 Task: Find connections with filter location Harda Khās with filter topic #futurewith filter profile language French with filter current company Work from Home Jobs with filter school BLDEAs College of Engg. & Technology, BIJAPUR with filter industry Writing and Editing with filter service category Software Testing with filter keywords title Archivist
Action: Mouse moved to (726, 116)
Screenshot: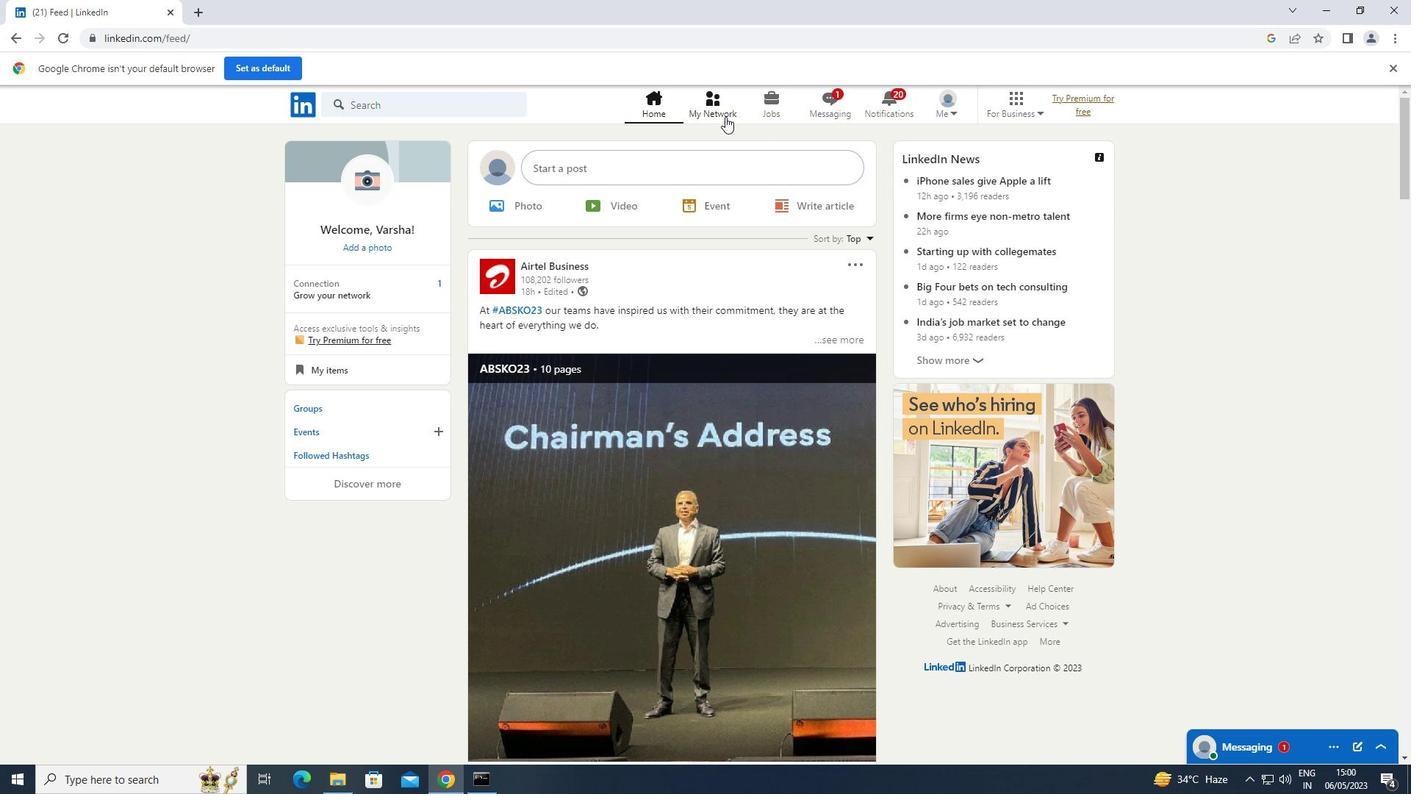
Action: Mouse pressed left at (726, 116)
Screenshot: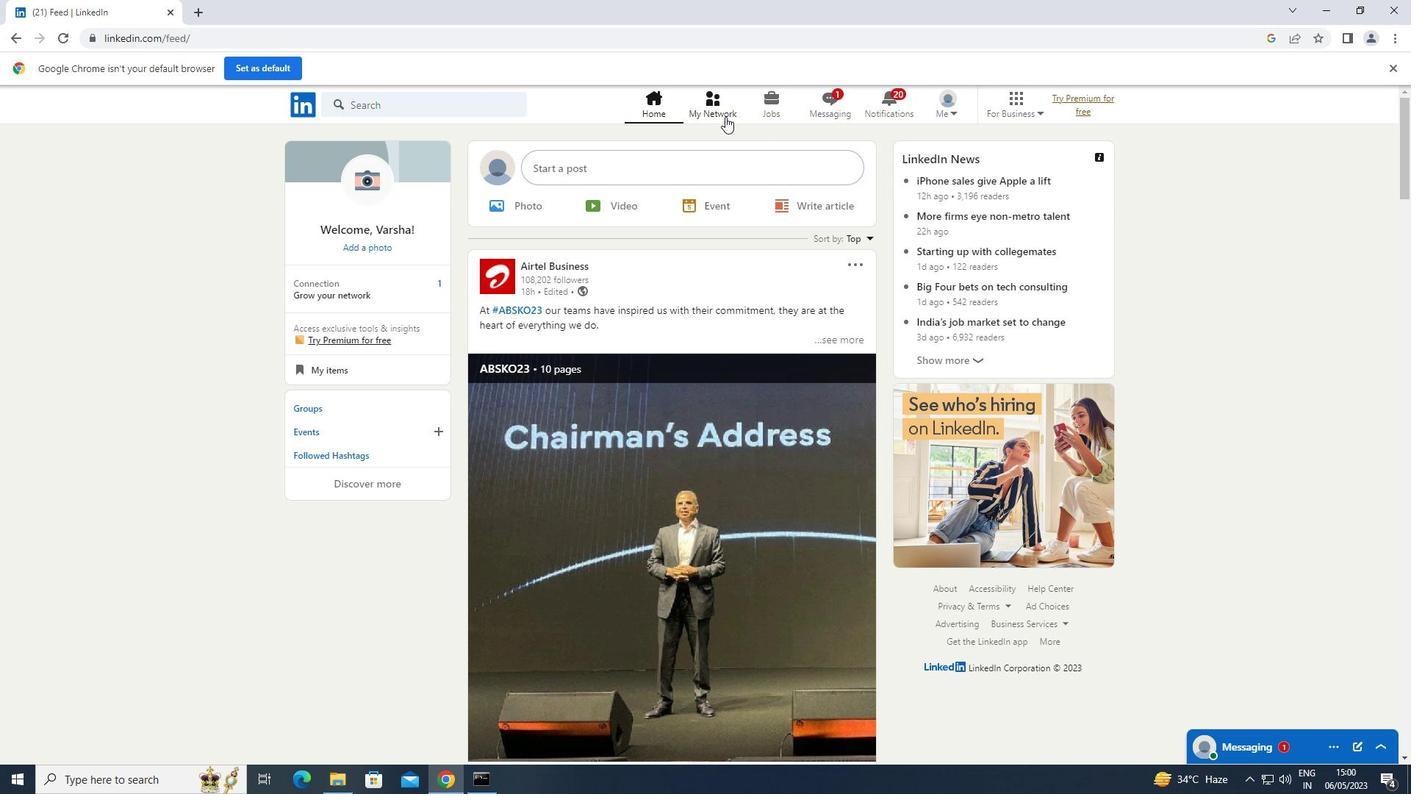 
Action: Mouse moved to (344, 186)
Screenshot: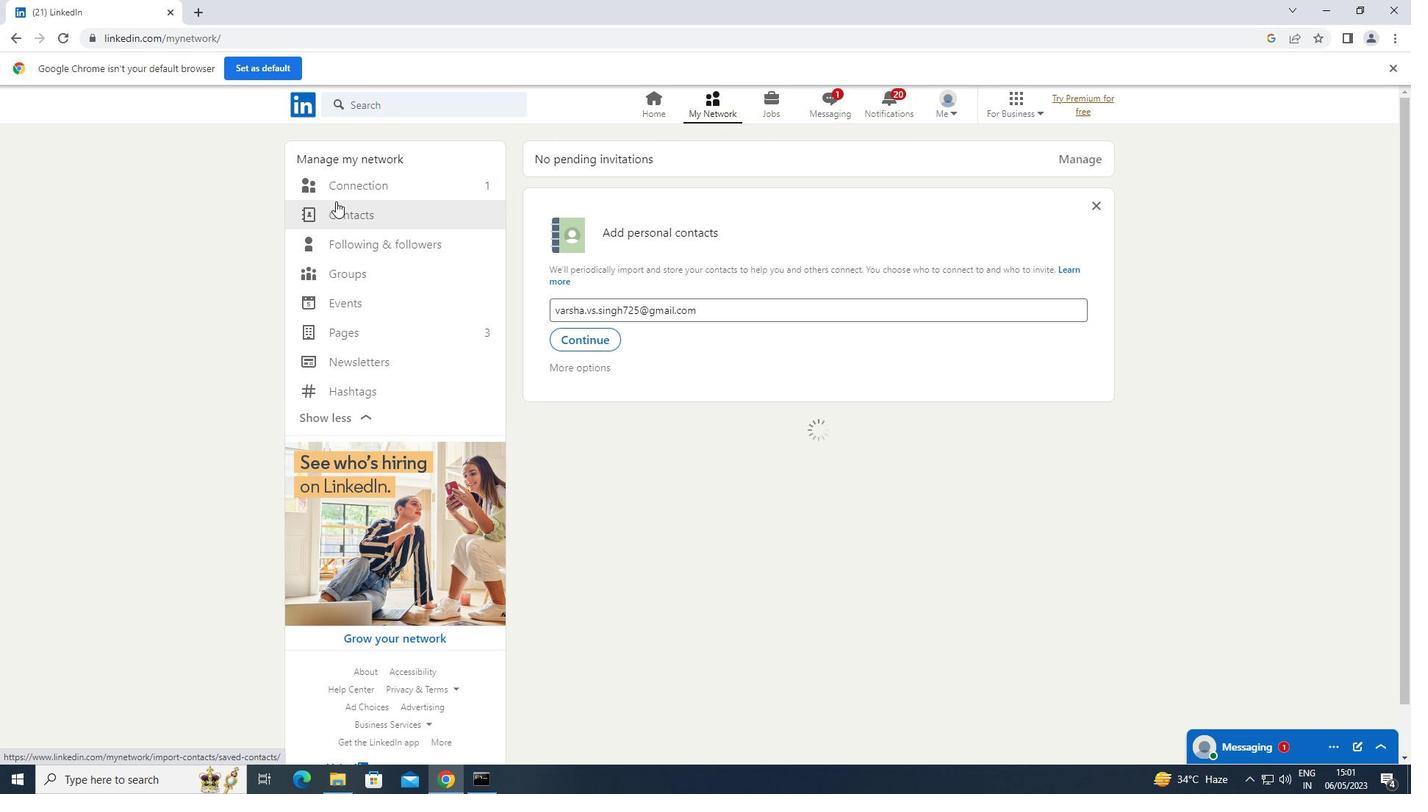 
Action: Mouse pressed left at (344, 186)
Screenshot: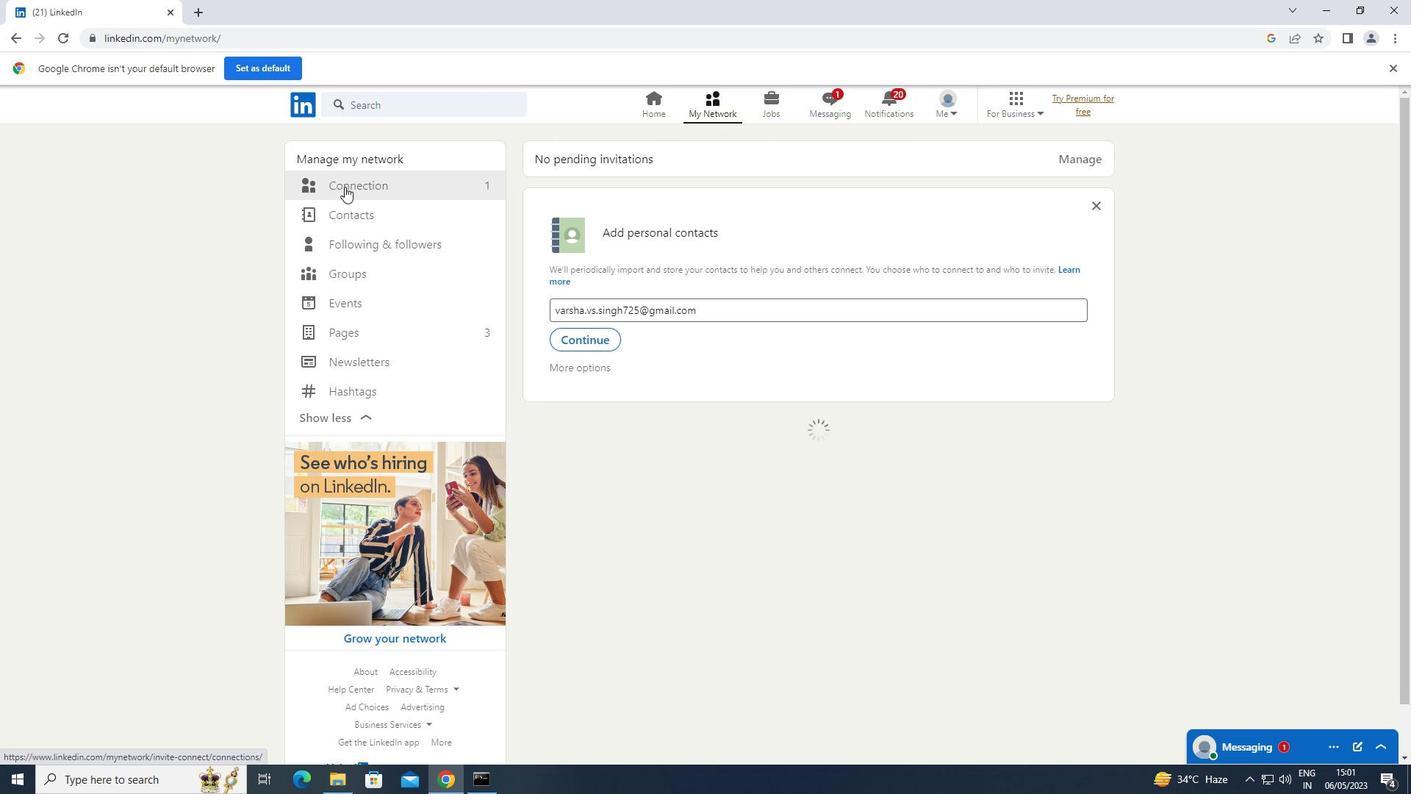 
Action: Mouse moved to (828, 183)
Screenshot: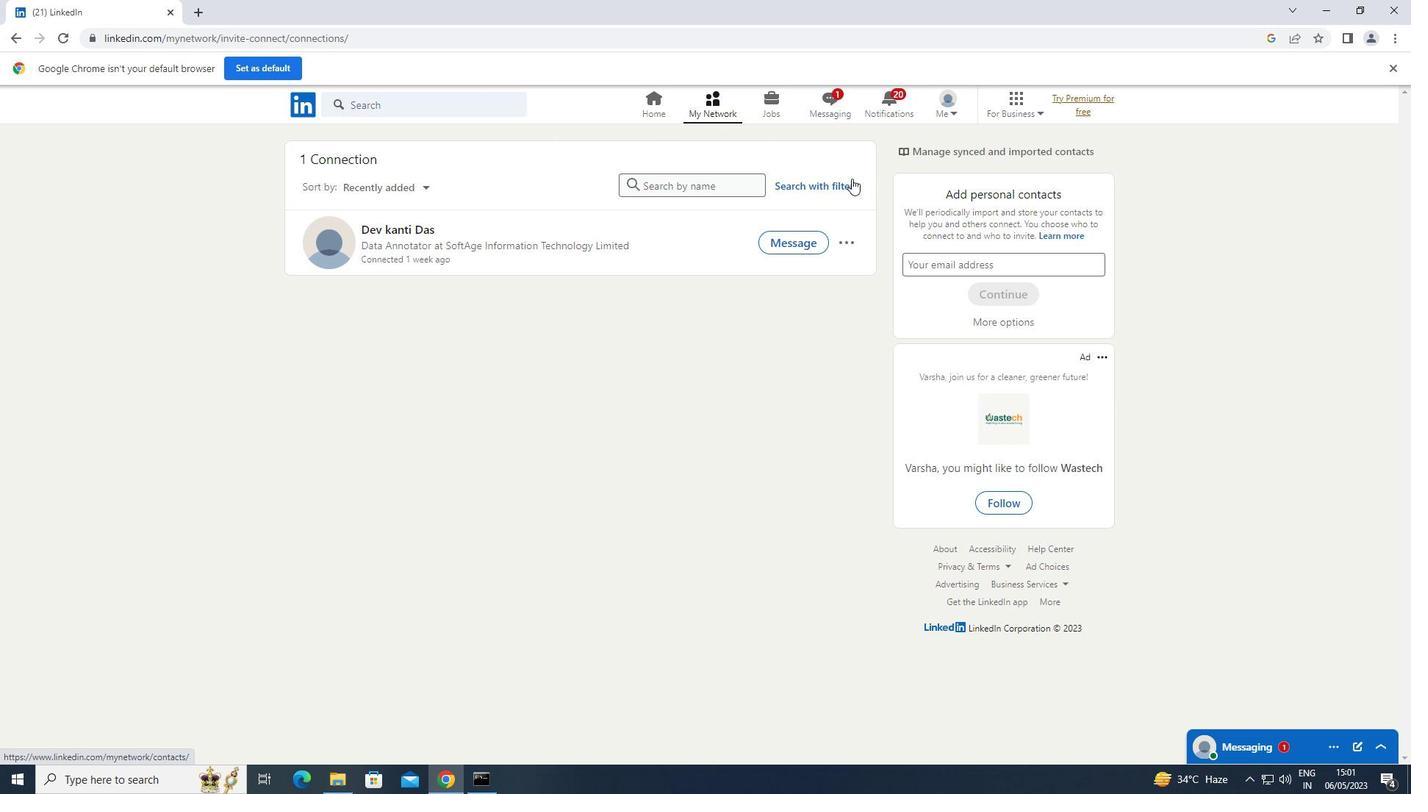 
Action: Mouse pressed left at (828, 183)
Screenshot: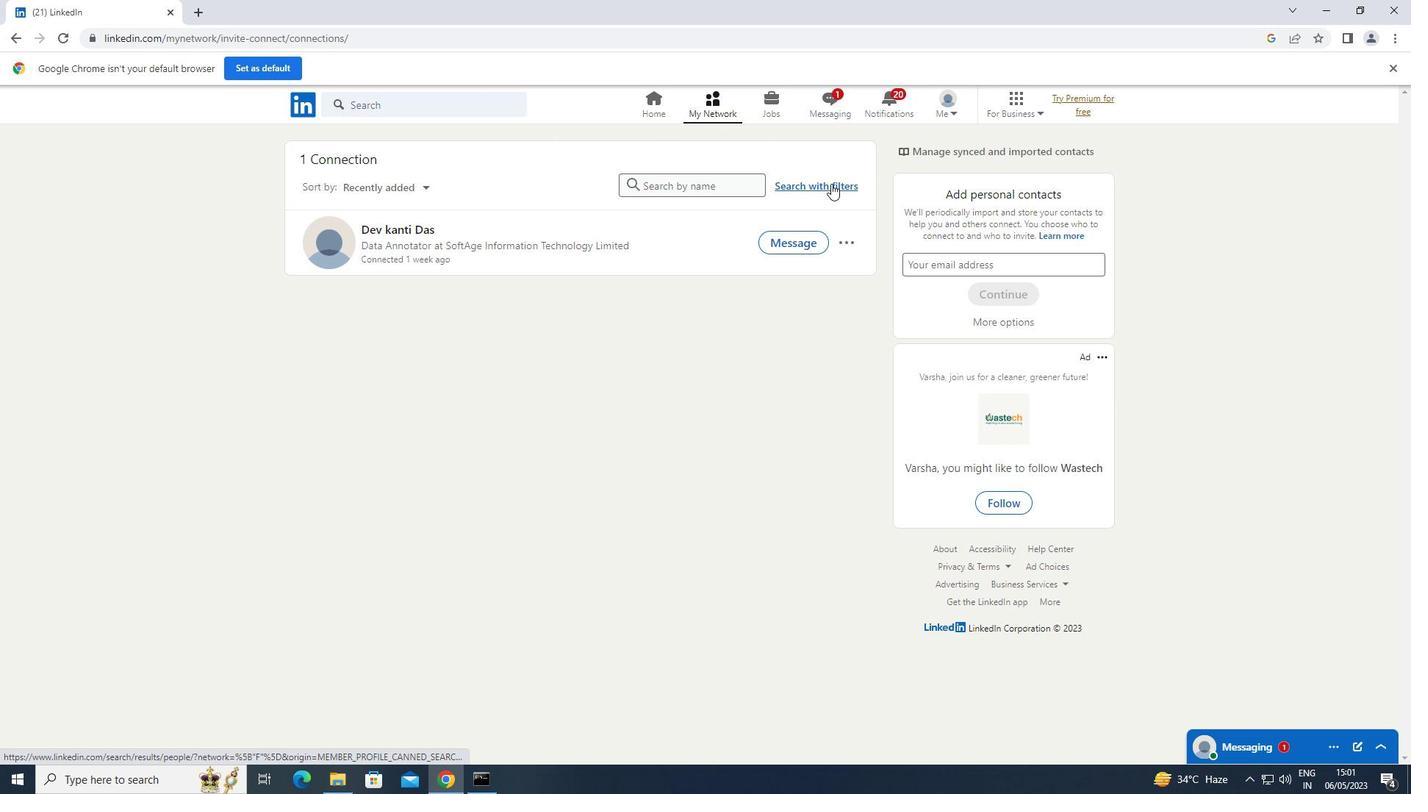 
Action: Mouse moved to (753, 148)
Screenshot: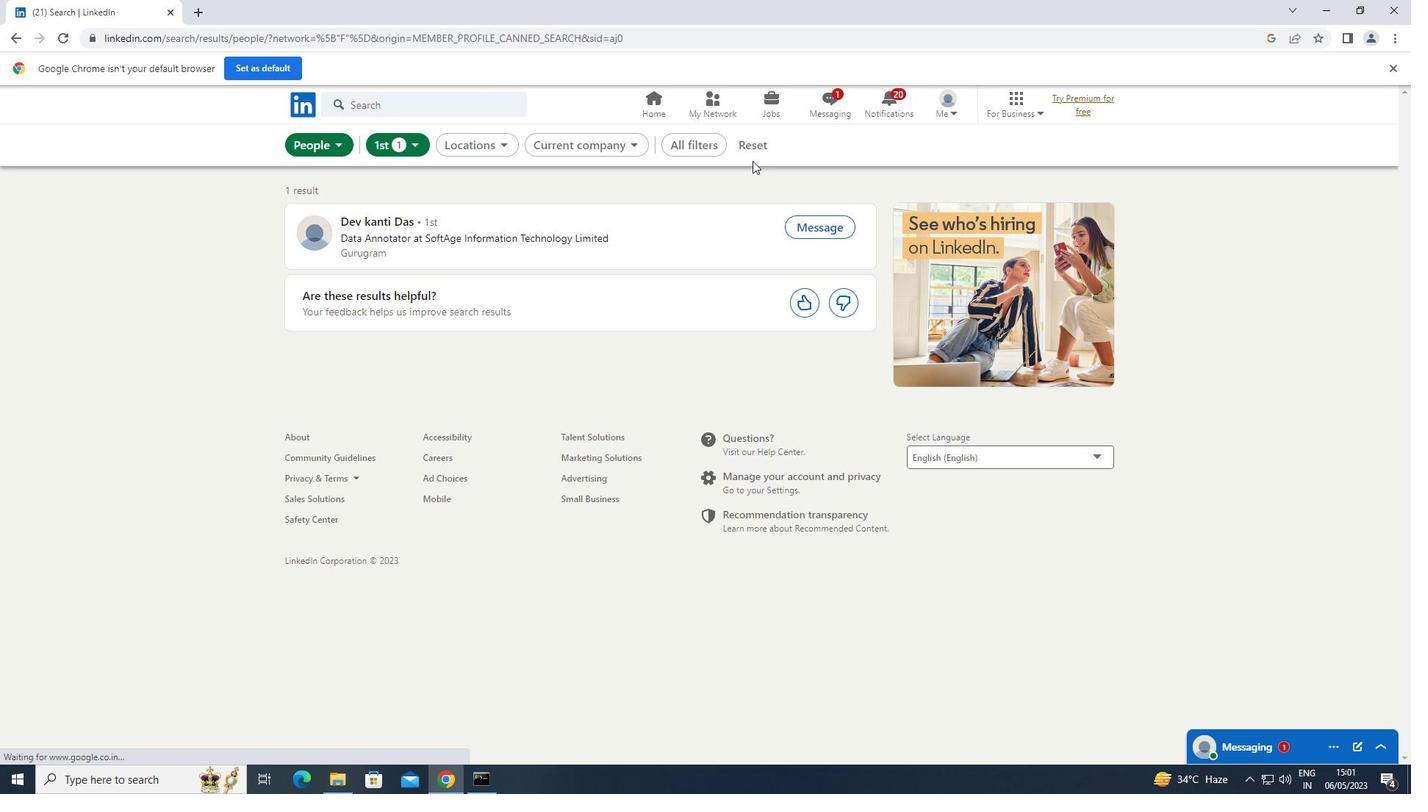
Action: Mouse pressed left at (753, 148)
Screenshot: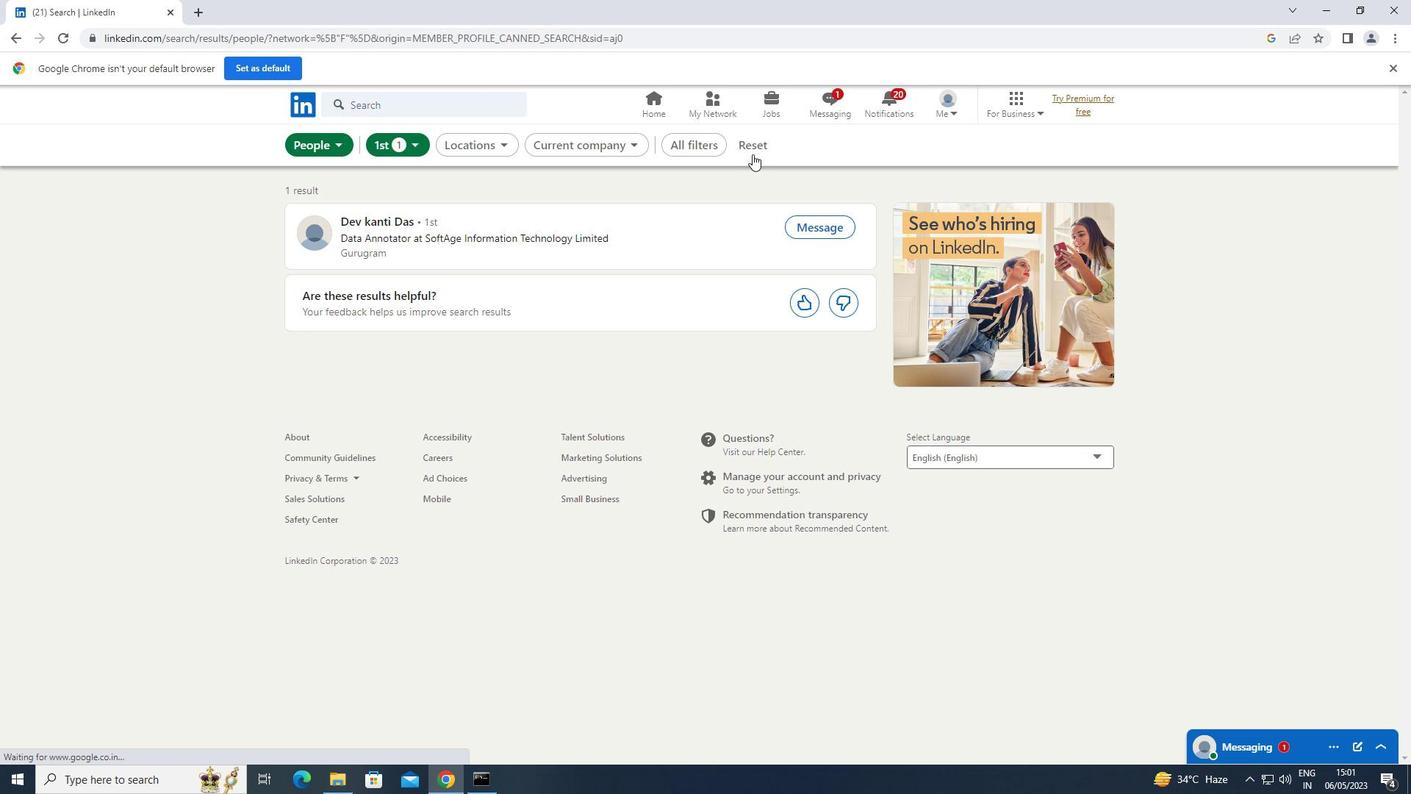 
Action: Mouse moved to (736, 145)
Screenshot: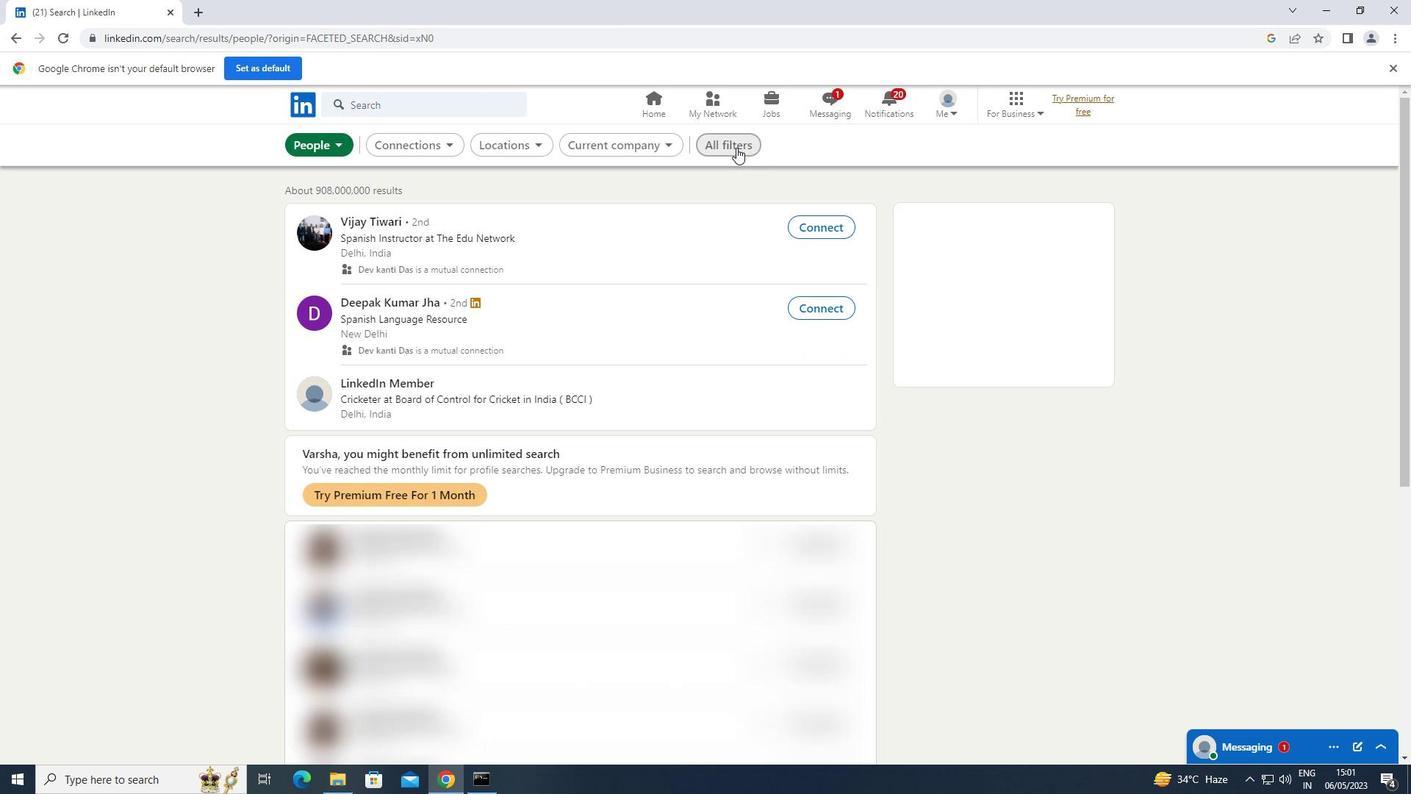 
Action: Mouse pressed left at (736, 145)
Screenshot: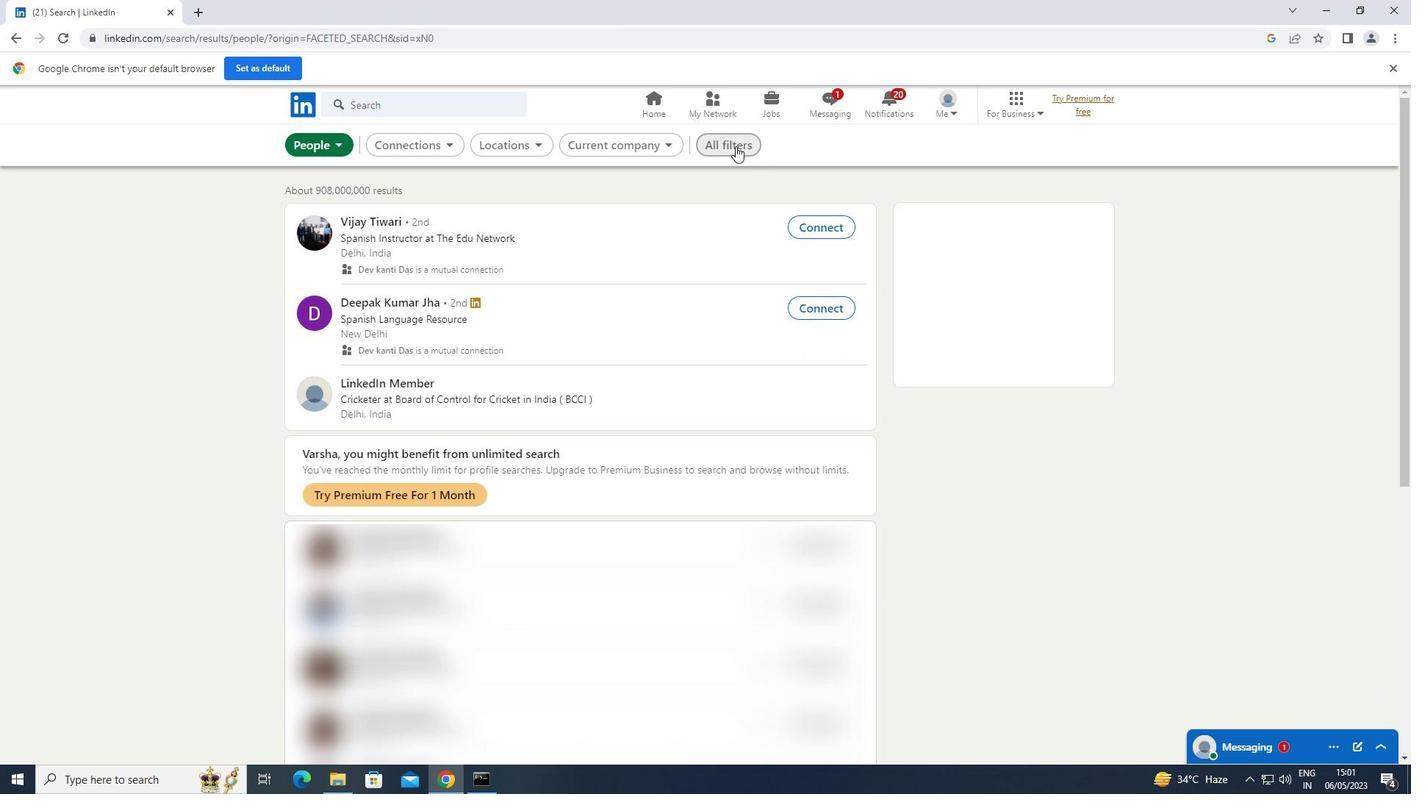 
Action: Mouse moved to (1104, 302)
Screenshot: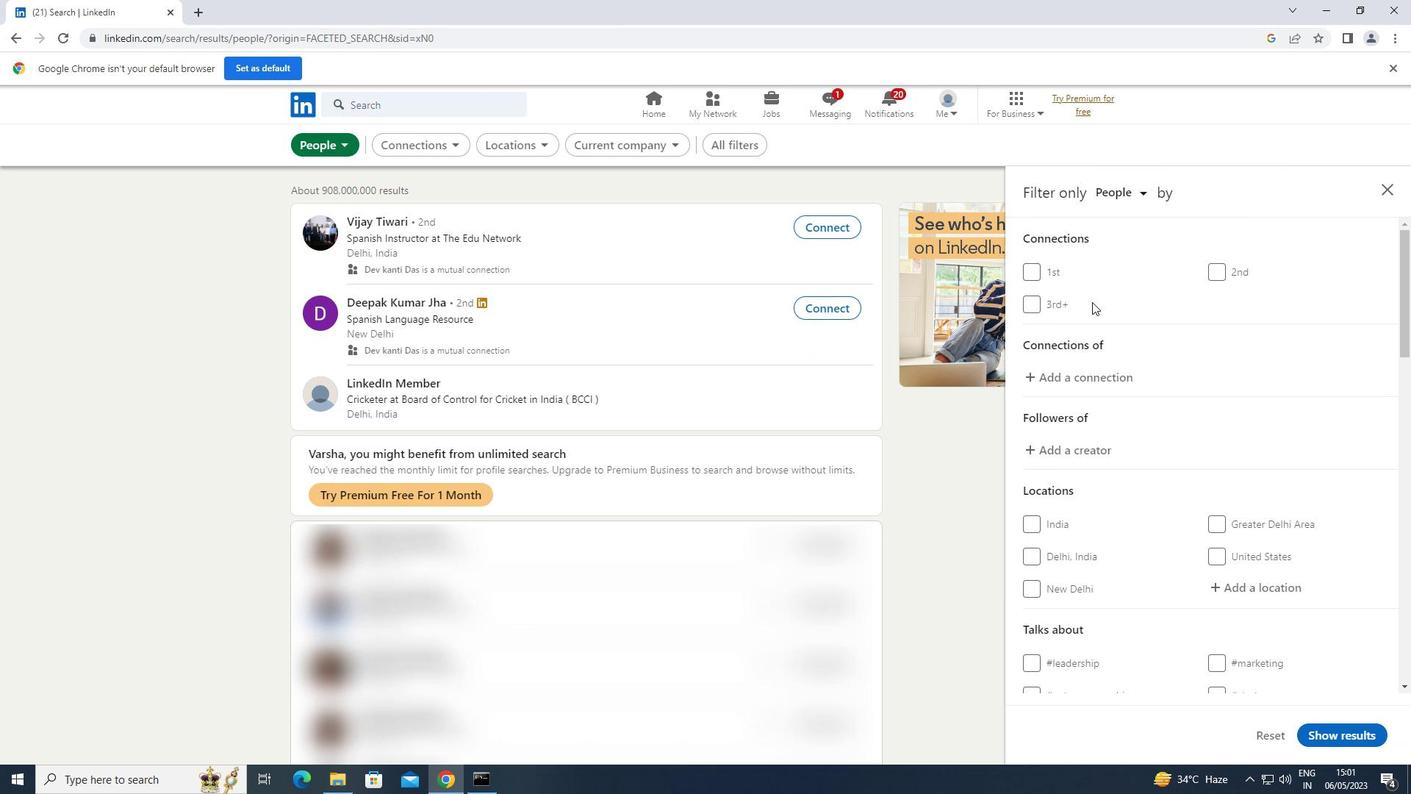
Action: Mouse scrolled (1104, 301) with delta (0, 0)
Screenshot: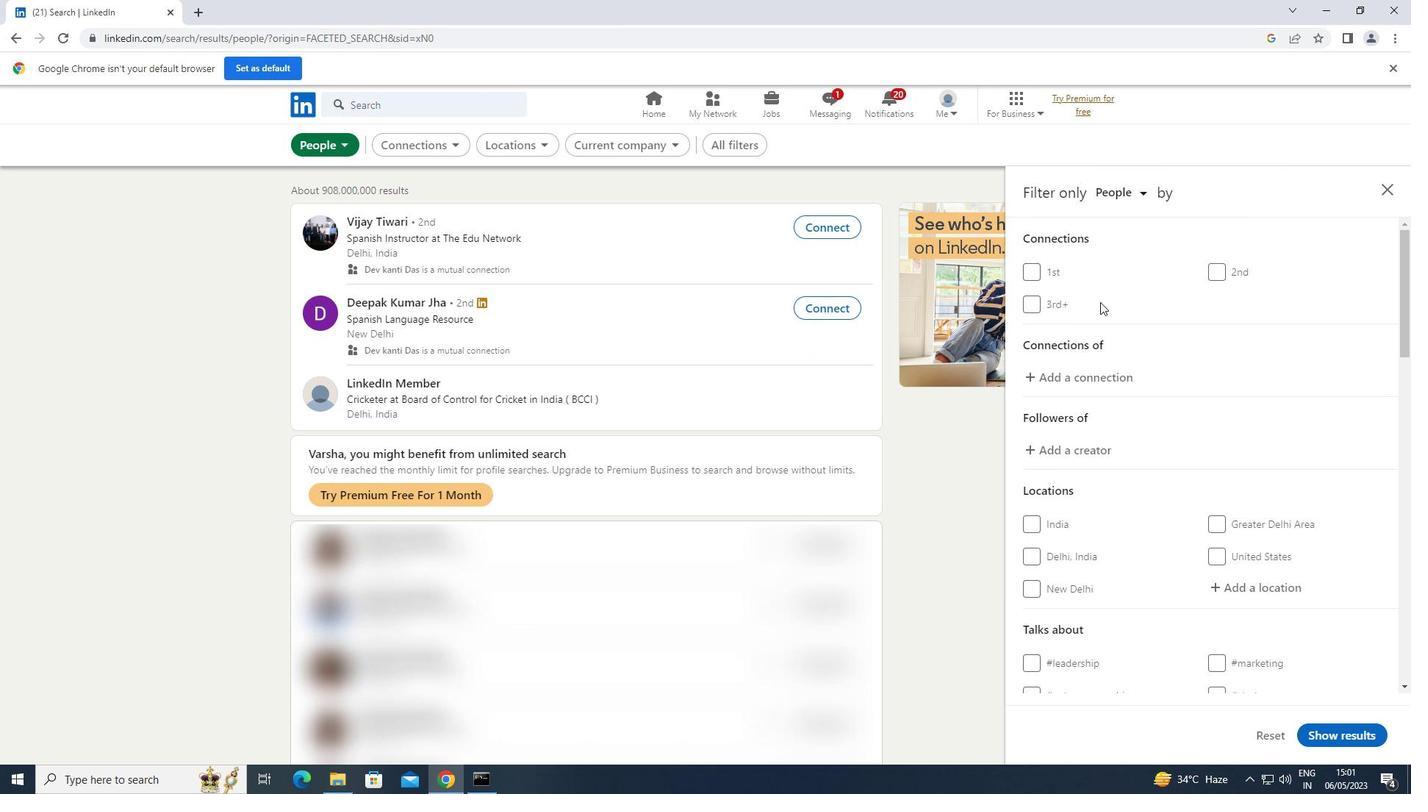 
Action: Mouse moved to (1105, 302)
Screenshot: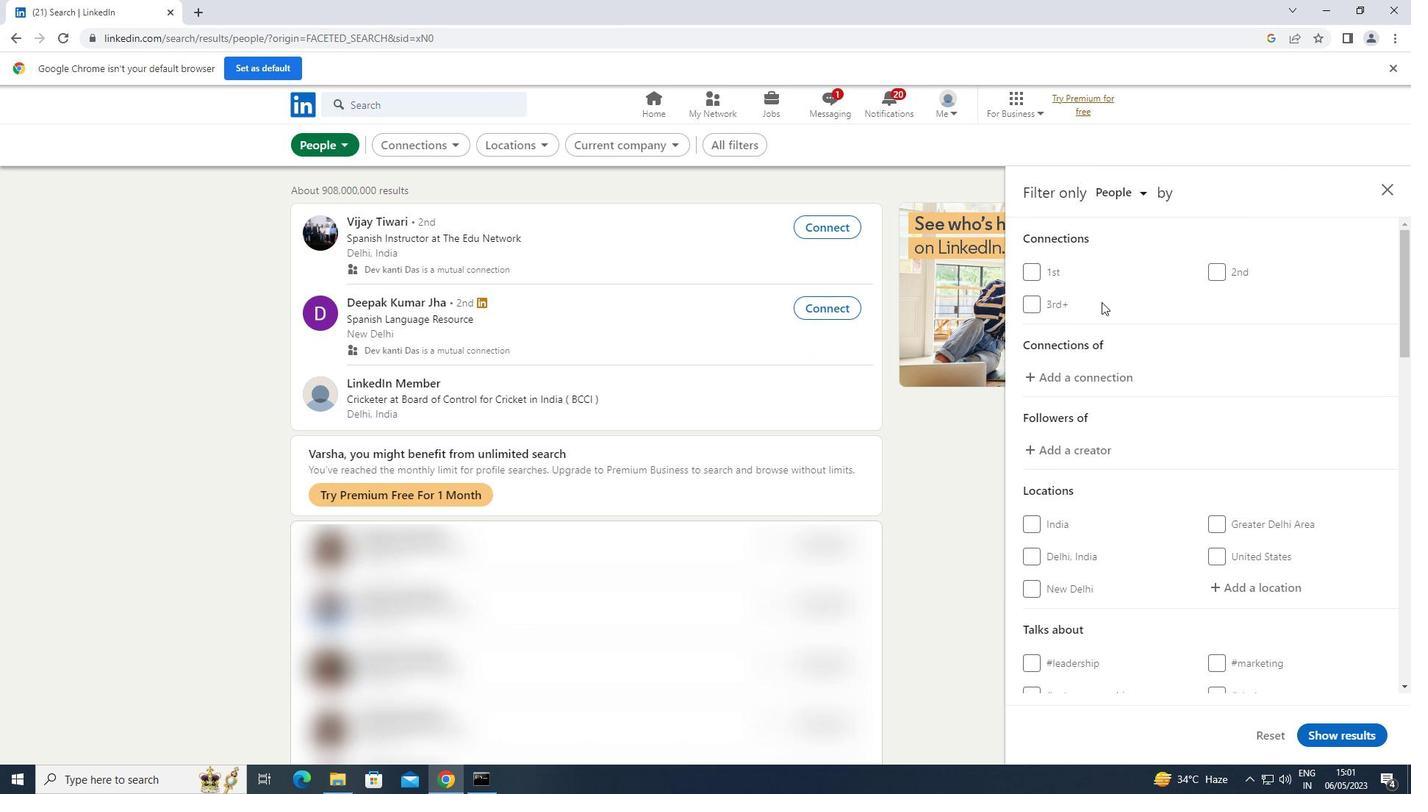 
Action: Mouse scrolled (1105, 302) with delta (0, 0)
Screenshot: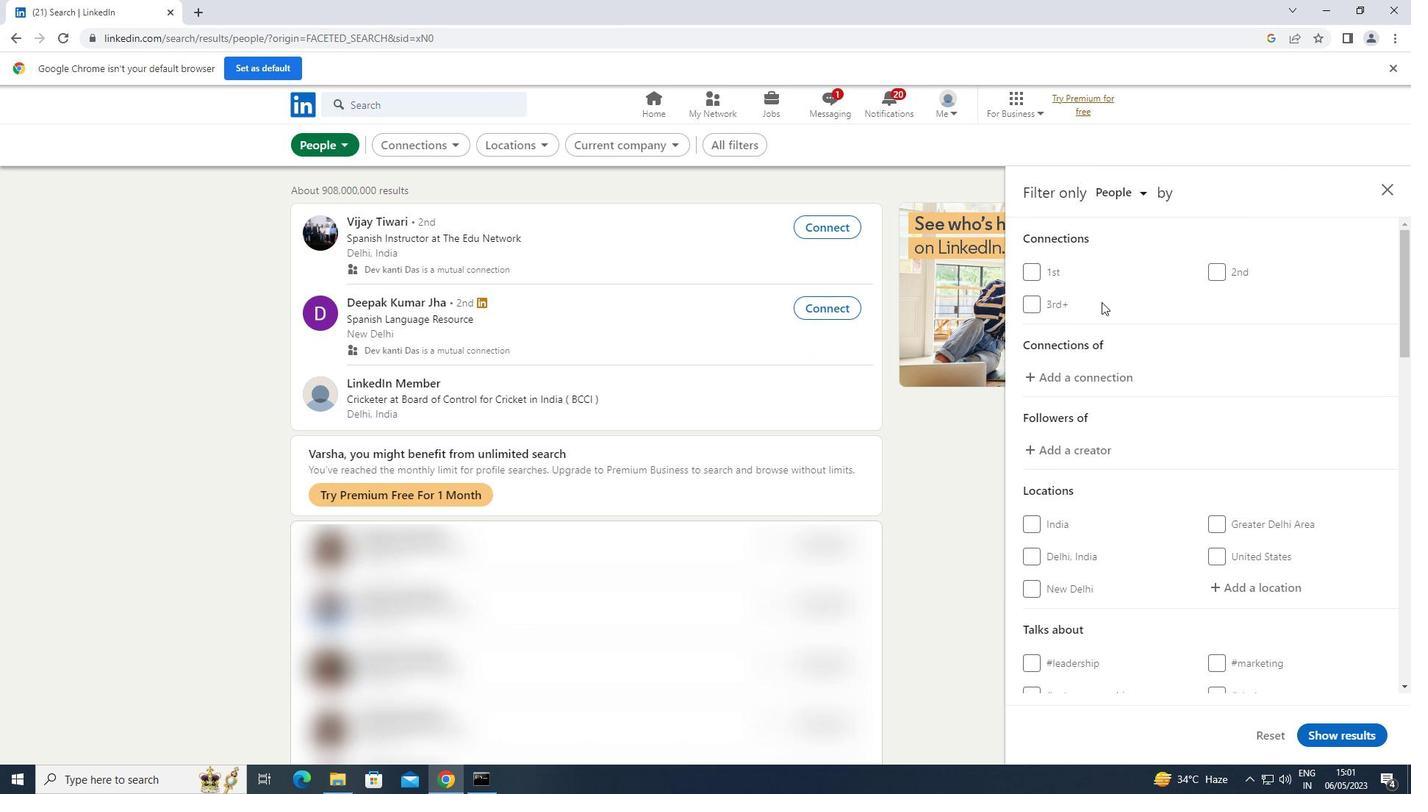 
Action: Mouse moved to (1106, 302)
Screenshot: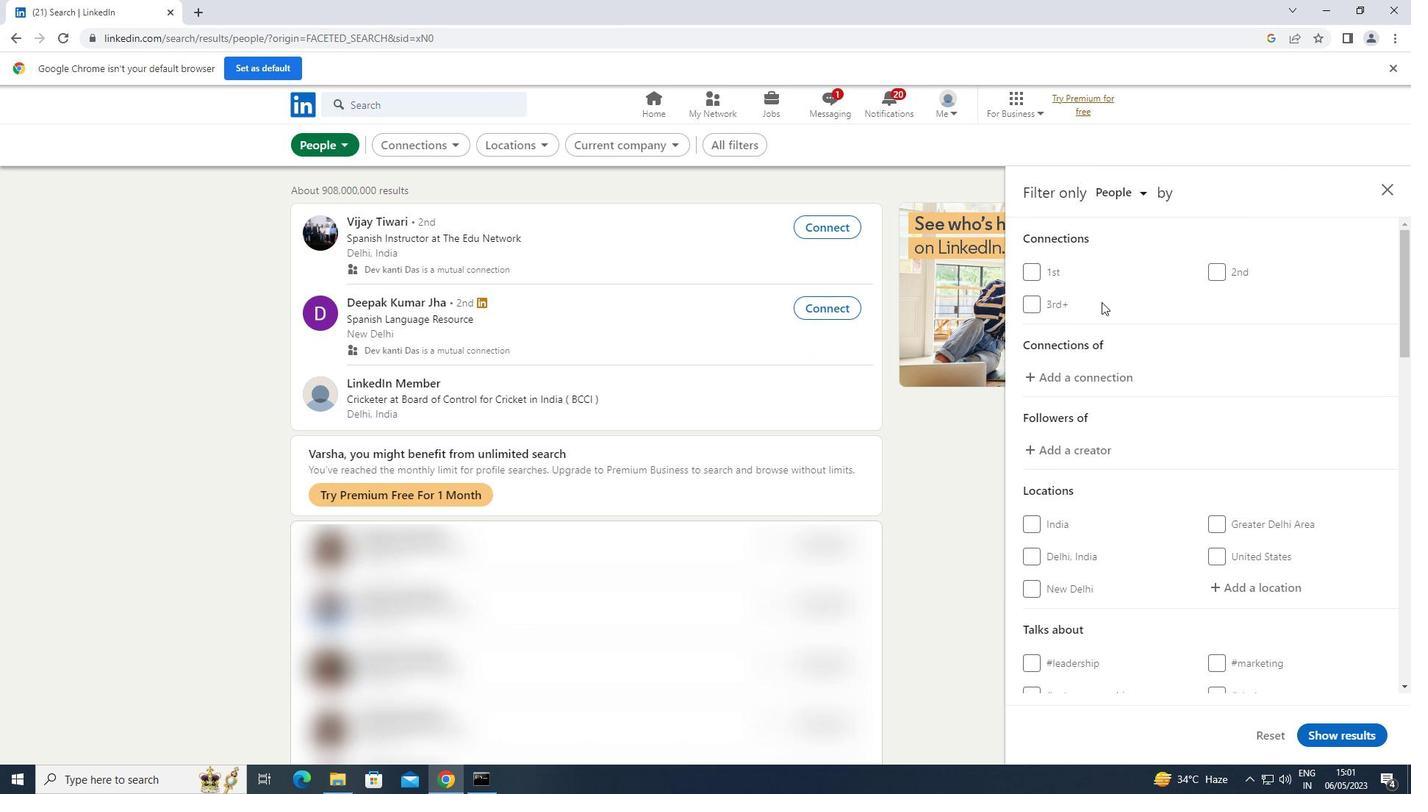 
Action: Mouse scrolled (1106, 302) with delta (0, 0)
Screenshot: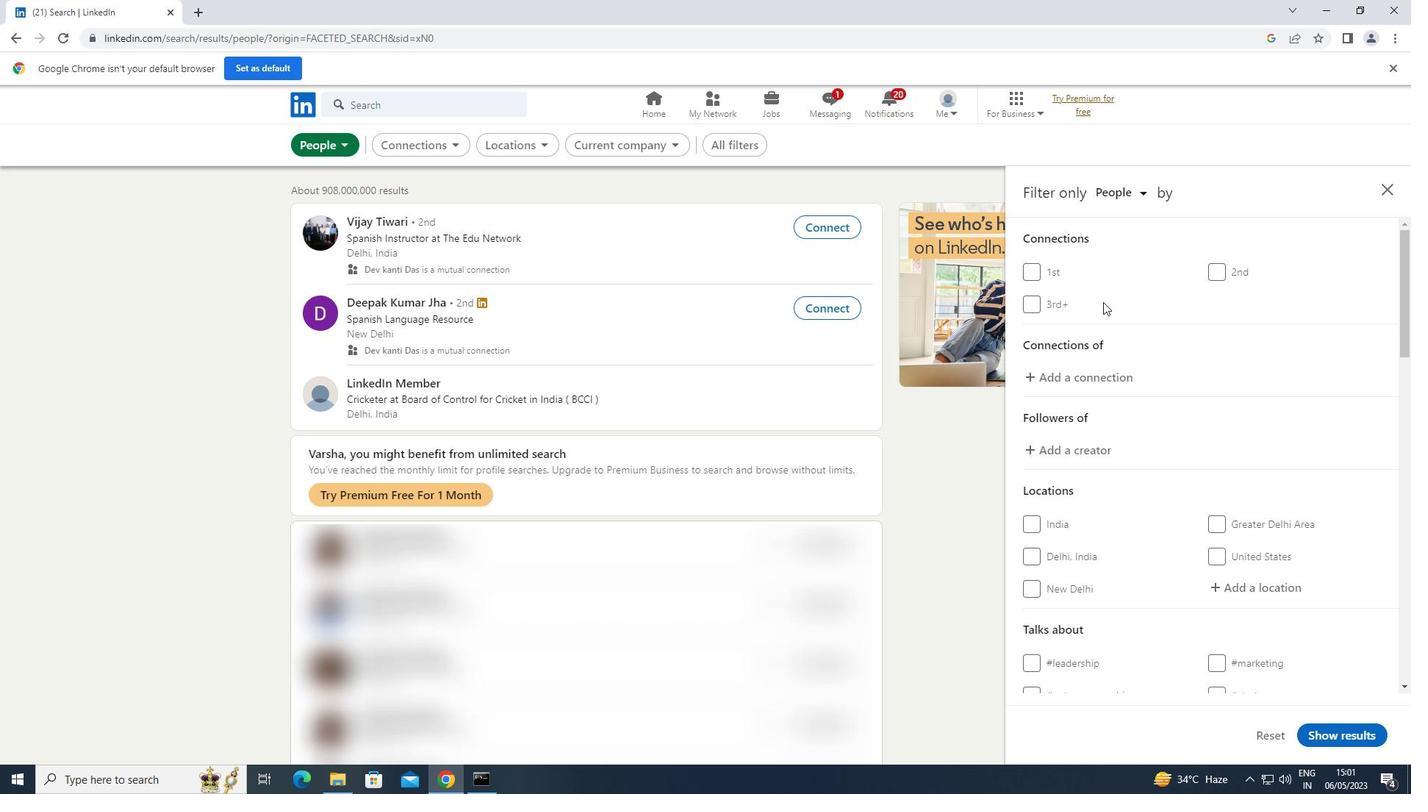 
Action: Mouse moved to (1253, 364)
Screenshot: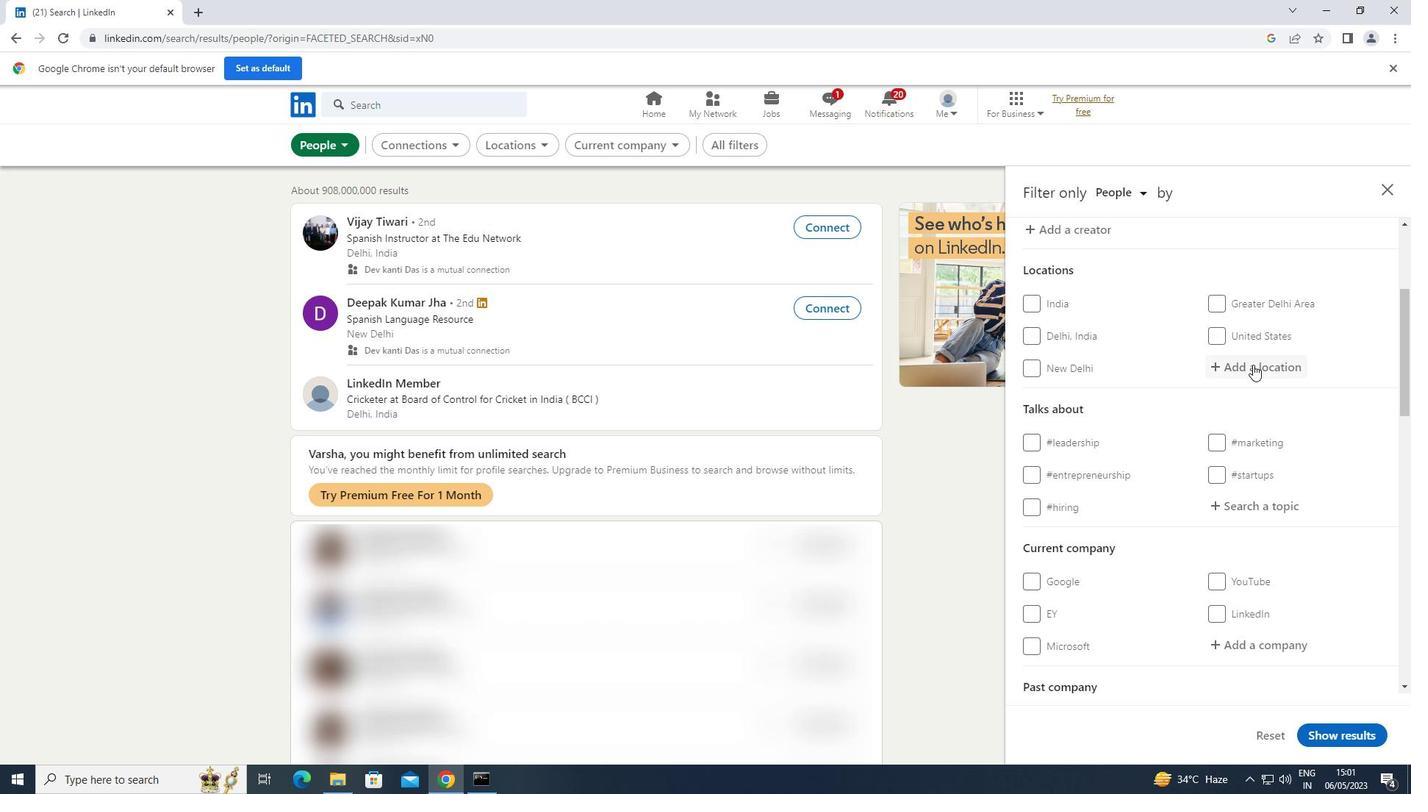 
Action: Mouse pressed left at (1253, 364)
Screenshot: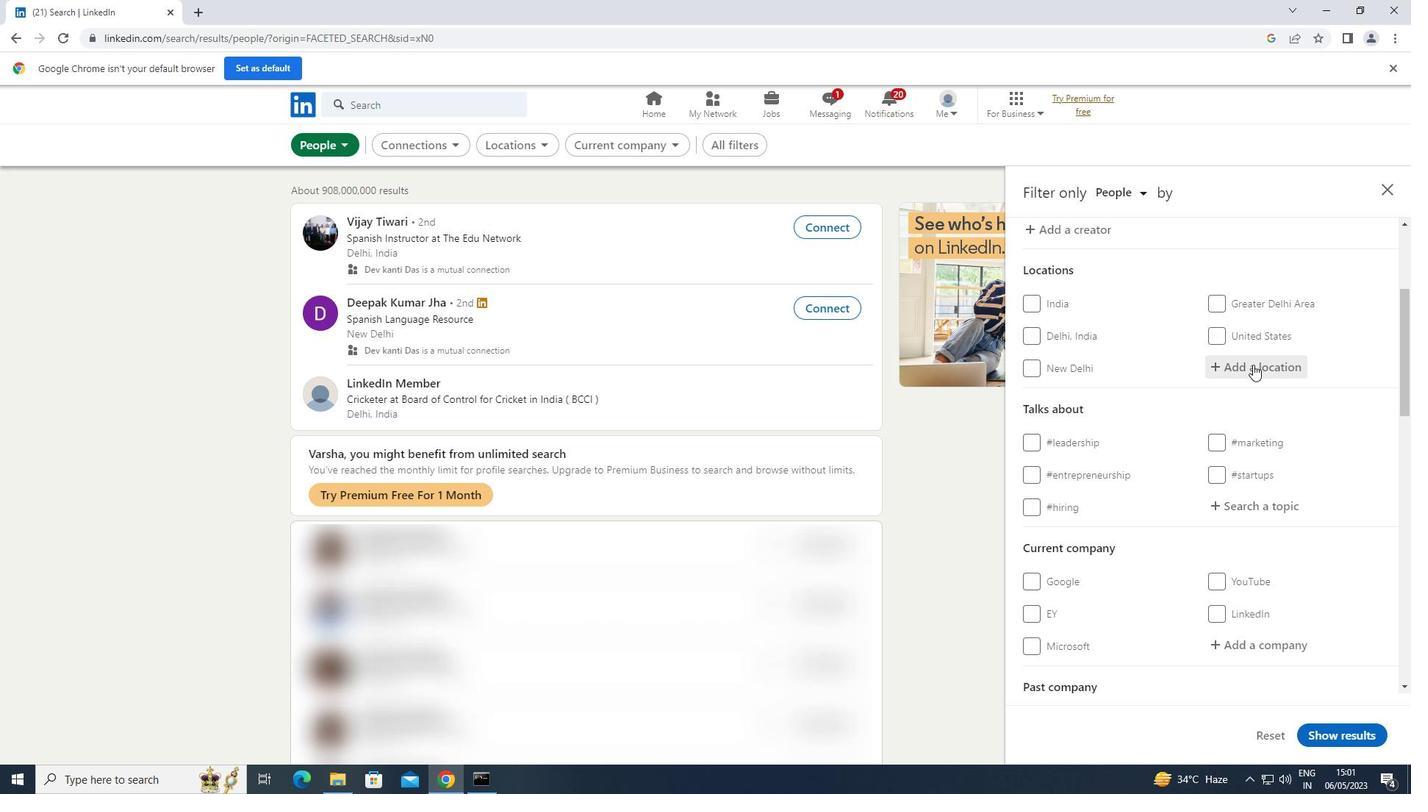 
Action: Mouse moved to (1256, 361)
Screenshot: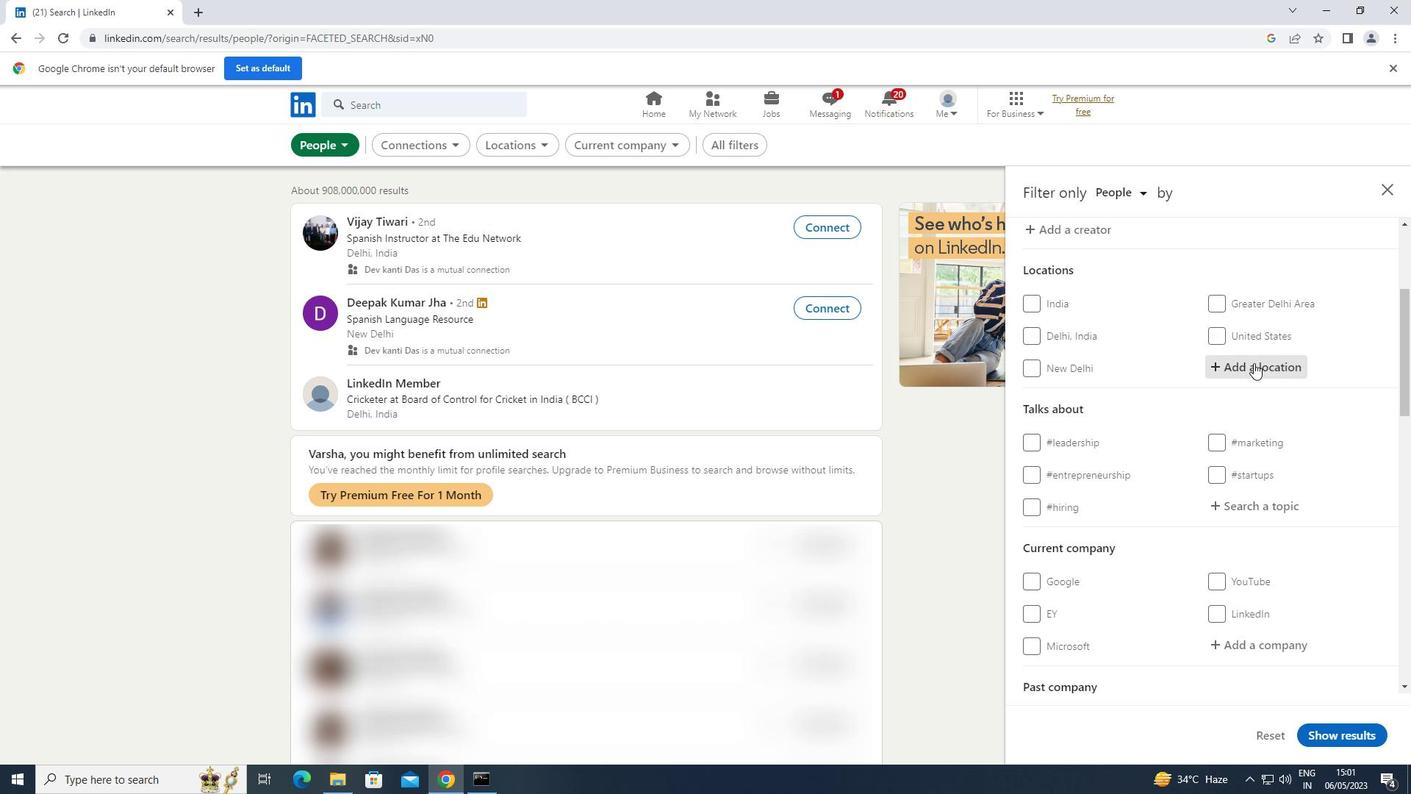 
Action: Key pressed <Key.shift>HARDA<Key.space><Key.shift>KHAS
Screenshot: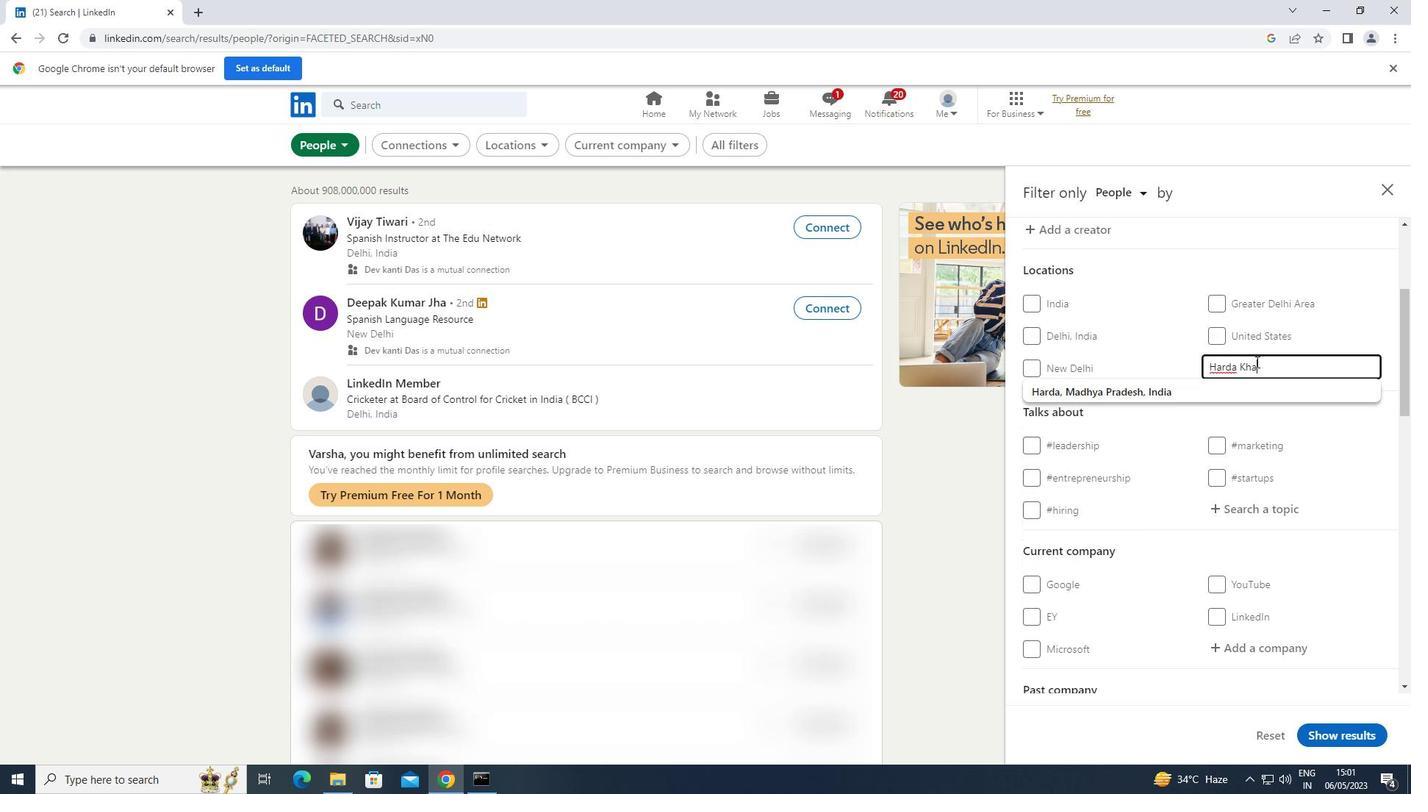 
Action: Mouse moved to (1242, 506)
Screenshot: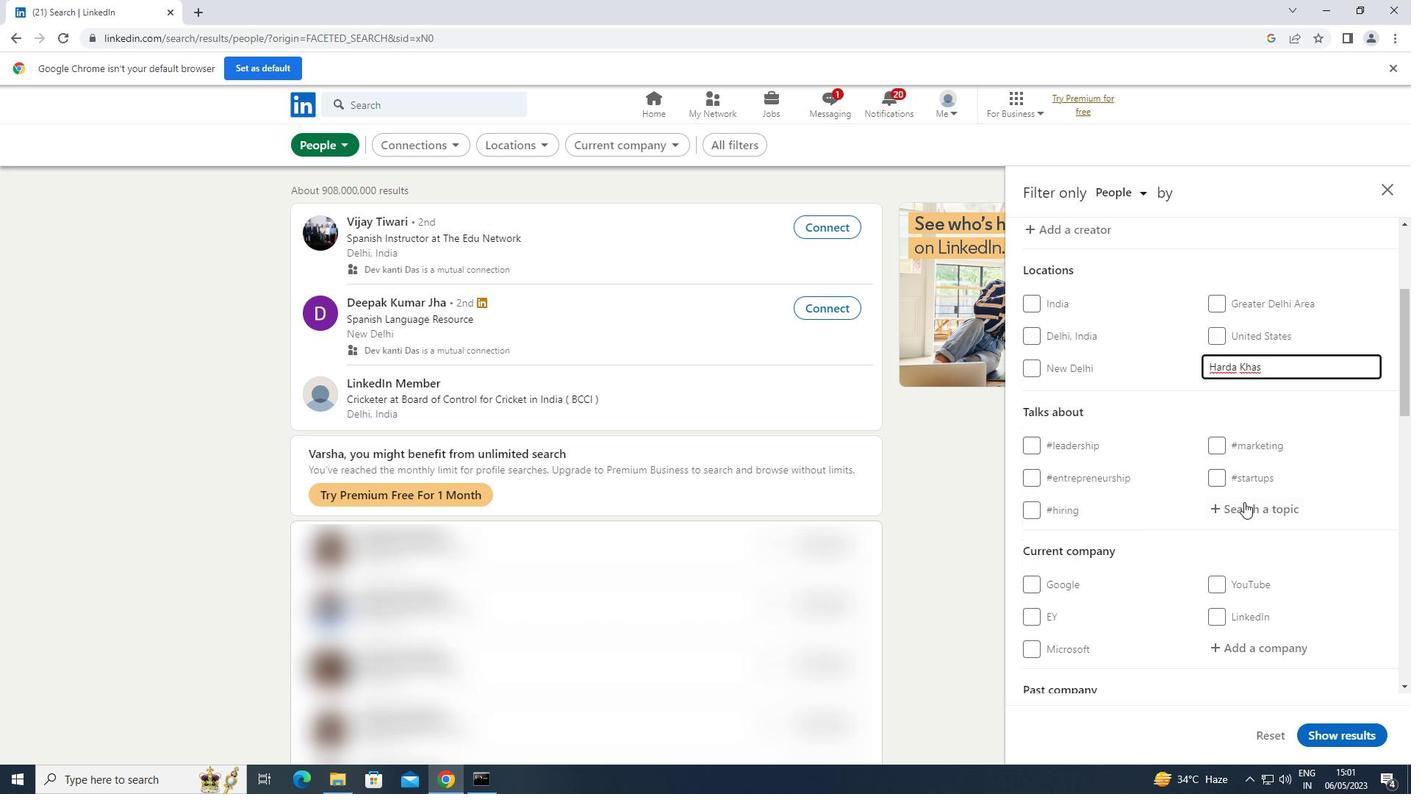 
Action: Mouse pressed left at (1242, 506)
Screenshot: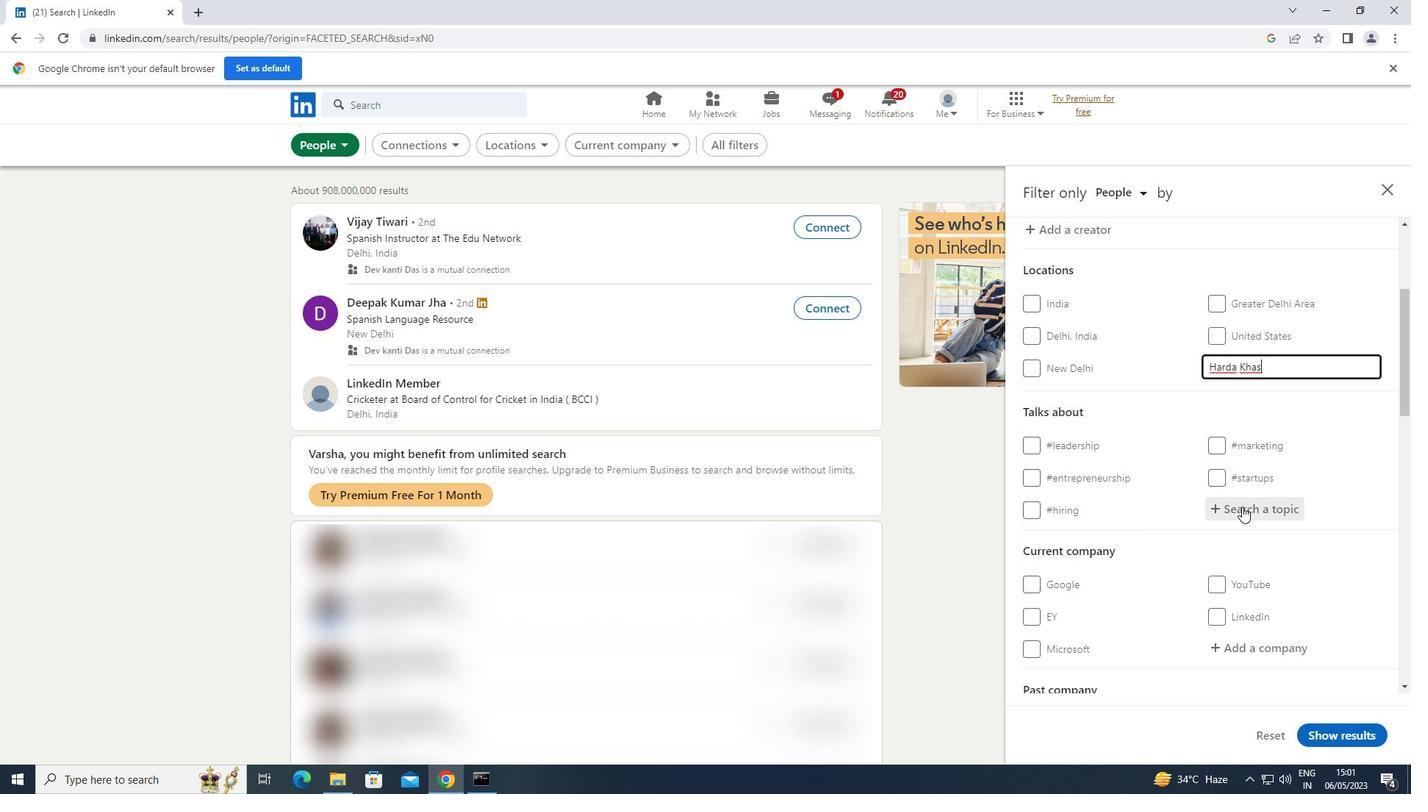 
Action: Mouse moved to (1243, 505)
Screenshot: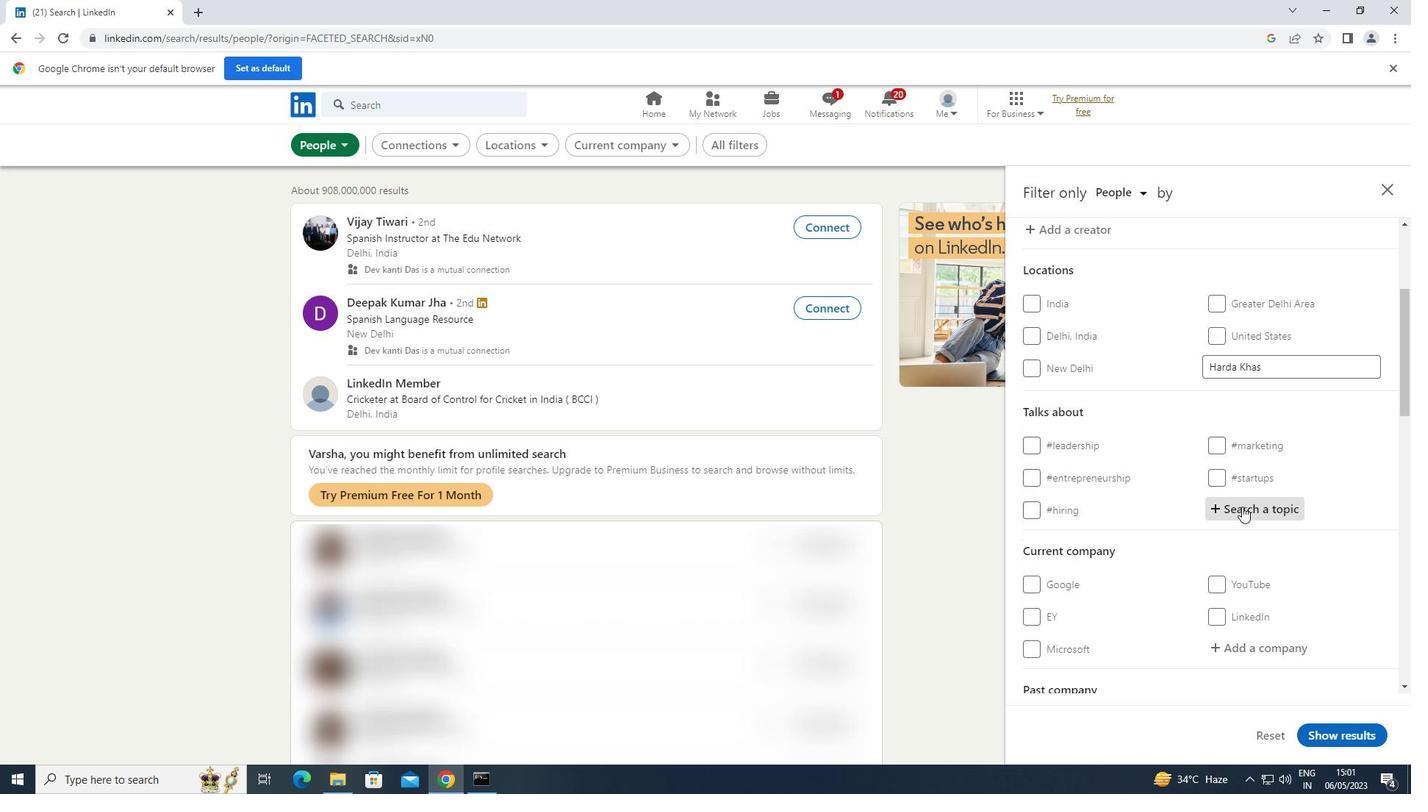 
Action: Key pressed FUTURE
Screenshot: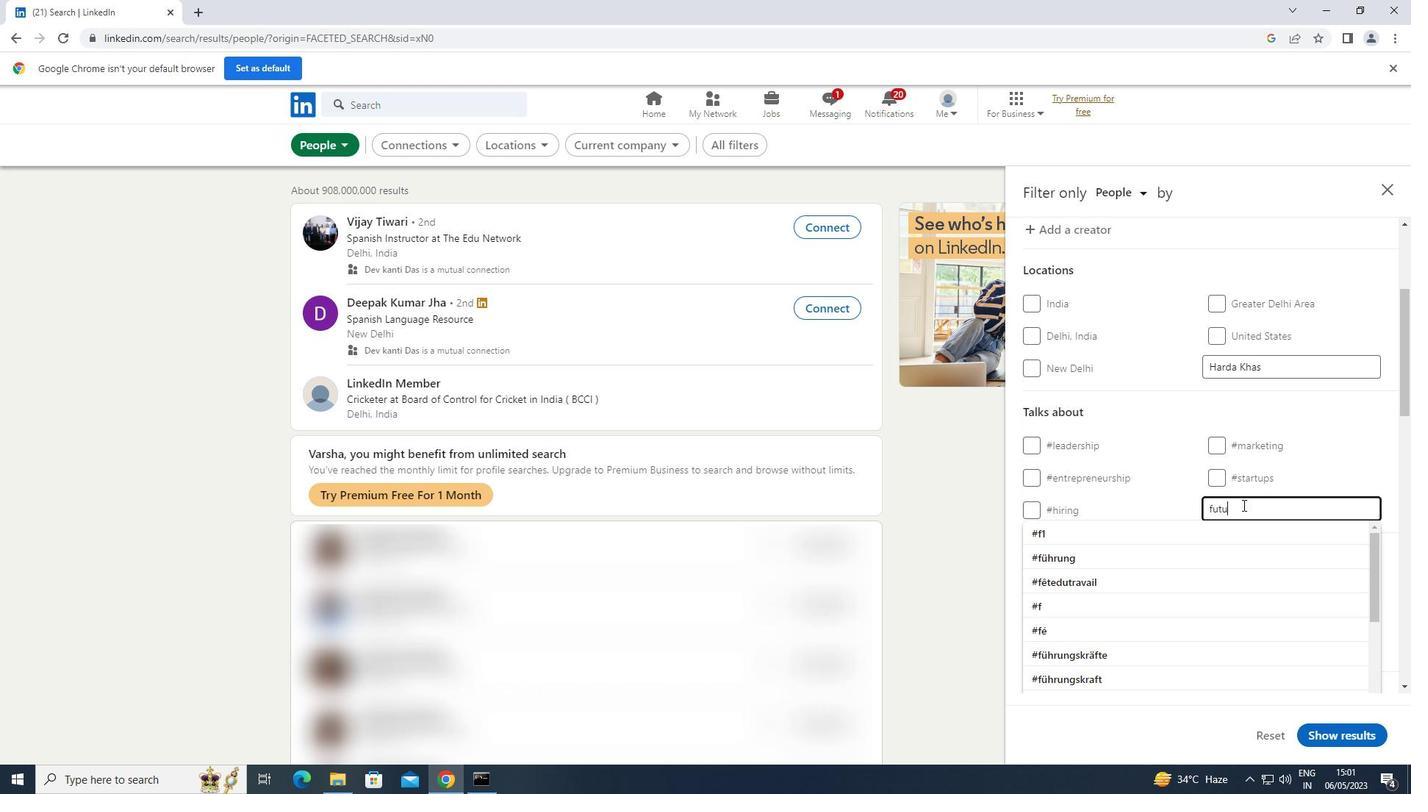 
Action: Mouse moved to (1080, 528)
Screenshot: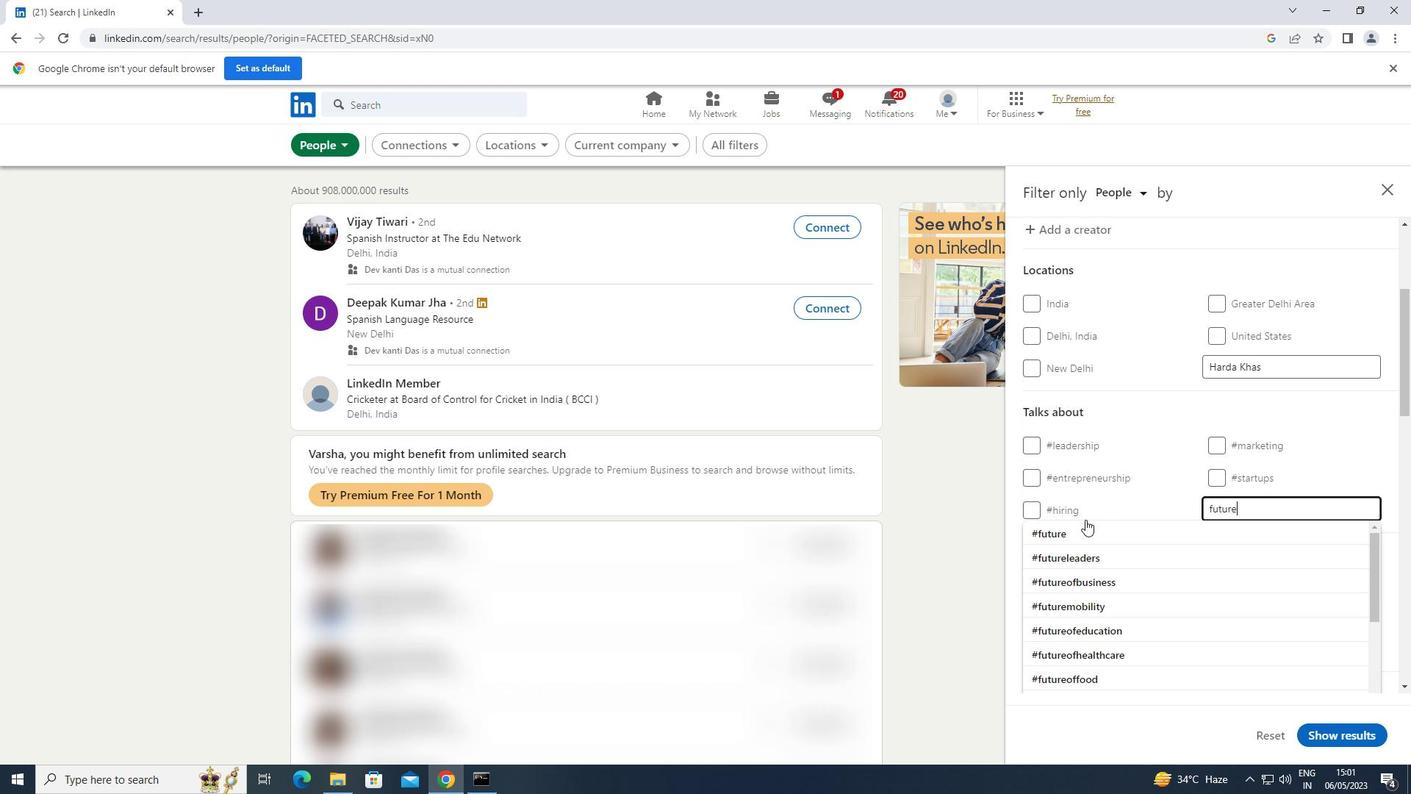 
Action: Mouse pressed left at (1080, 528)
Screenshot: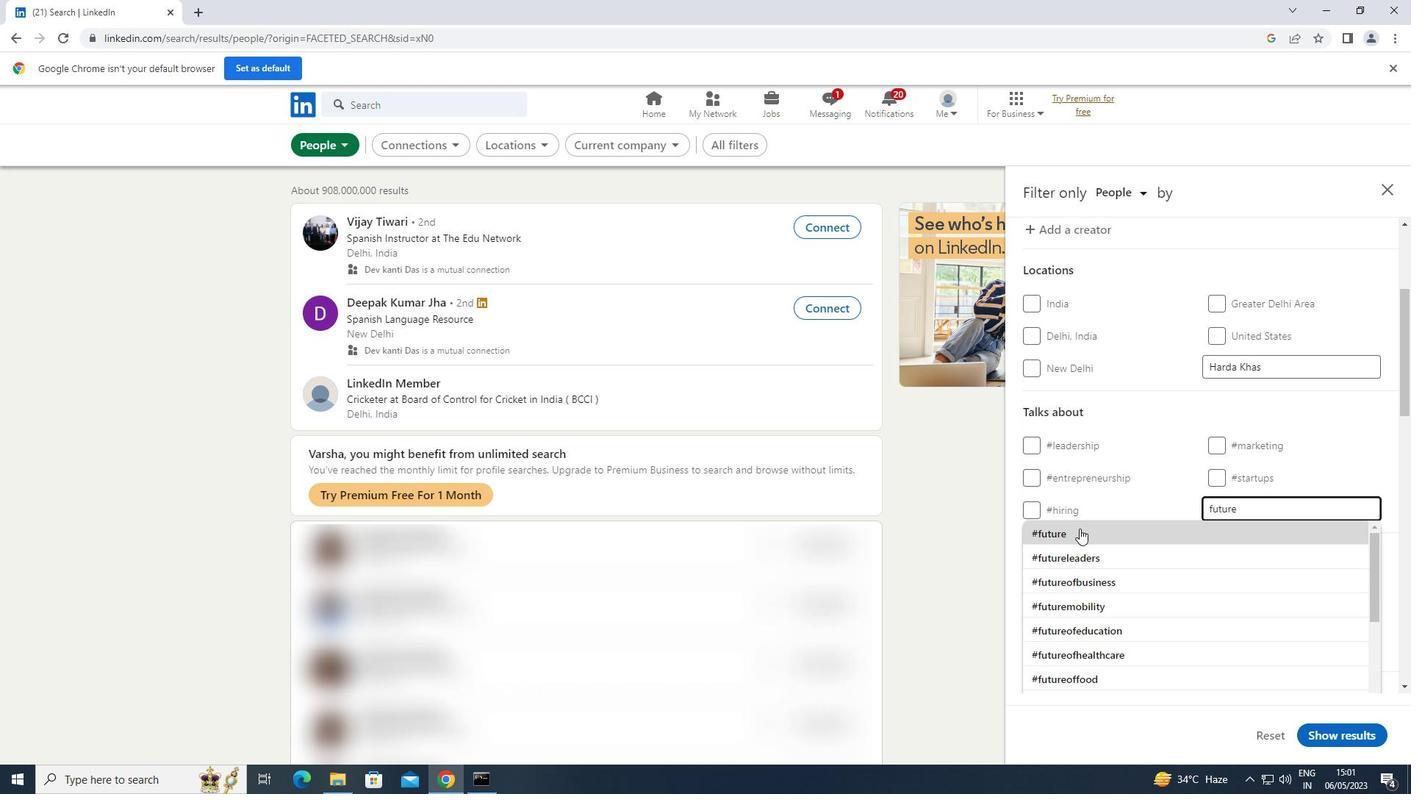
Action: Mouse moved to (1082, 528)
Screenshot: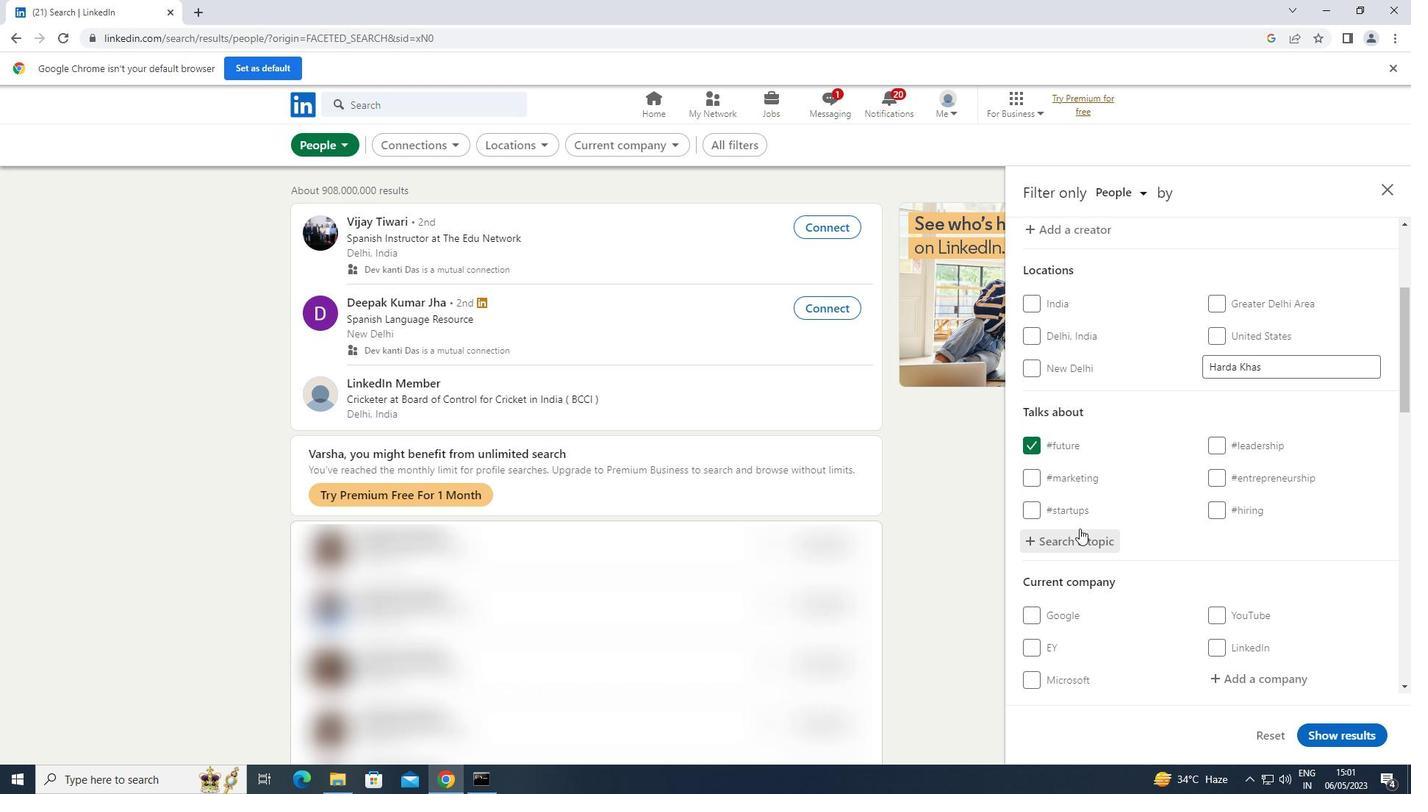 
Action: Mouse scrolled (1082, 527) with delta (0, 0)
Screenshot: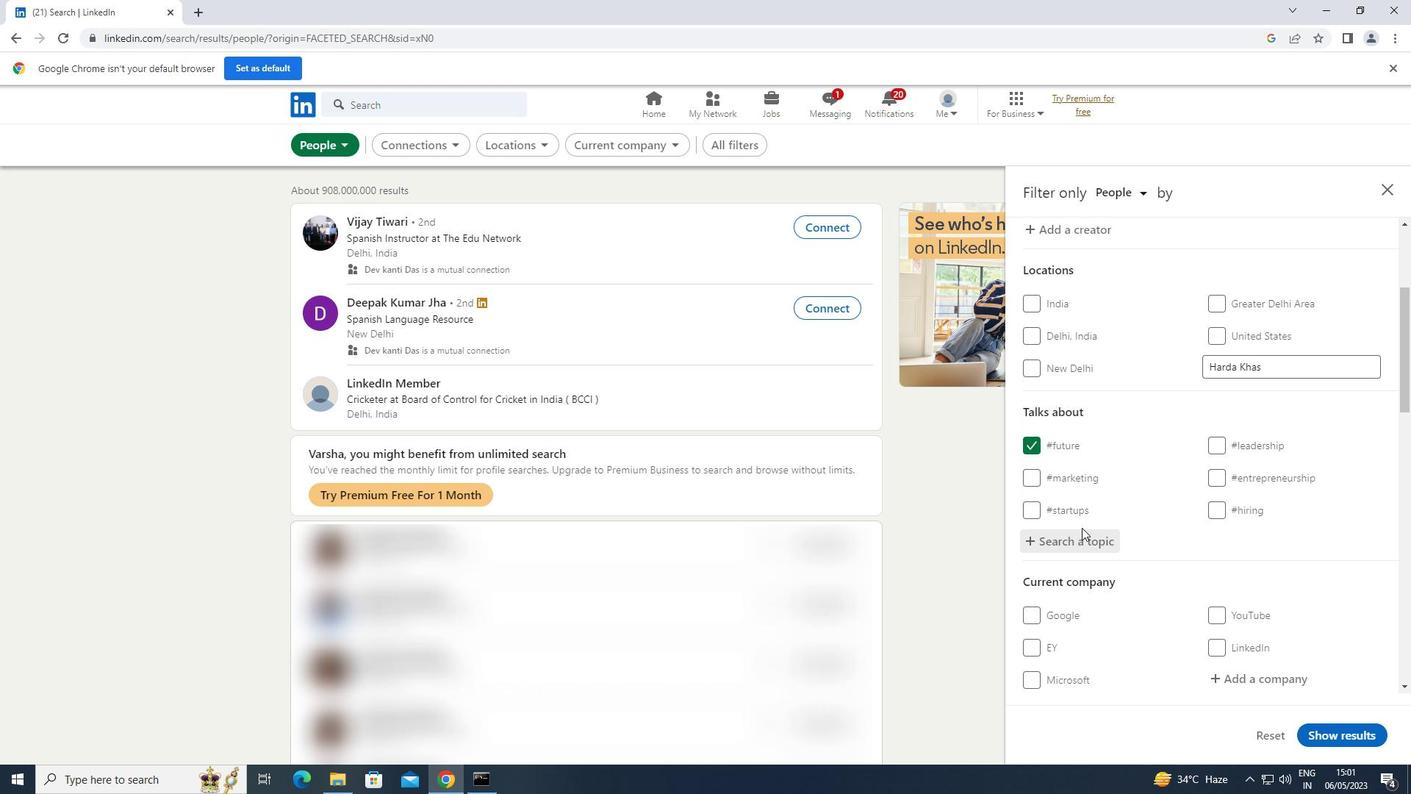 
Action: Mouse scrolled (1082, 527) with delta (0, 0)
Screenshot: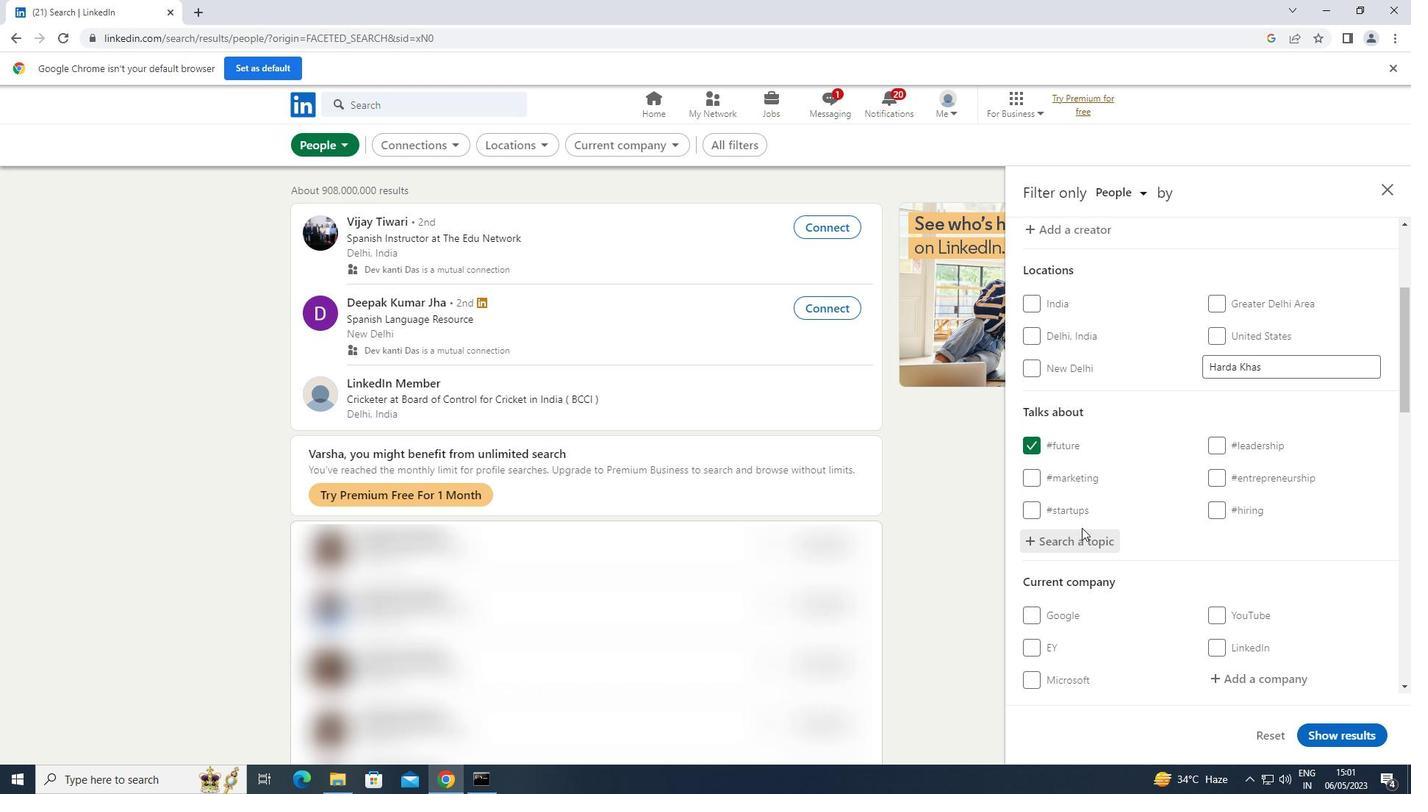 
Action: Mouse moved to (1083, 528)
Screenshot: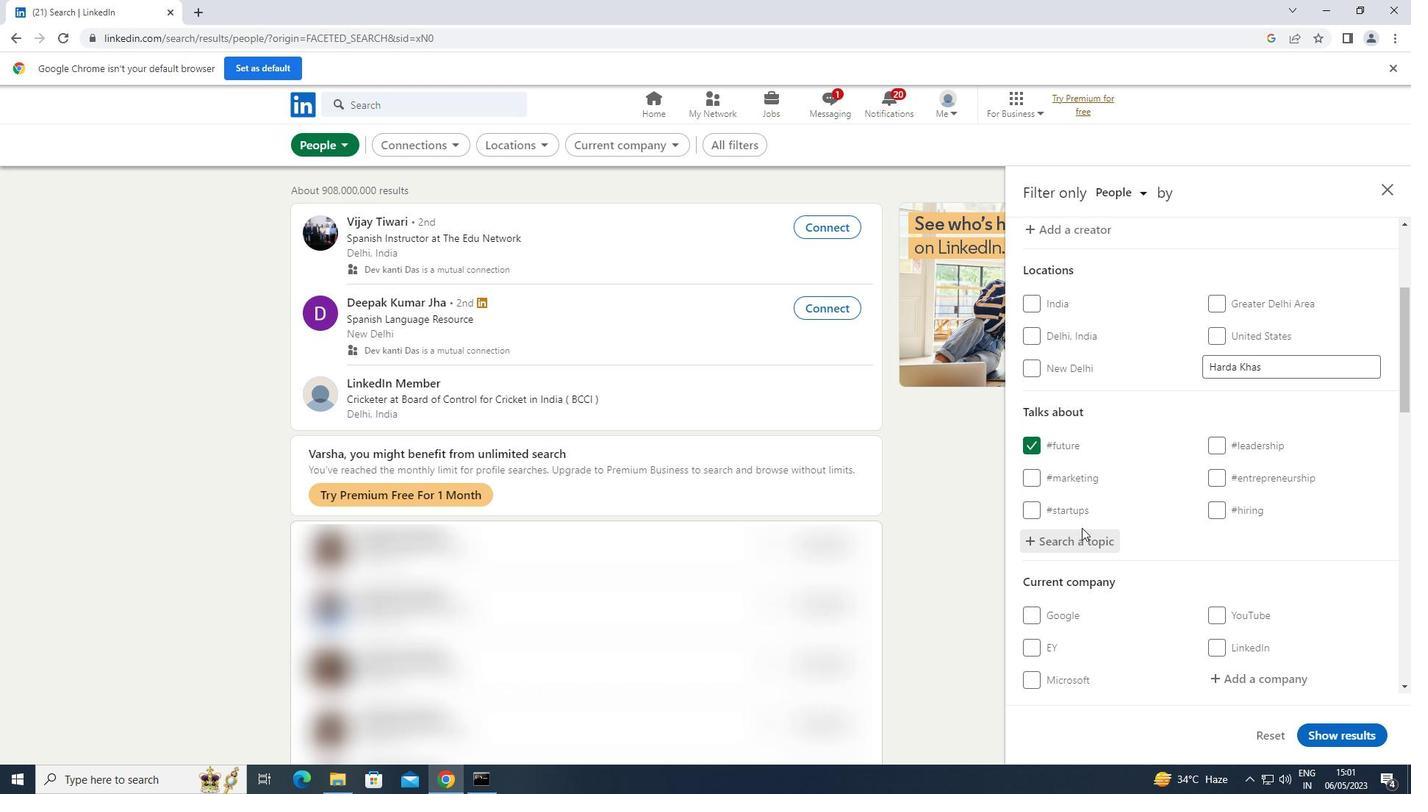 
Action: Mouse scrolled (1083, 527) with delta (0, 0)
Screenshot: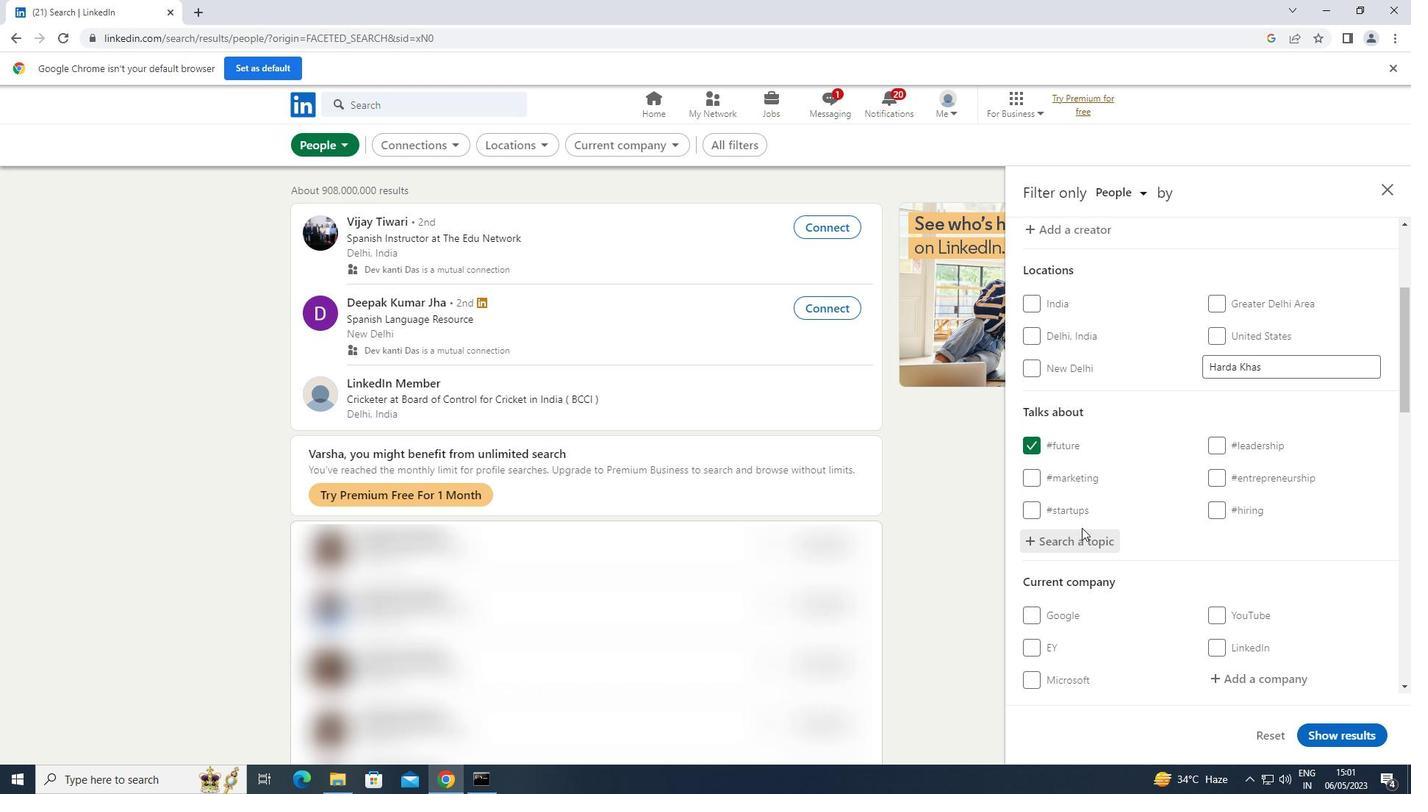 
Action: Mouse scrolled (1083, 527) with delta (0, 0)
Screenshot: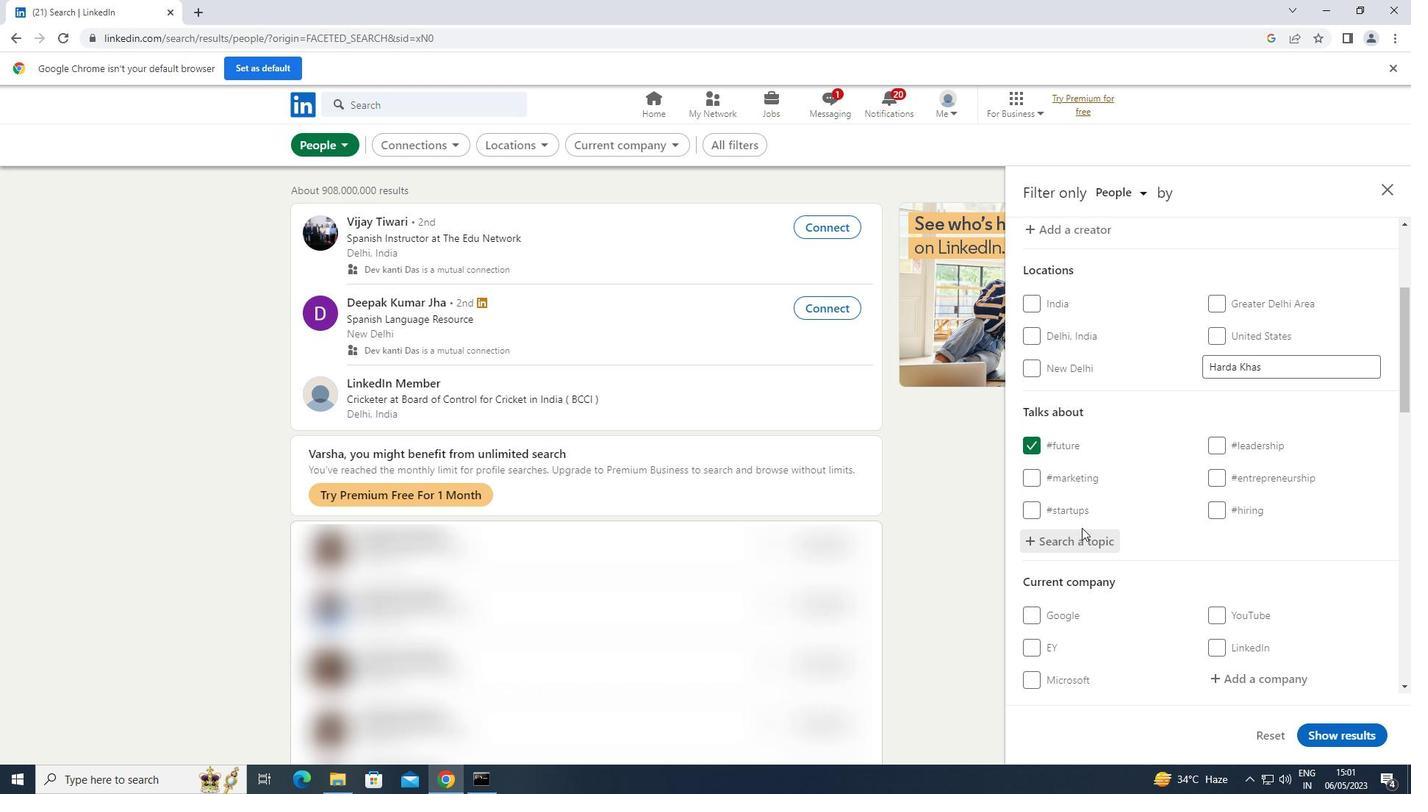 
Action: Mouse scrolled (1083, 527) with delta (0, 0)
Screenshot: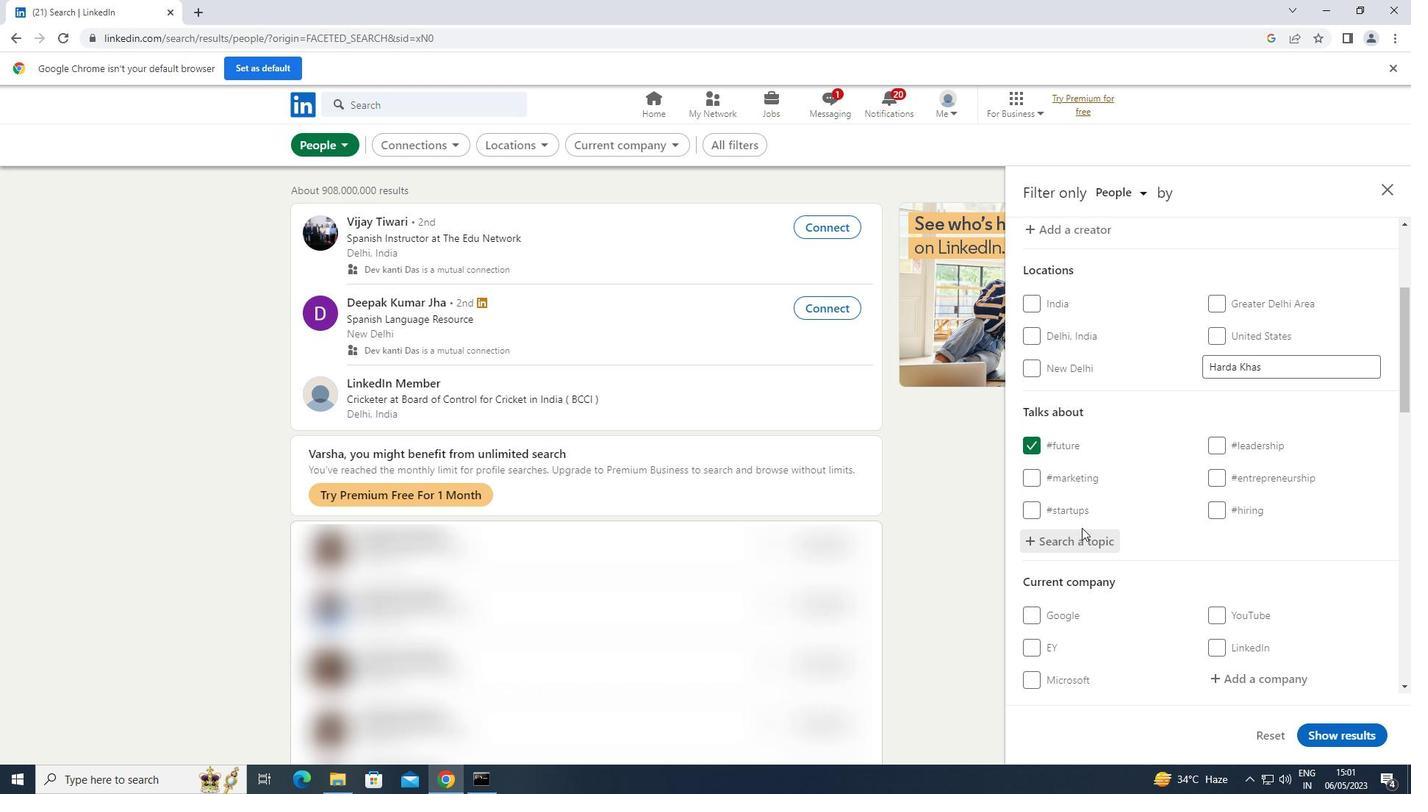 
Action: Mouse moved to (1084, 527)
Screenshot: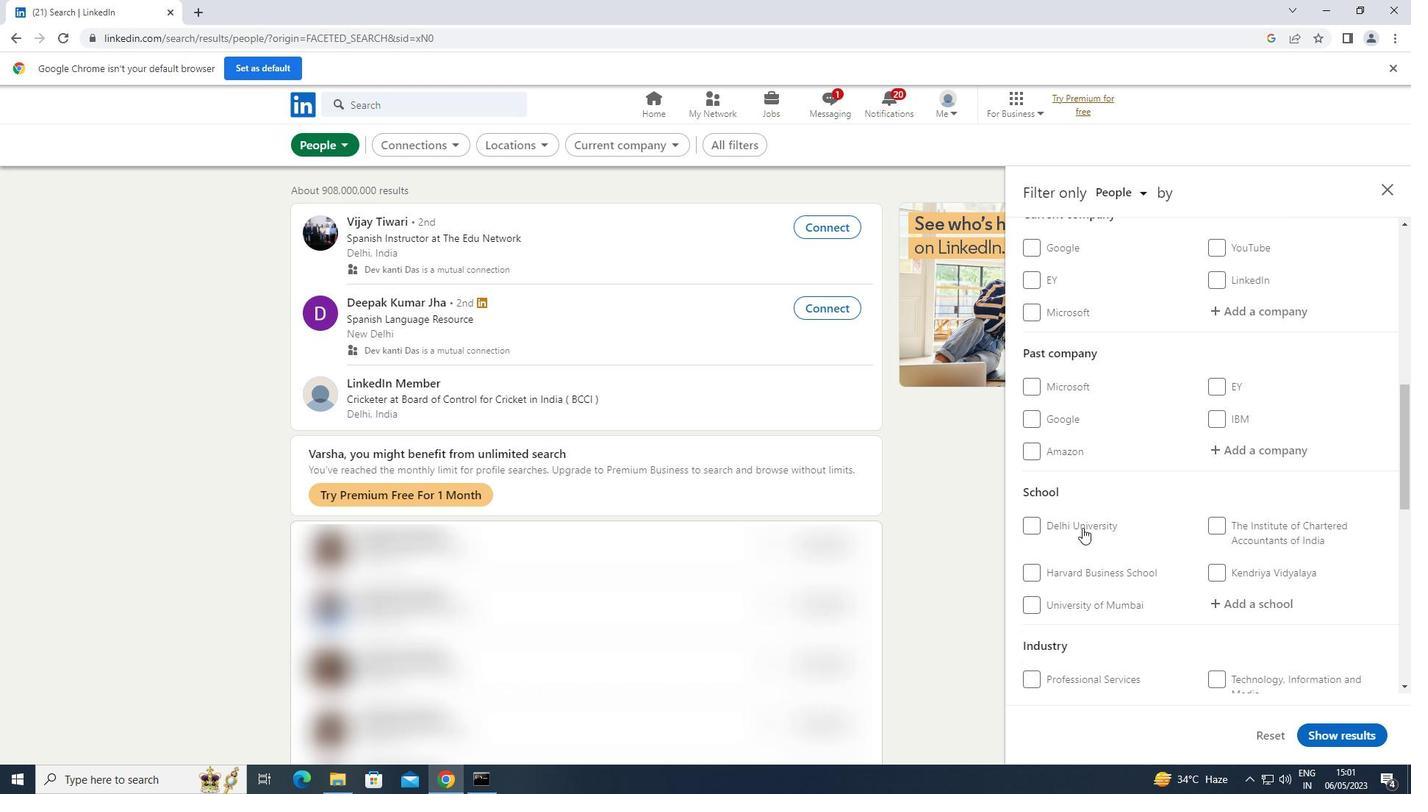
Action: Mouse scrolled (1084, 526) with delta (0, 0)
Screenshot: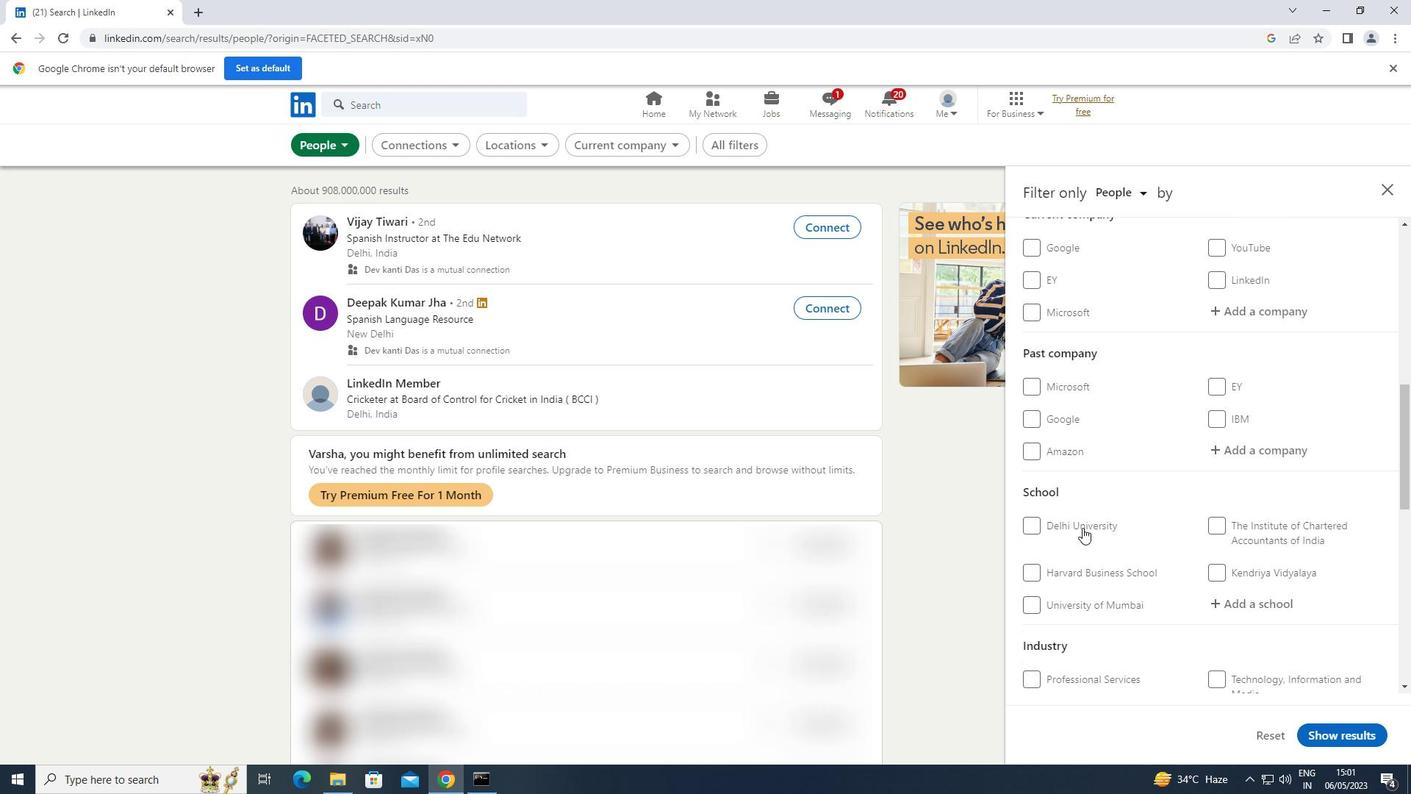 
Action: Mouse scrolled (1084, 526) with delta (0, 0)
Screenshot: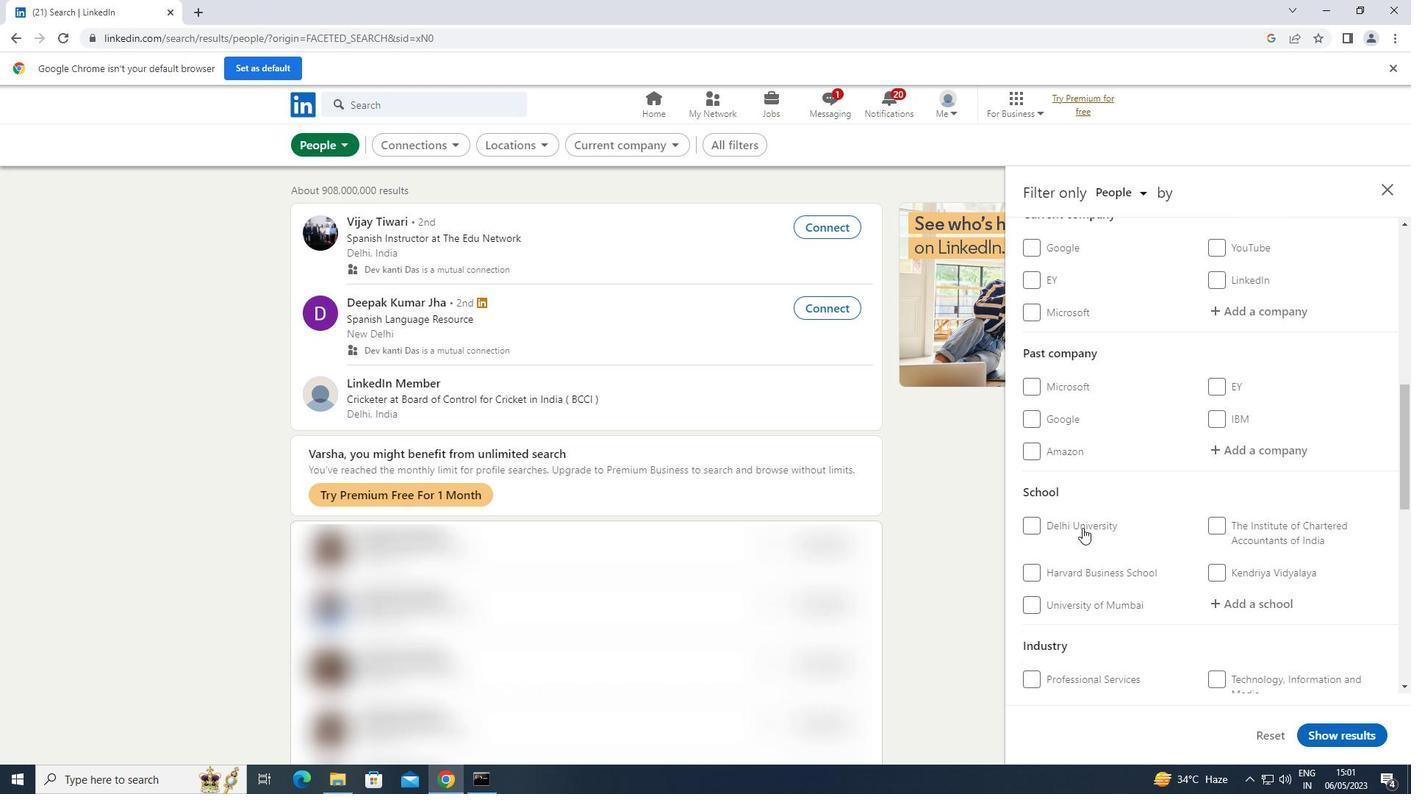 
Action: Mouse moved to (1084, 526)
Screenshot: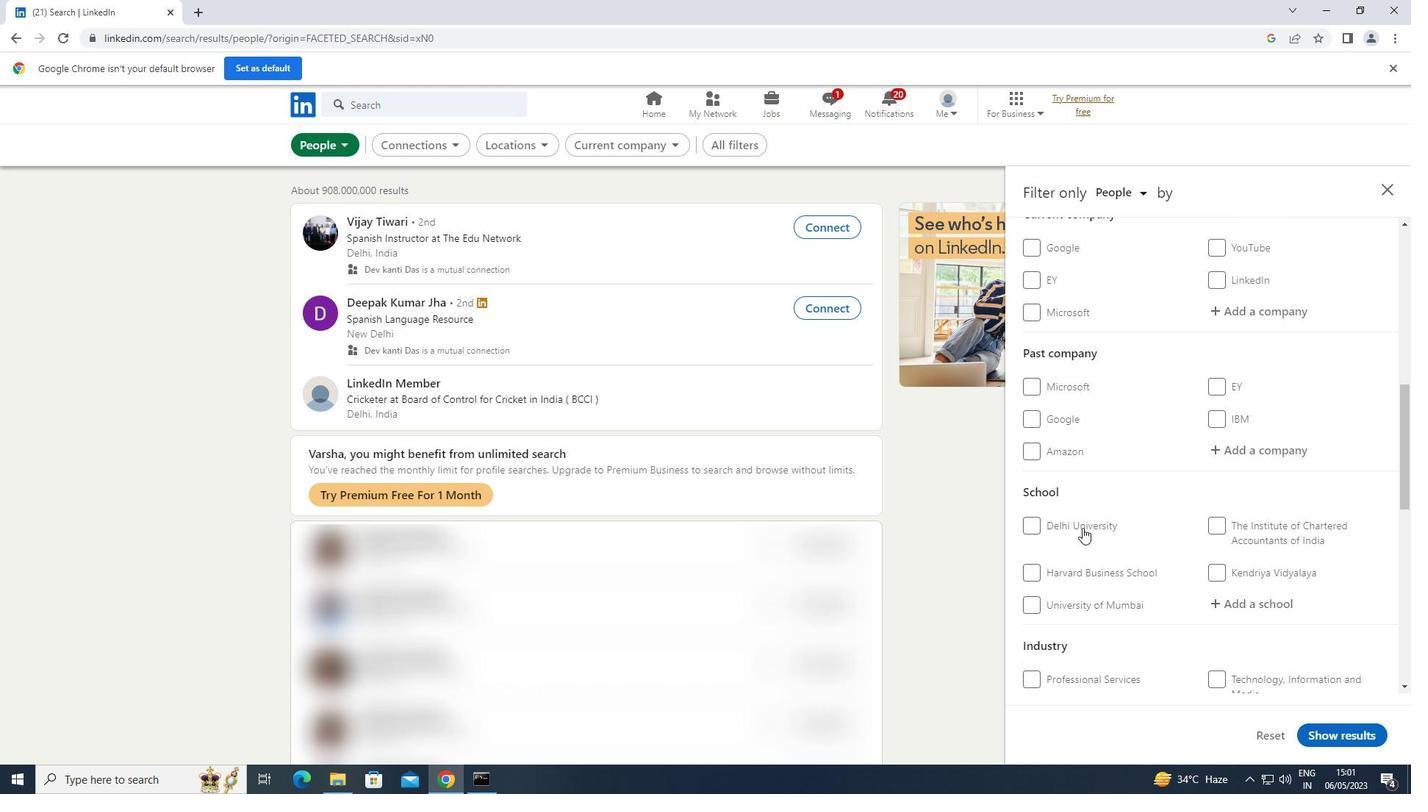 
Action: Mouse scrolled (1084, 525) with delta (0, 0)
Screenshot: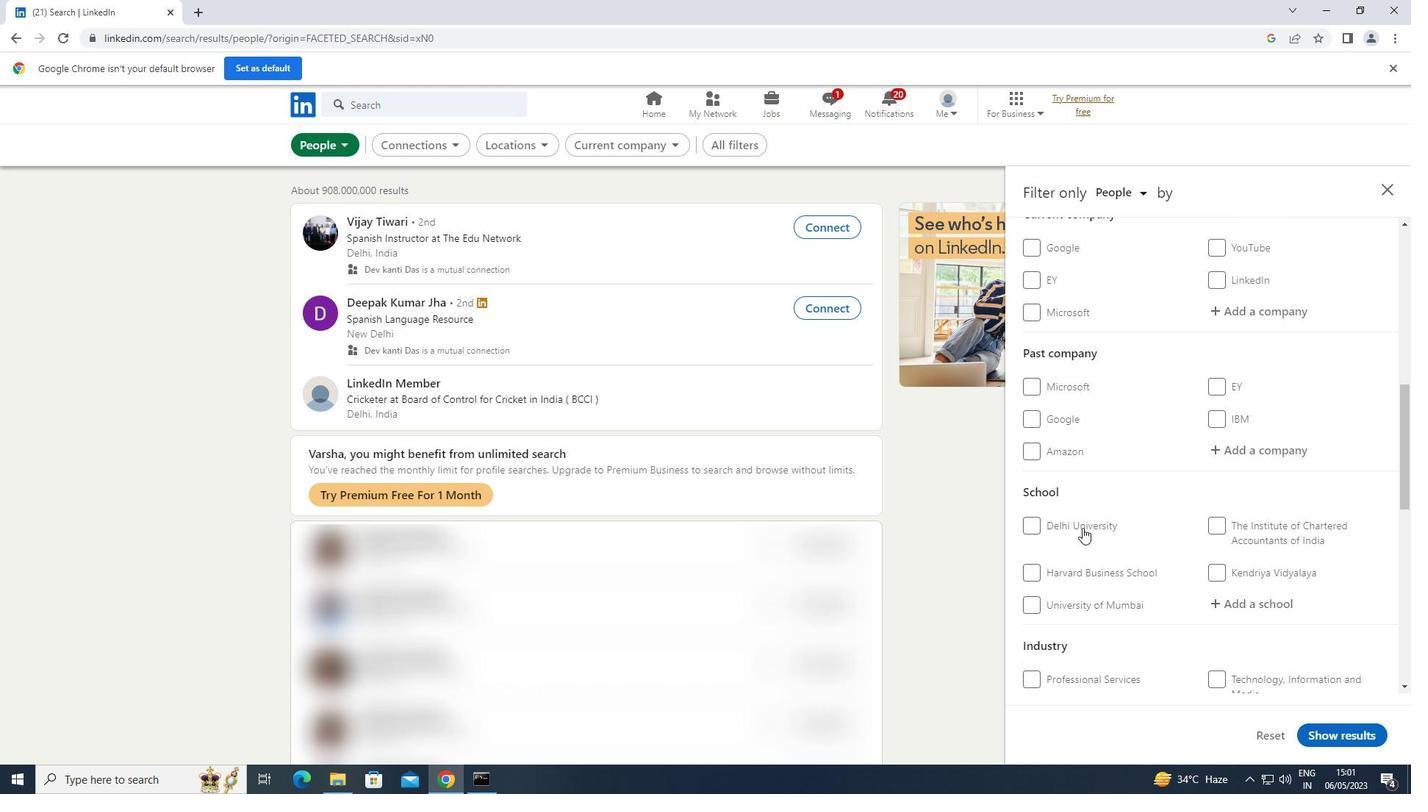
Action: Mouse moved to (1085, 526)
Screenshot: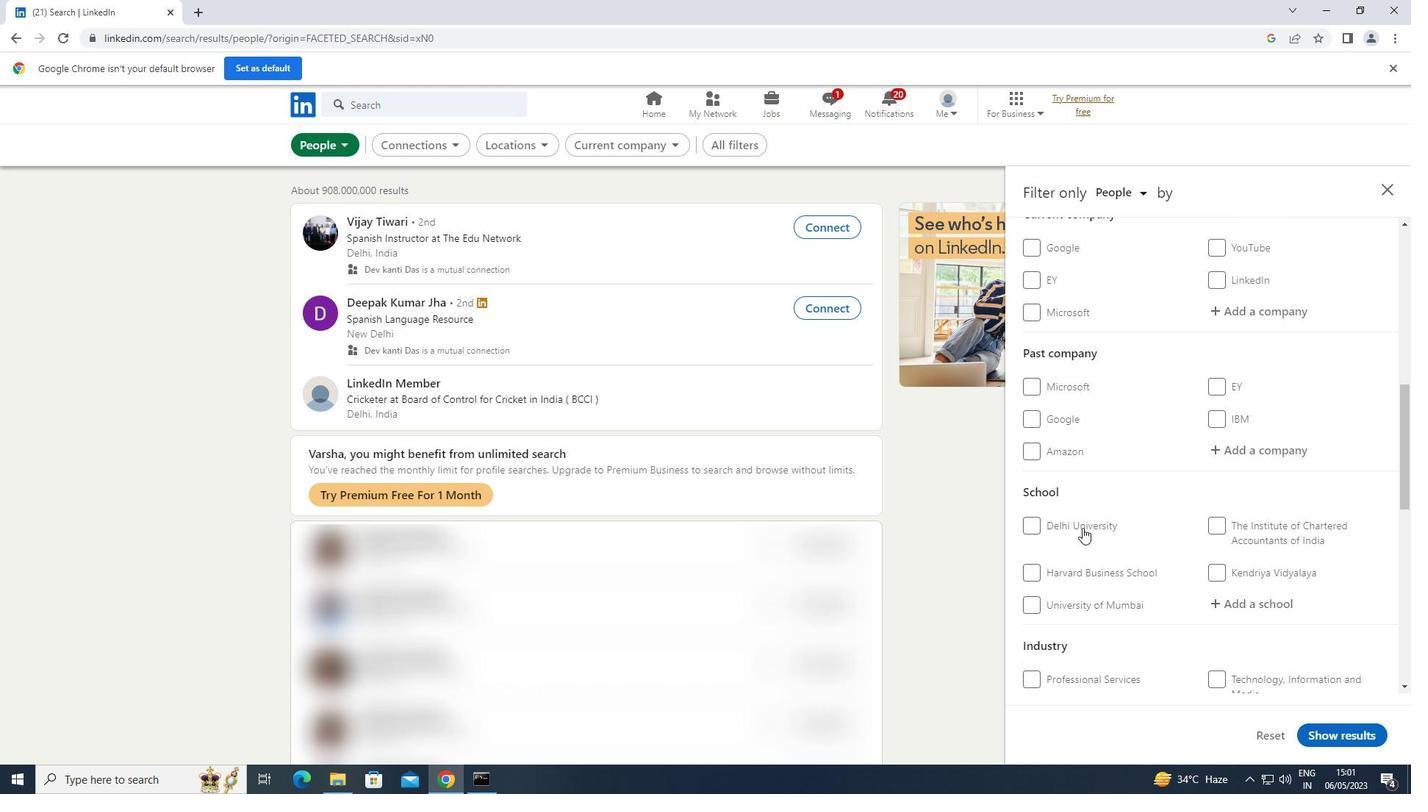 
Action: Mouse scrolled (1085, 525) with delta (0, 0)
Screenshot: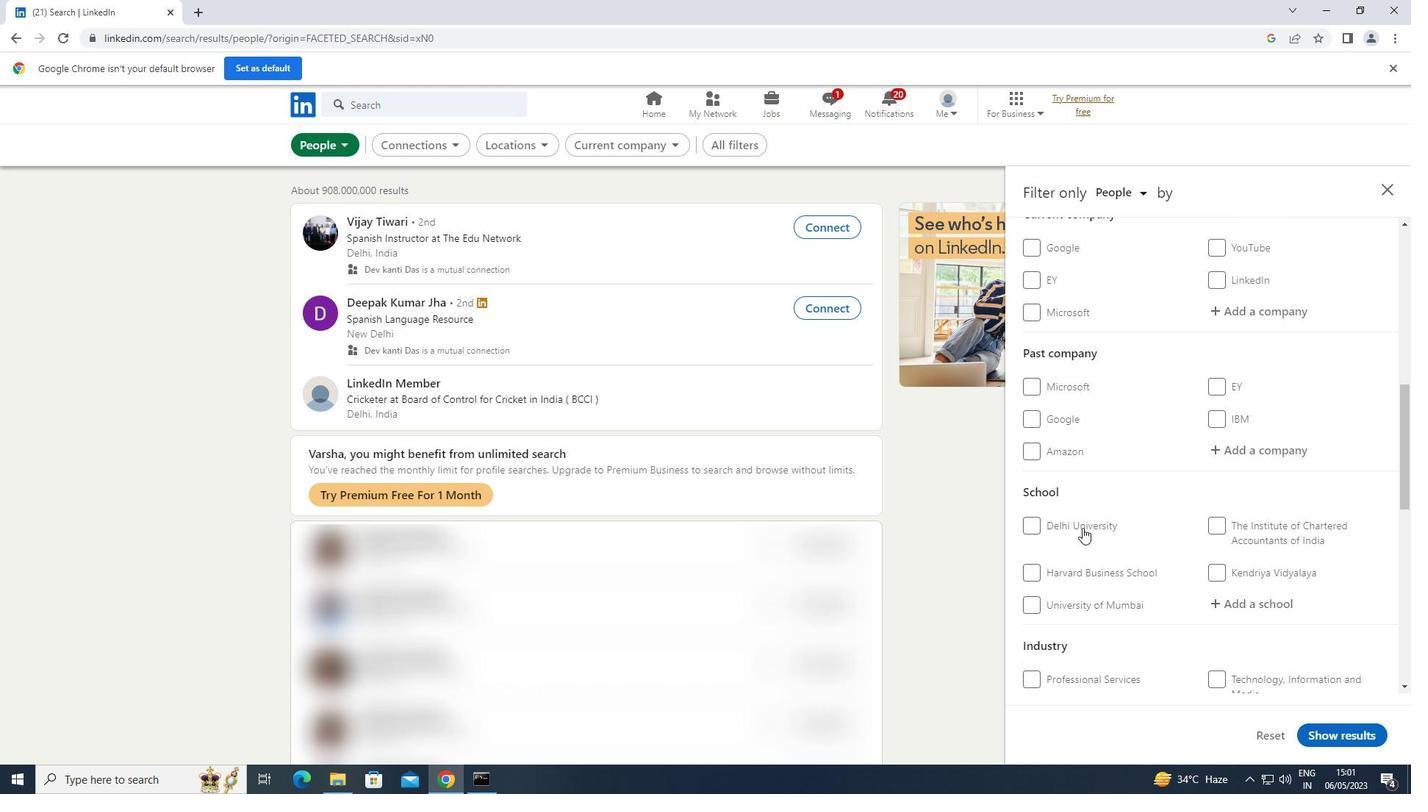 
Action: Mouse scrolled (1085, 525) with delta (0, 0)
Screenshot: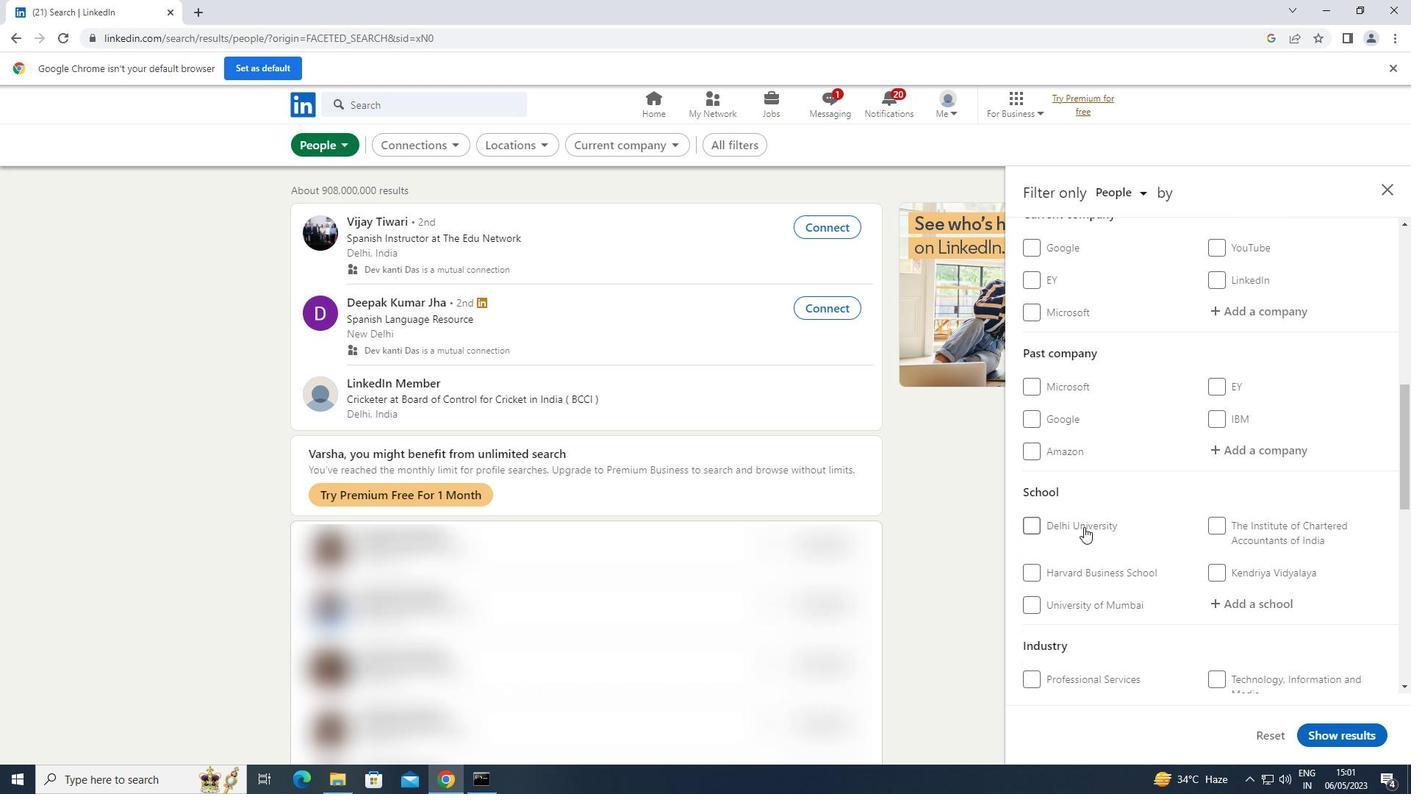 
Action: Mouse moved to (1216, 482)
Screenshot: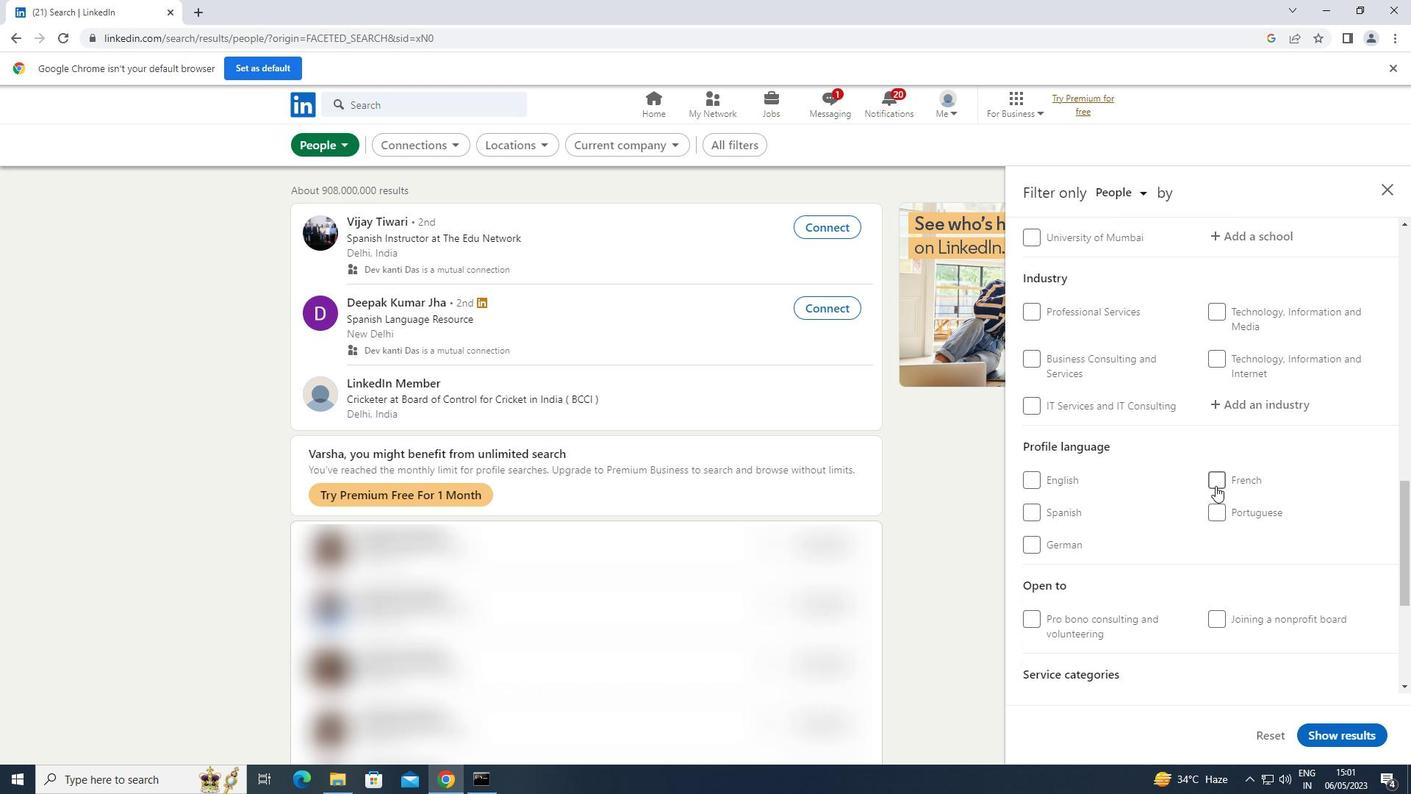 
Action: Mouse pressed left at (1216, 482)
Screenshot: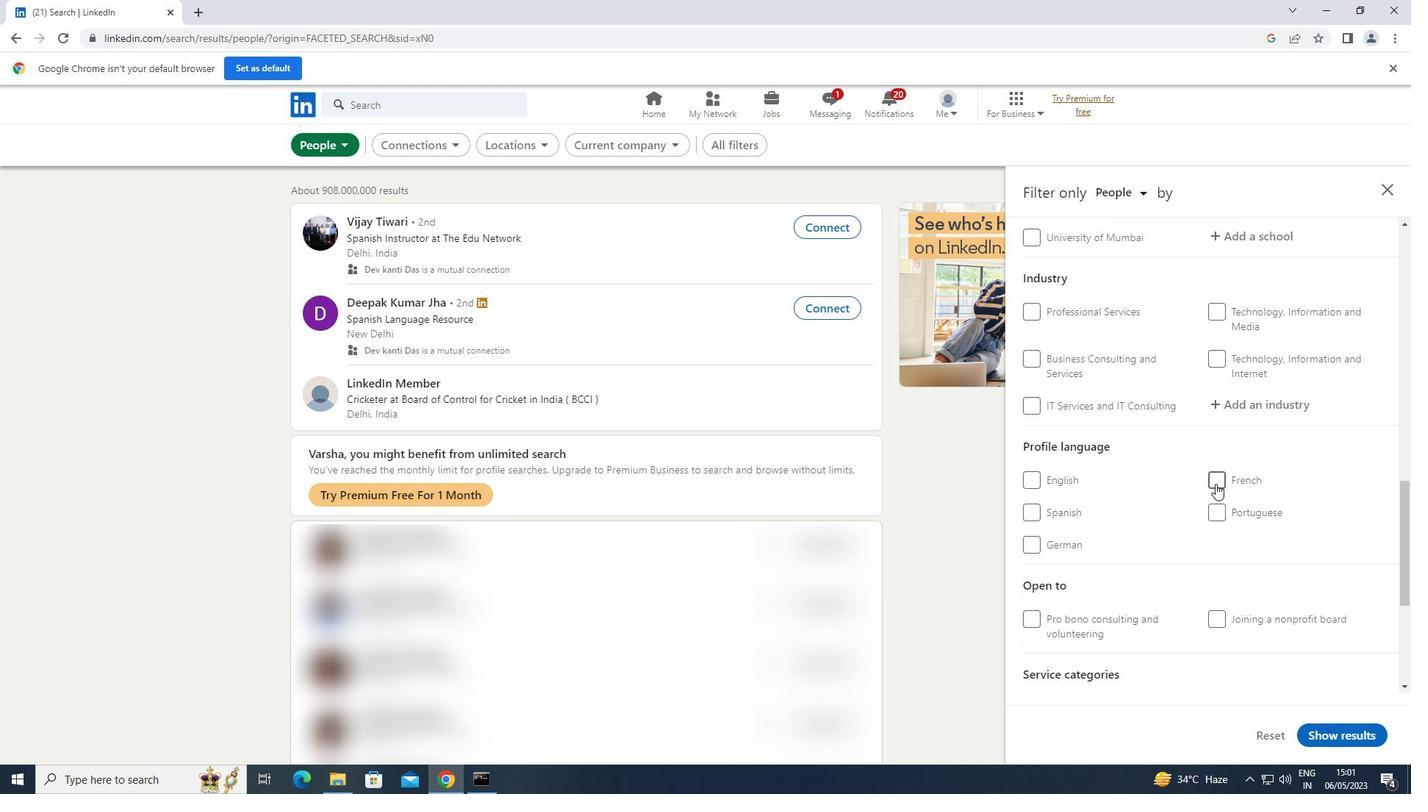 
Action: Mouse moved to (1210, 474)
Screenshot: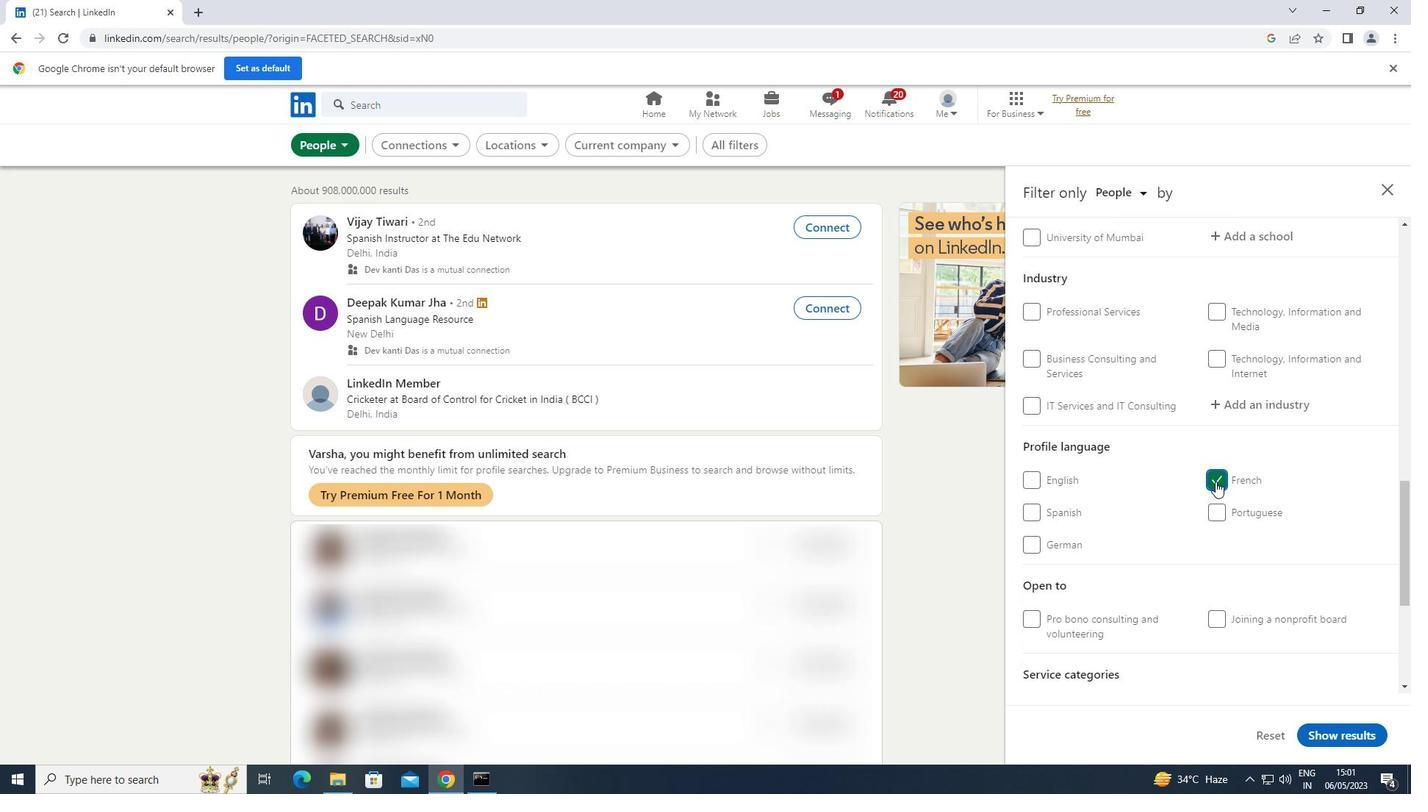 
Action: Mouse scrolled (1210, 475) with delta (0, 0)
Screenshot: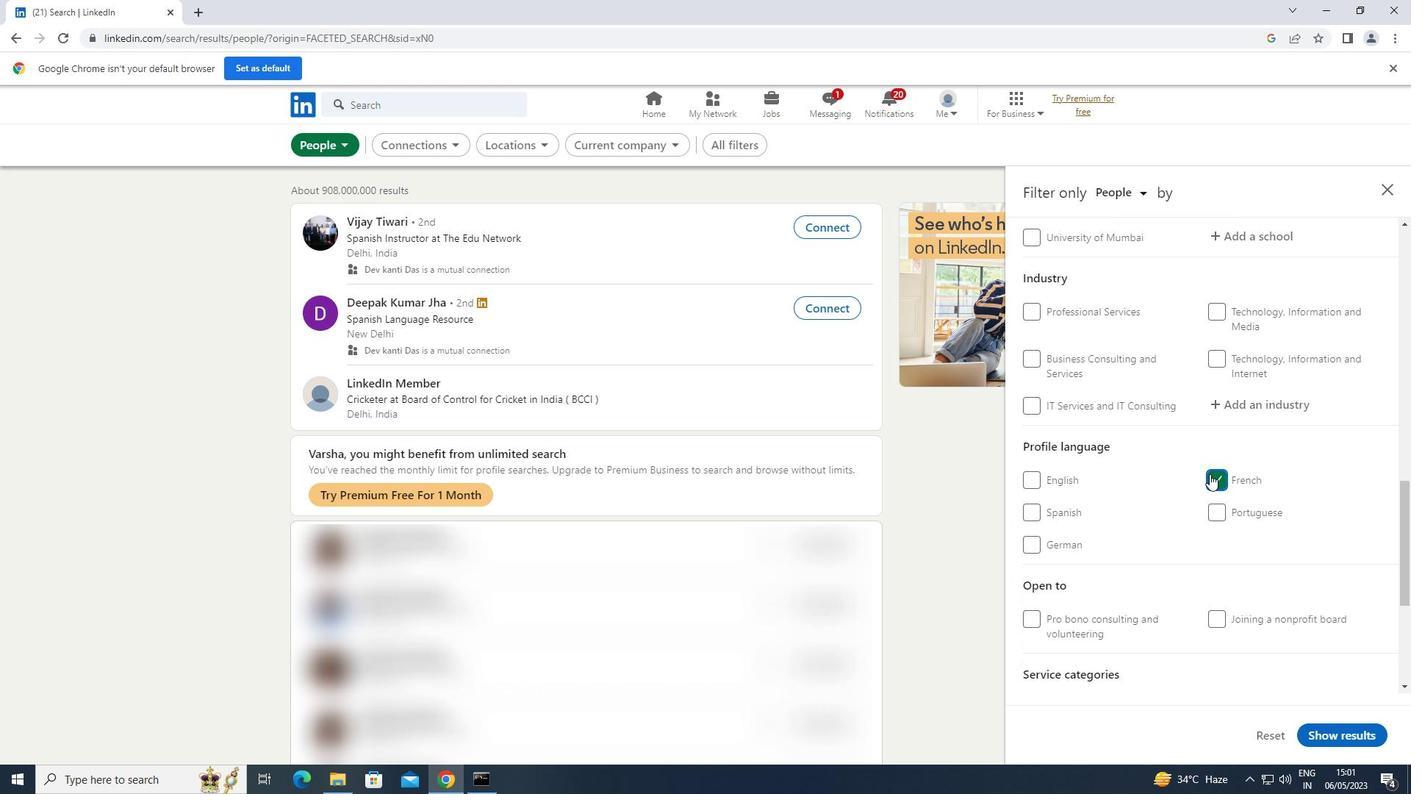 
Action: Mouse scrolled (1210, 475) with delta (0, 0)
Screenshot: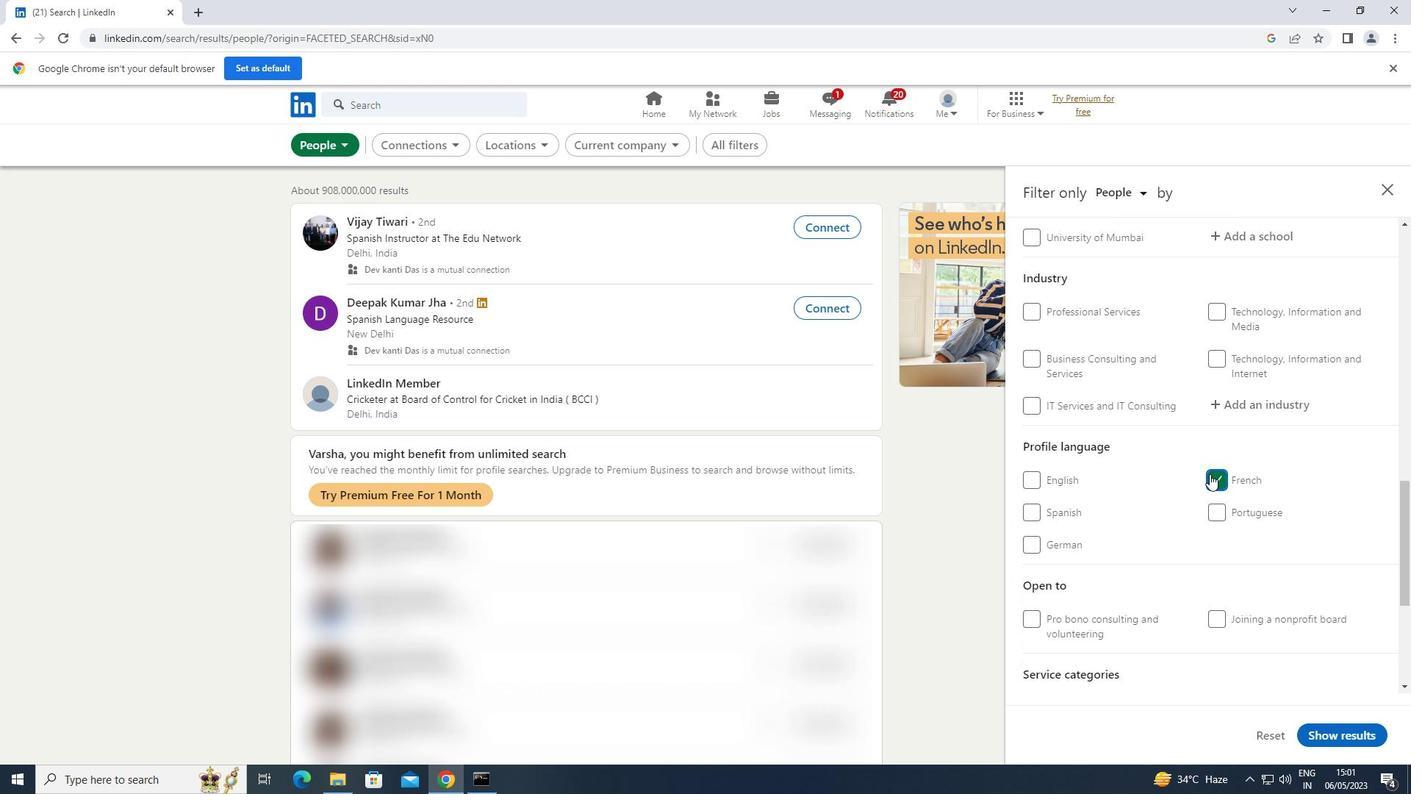 
Action: Mouse scrolled (1210, 475) with delta (0, 0)
Screenshot: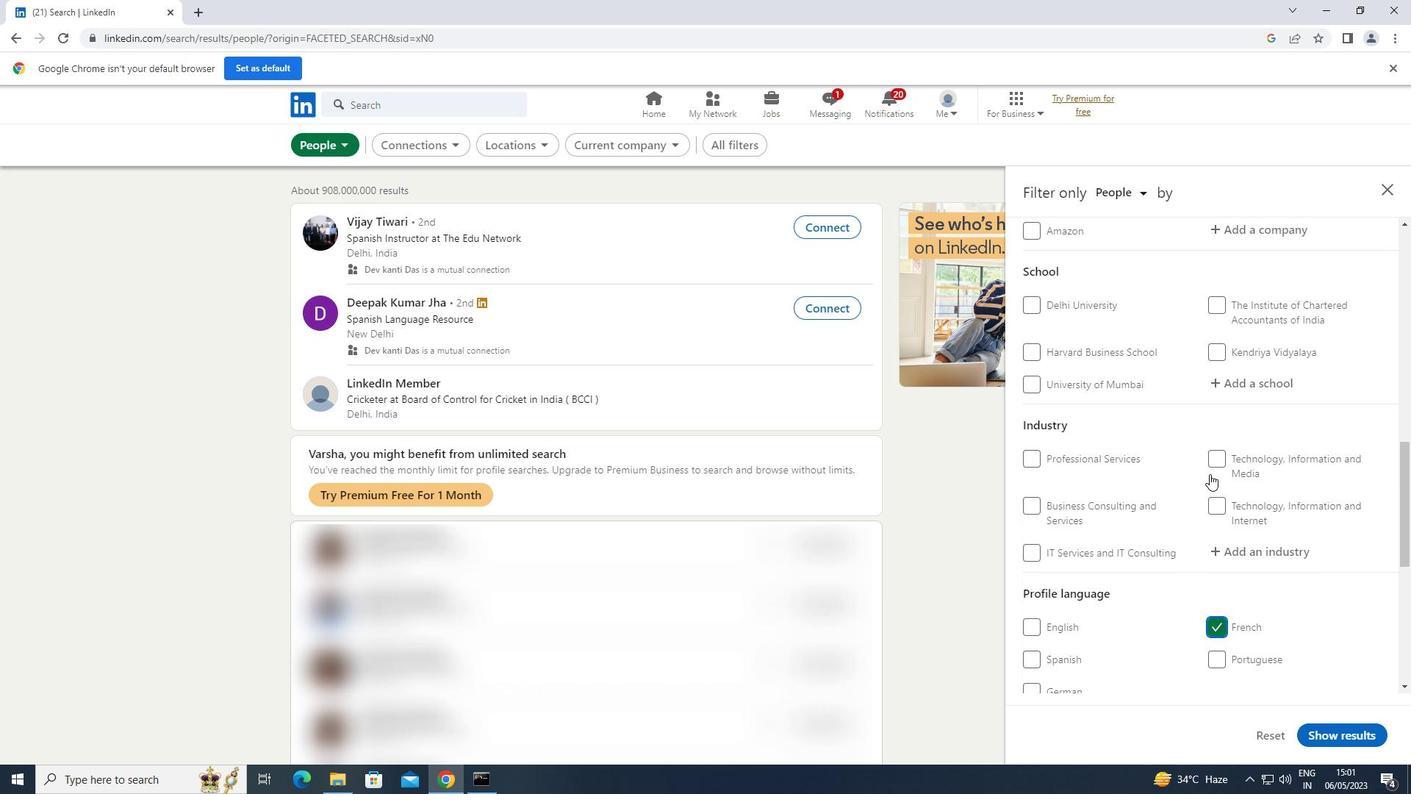 
Action: Mouse moved to (1225, 442)
Screenshot: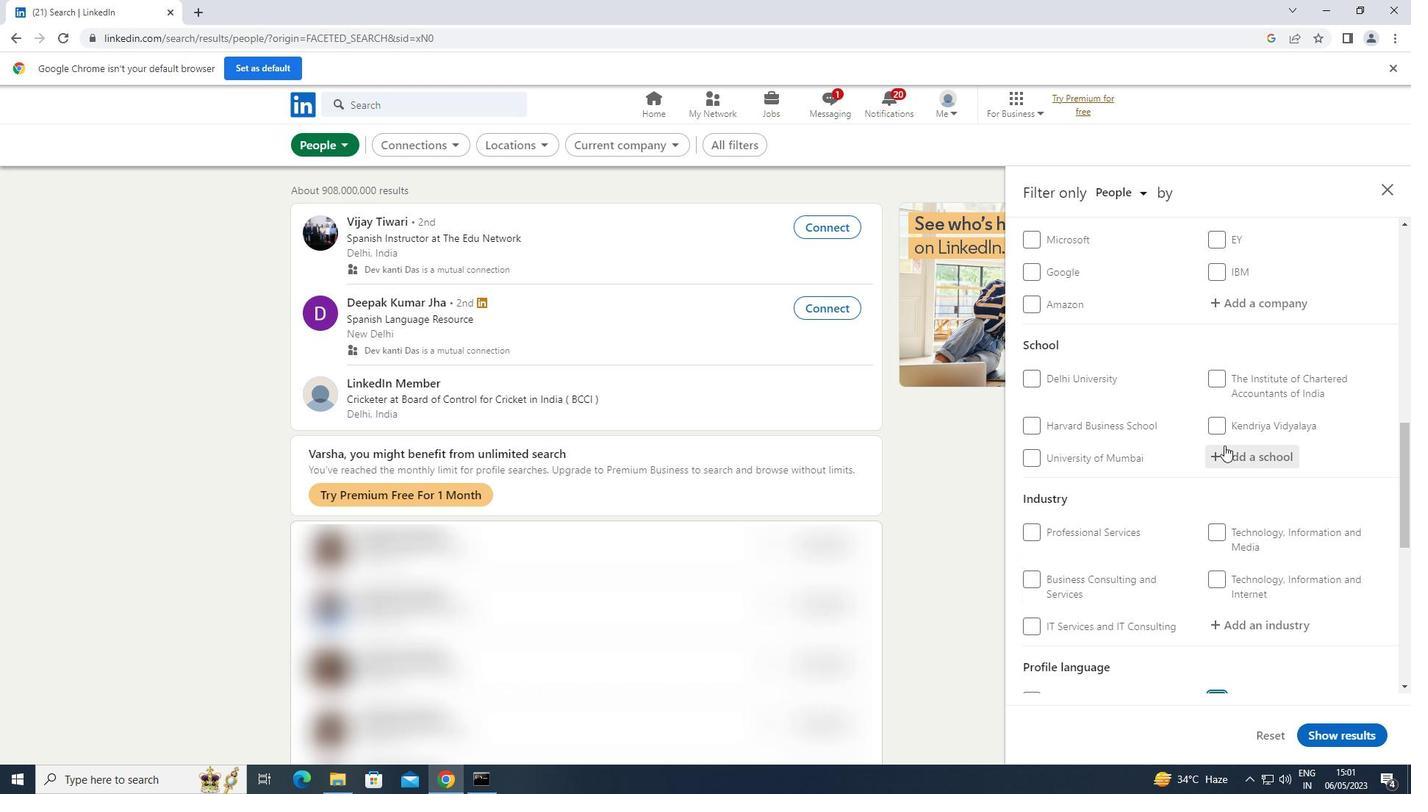 
Action: Mouse scrolled (1225, 443) with delta (0, 0)
Screenshot: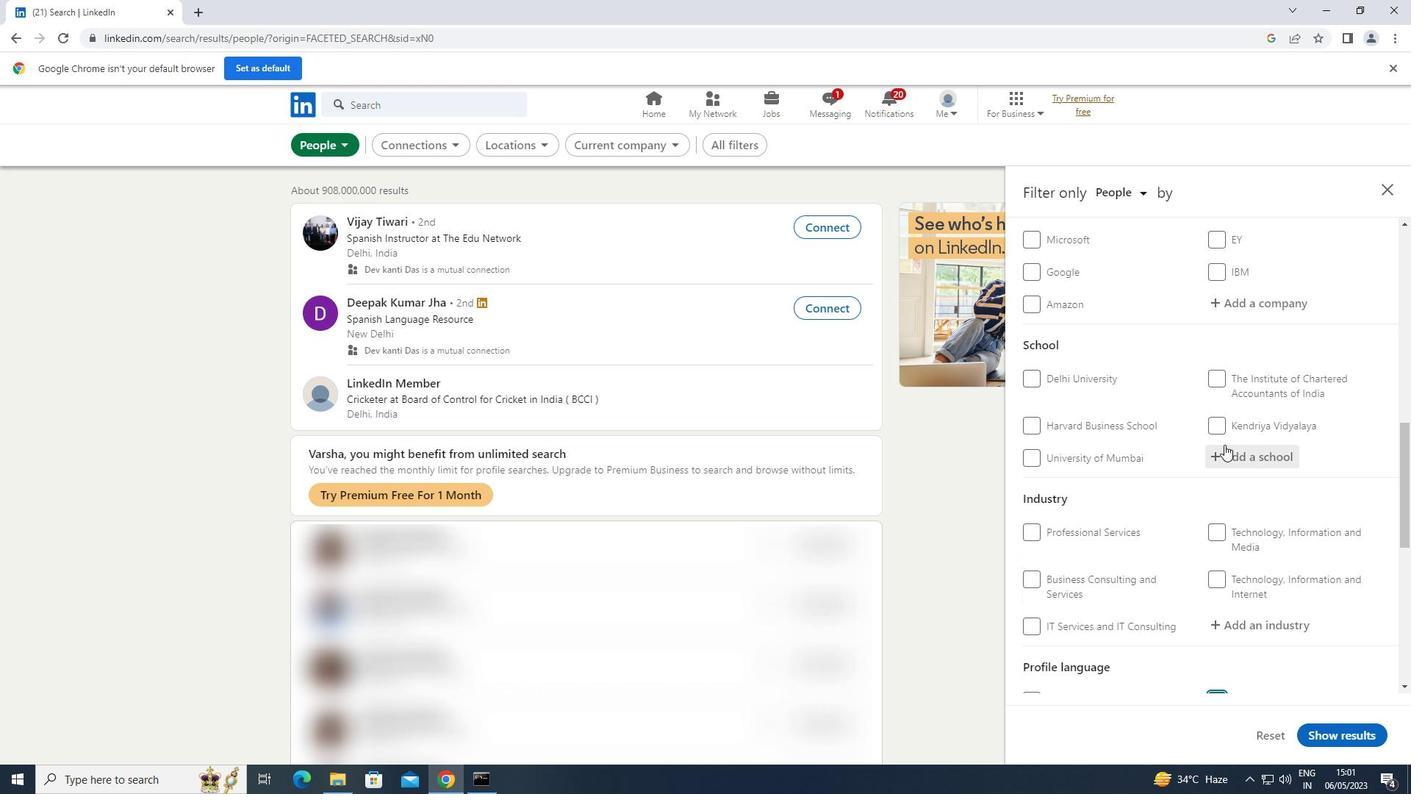 
Action: Mouse scrolled (1225, 443) with delta (0, 0)
Screenshot: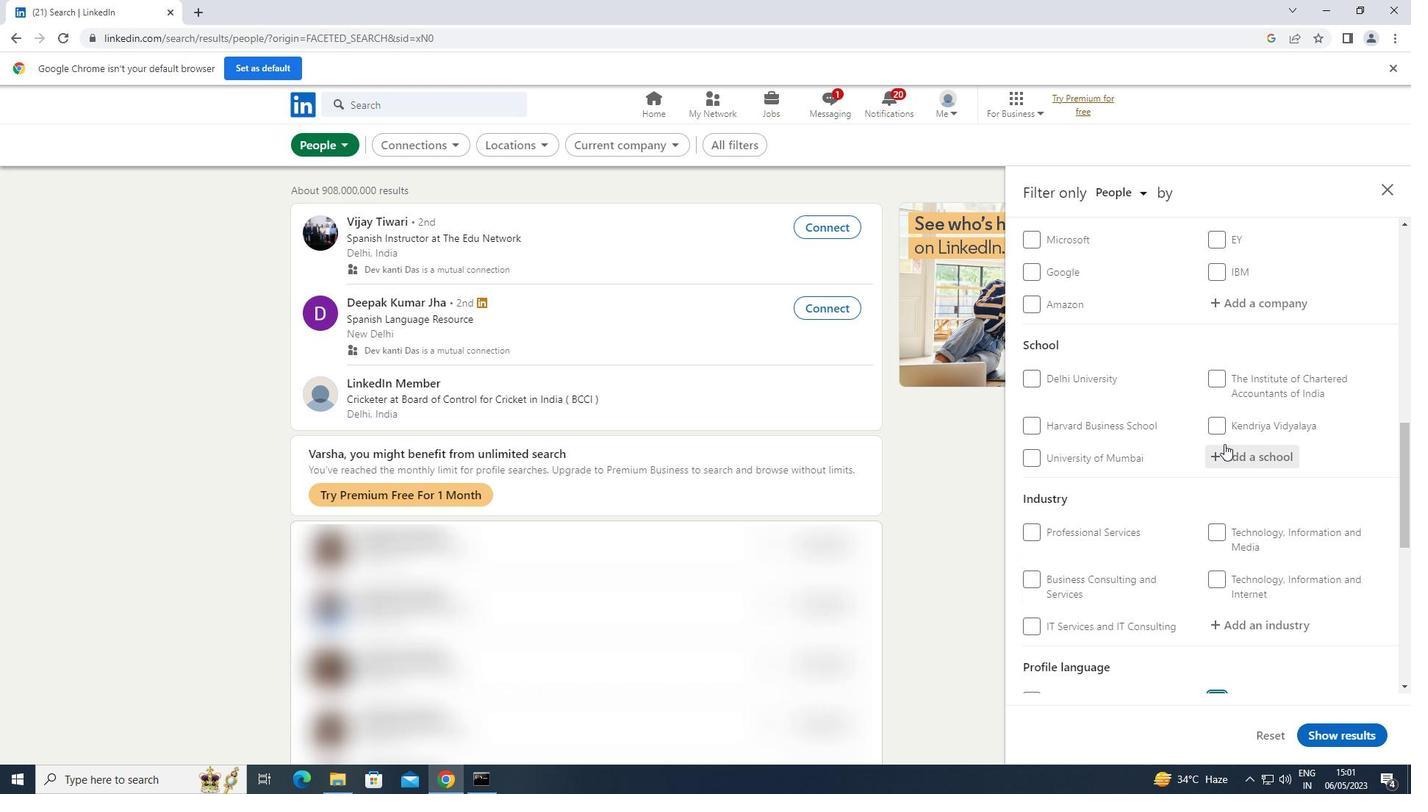 
Action: Mouse scrolled (1225, 443) with delta (0, 0)
Screenshot: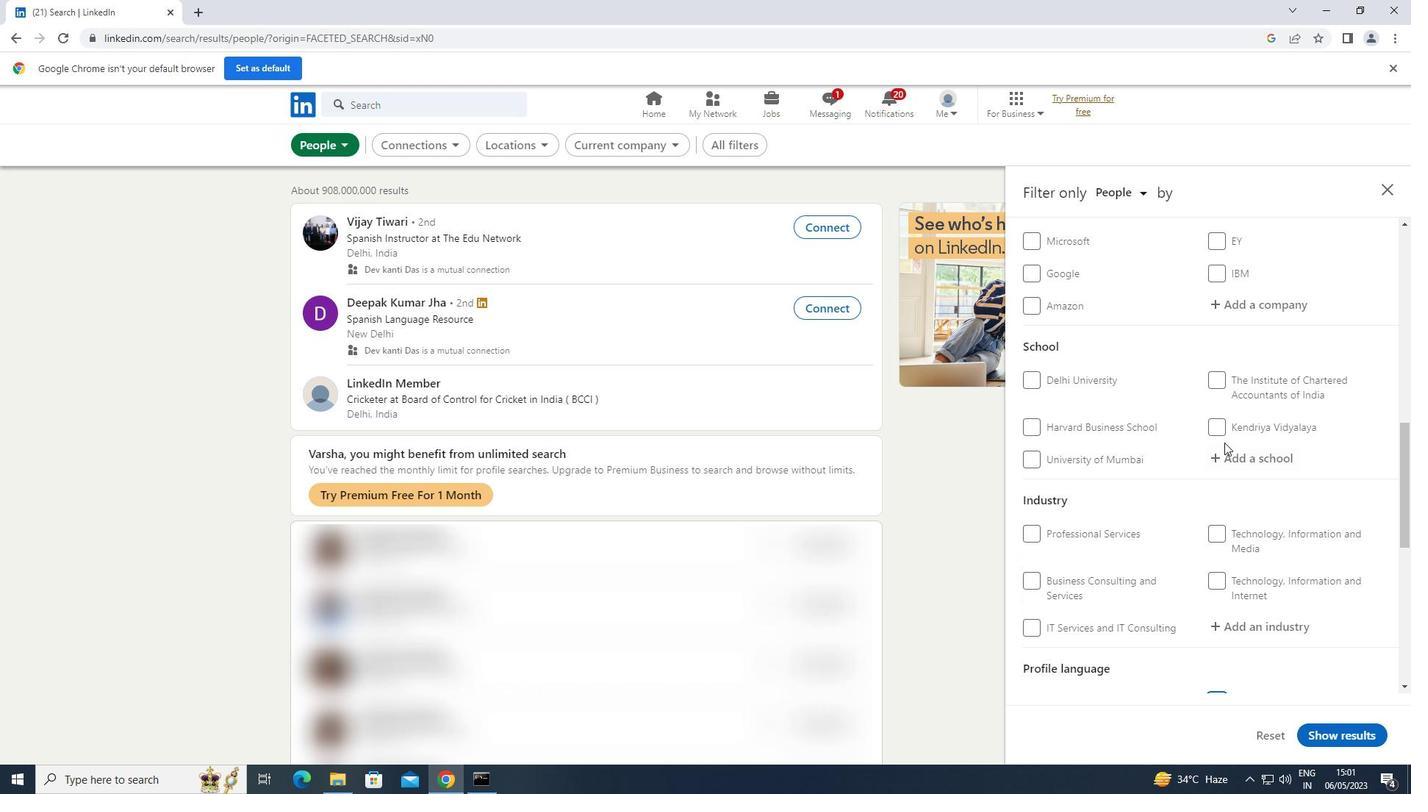 
Action: Mouse moved to (1247, 392)
Screenshot: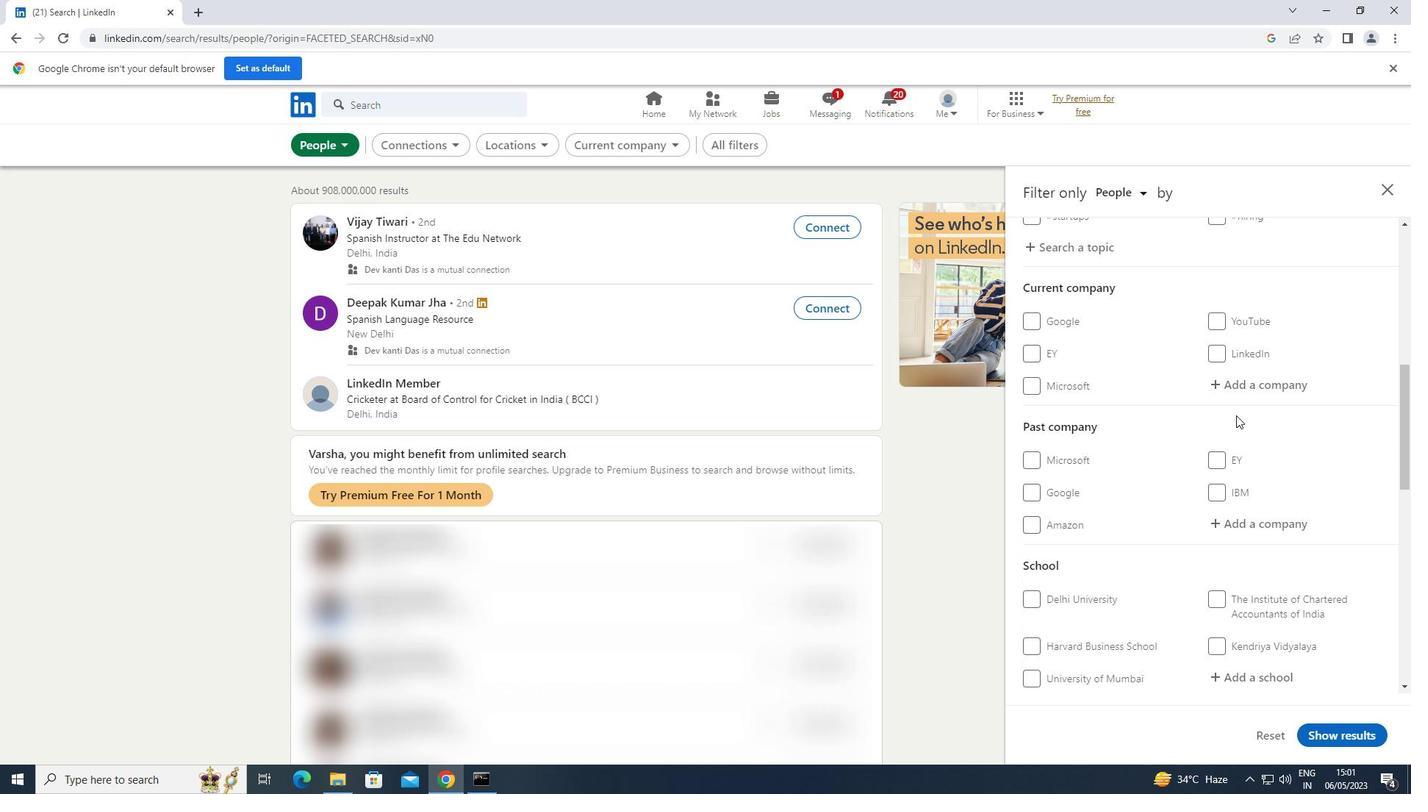 
Action: Mouse pressed left at (1247, 392)
Screenshot: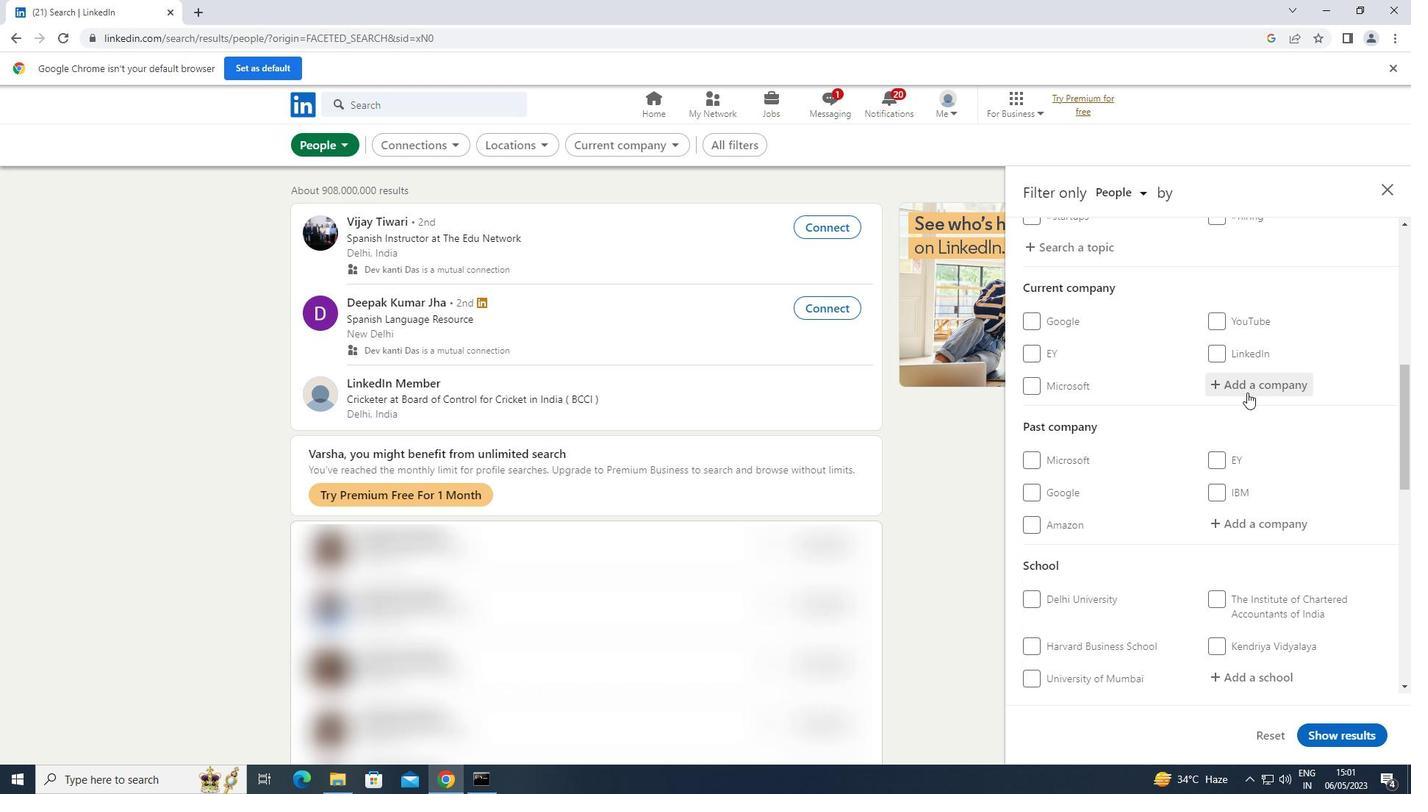 
Action: Key pressed <Key.shift>WORK<Key.space>FROM
Screenshot: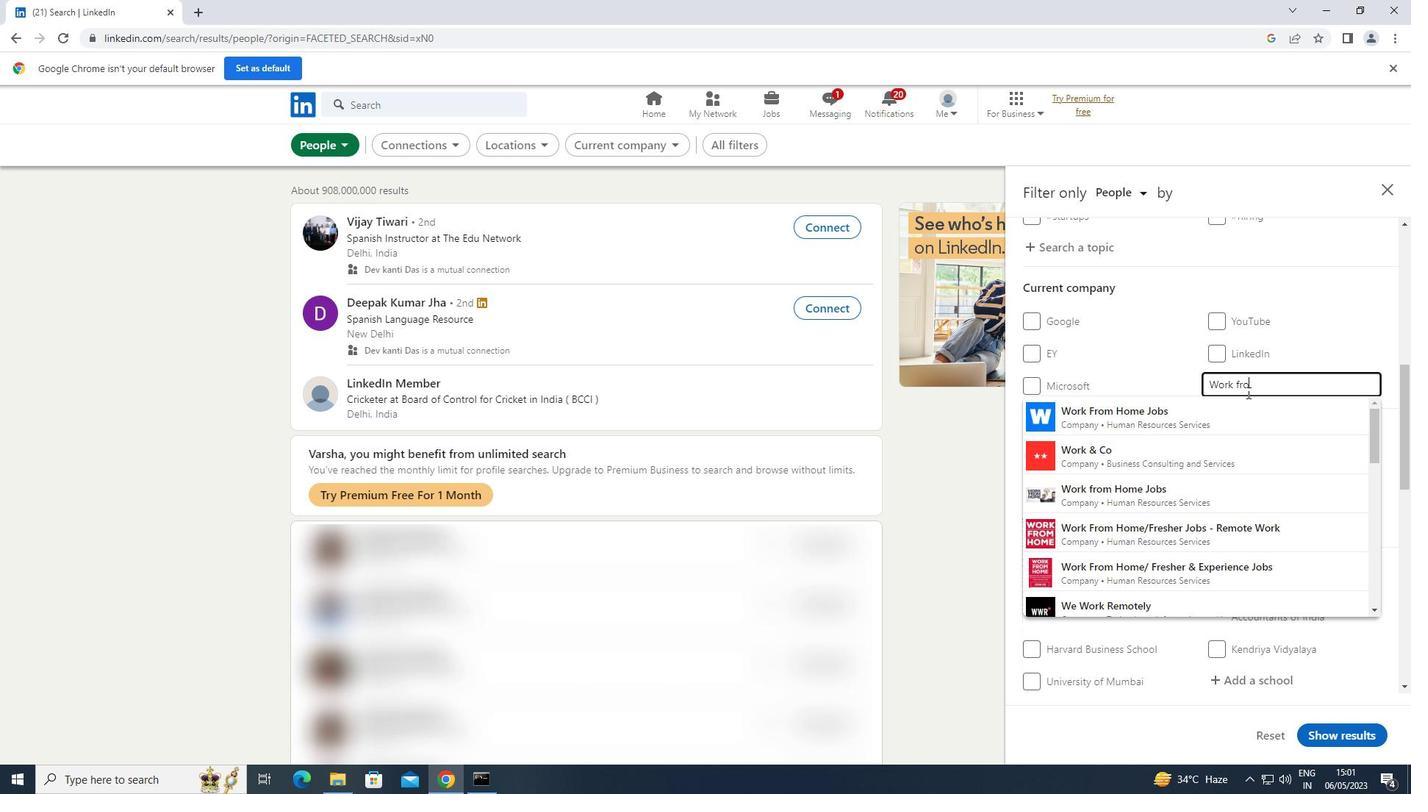 
Action: Mouse moved to (1171, 411)
Screenshot: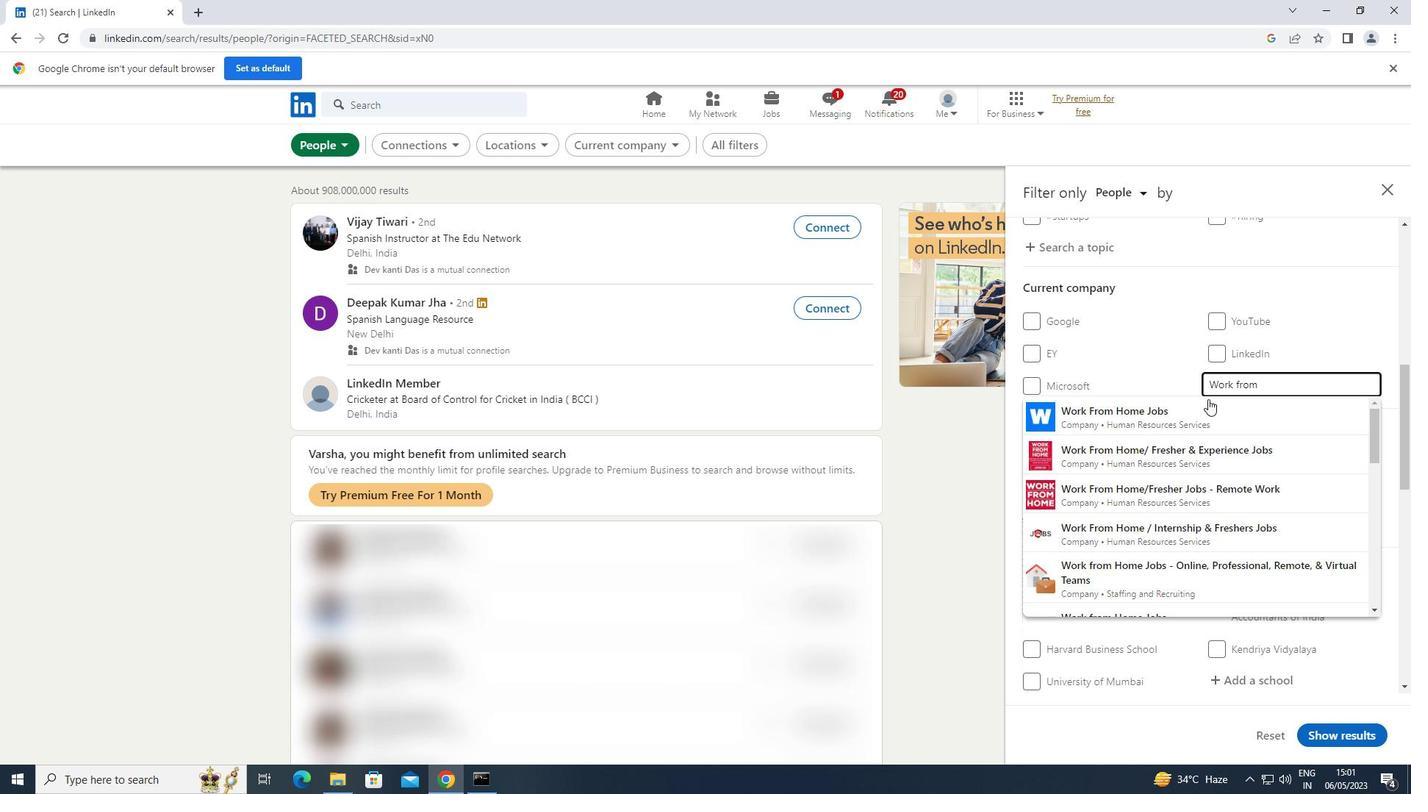 
Action: Mouse pressed left at (1171, 411)
Screenshot: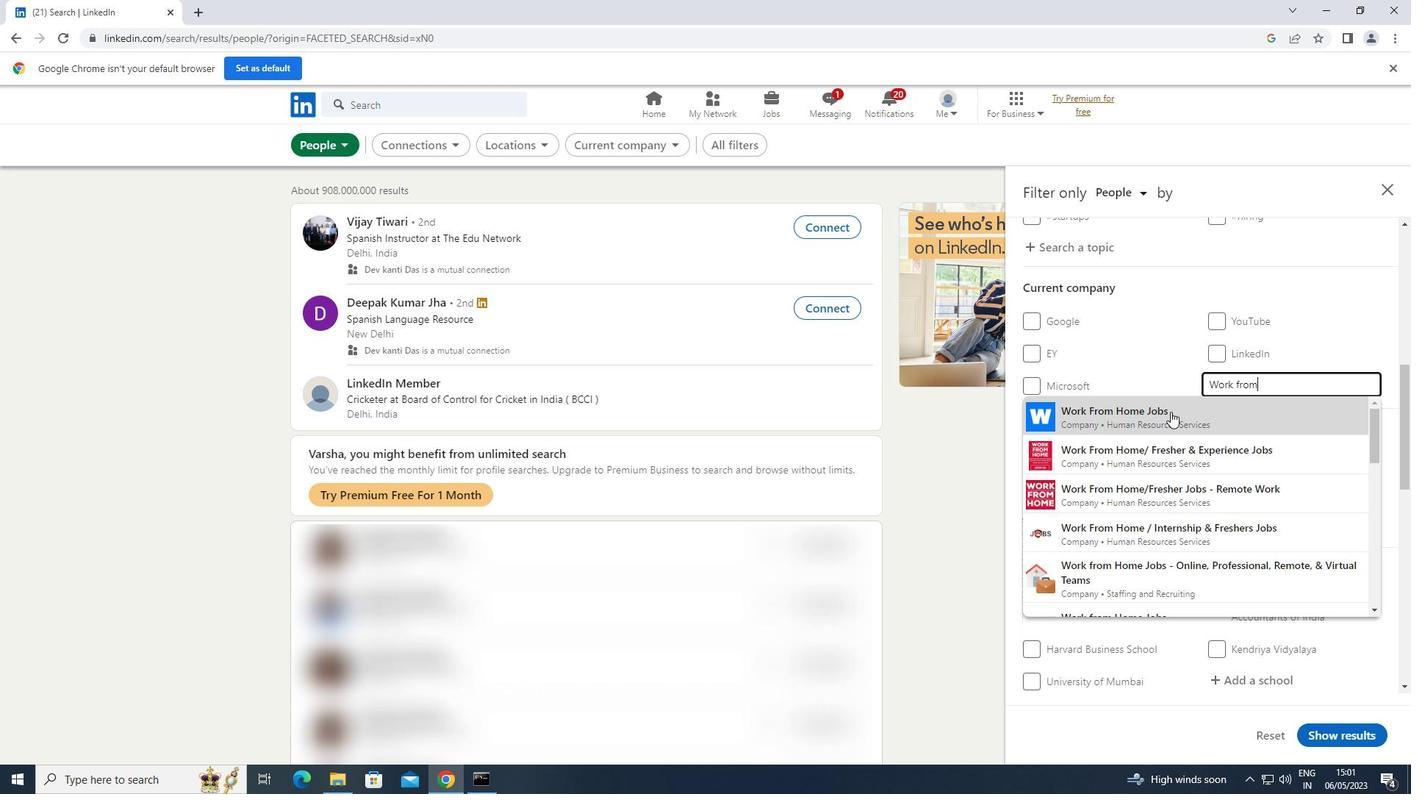 
Action: Mouse scrolled (1171, 411) with delta (0, 0)
Screenshot: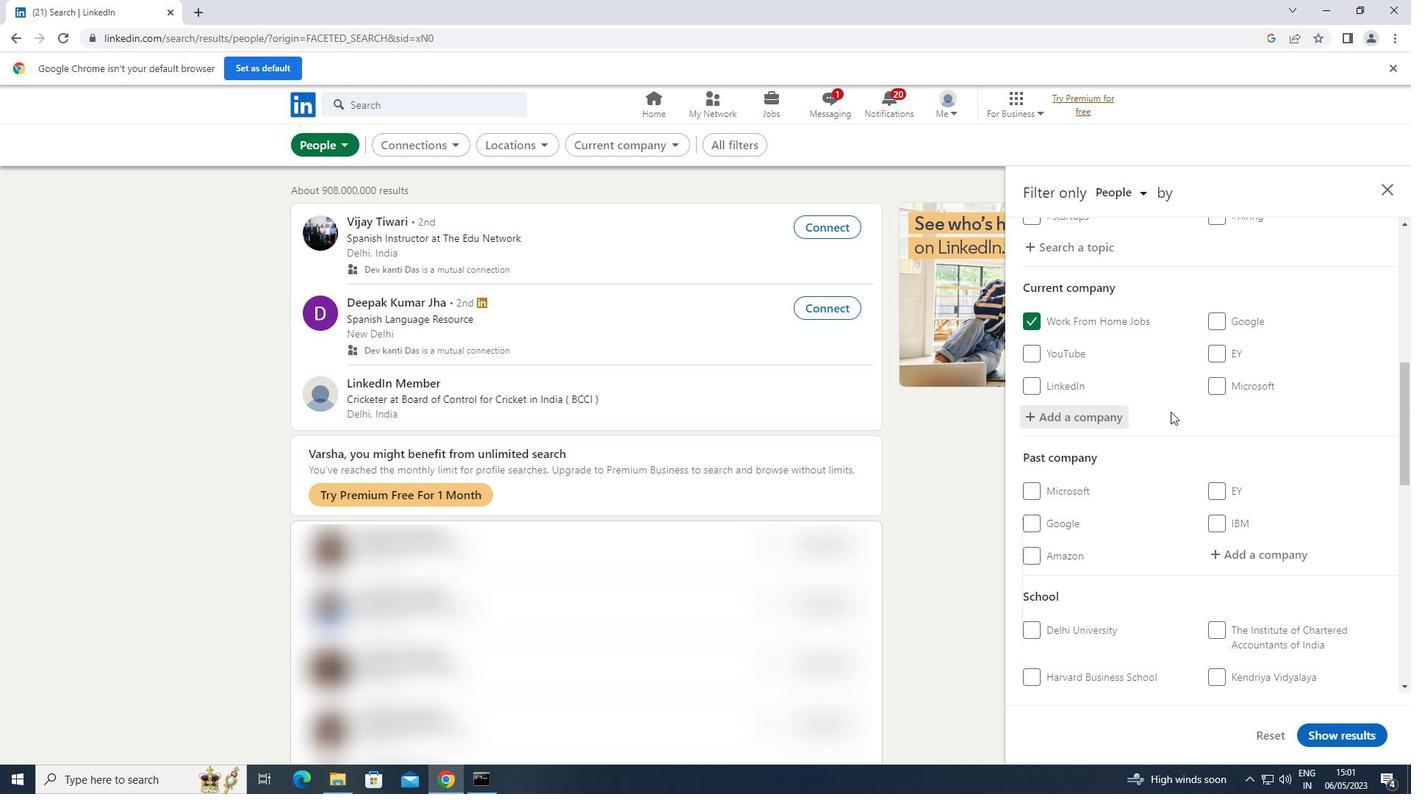 
Action: Mouse scrolled (1171, 411) with delta (0, 0)
Screenshot: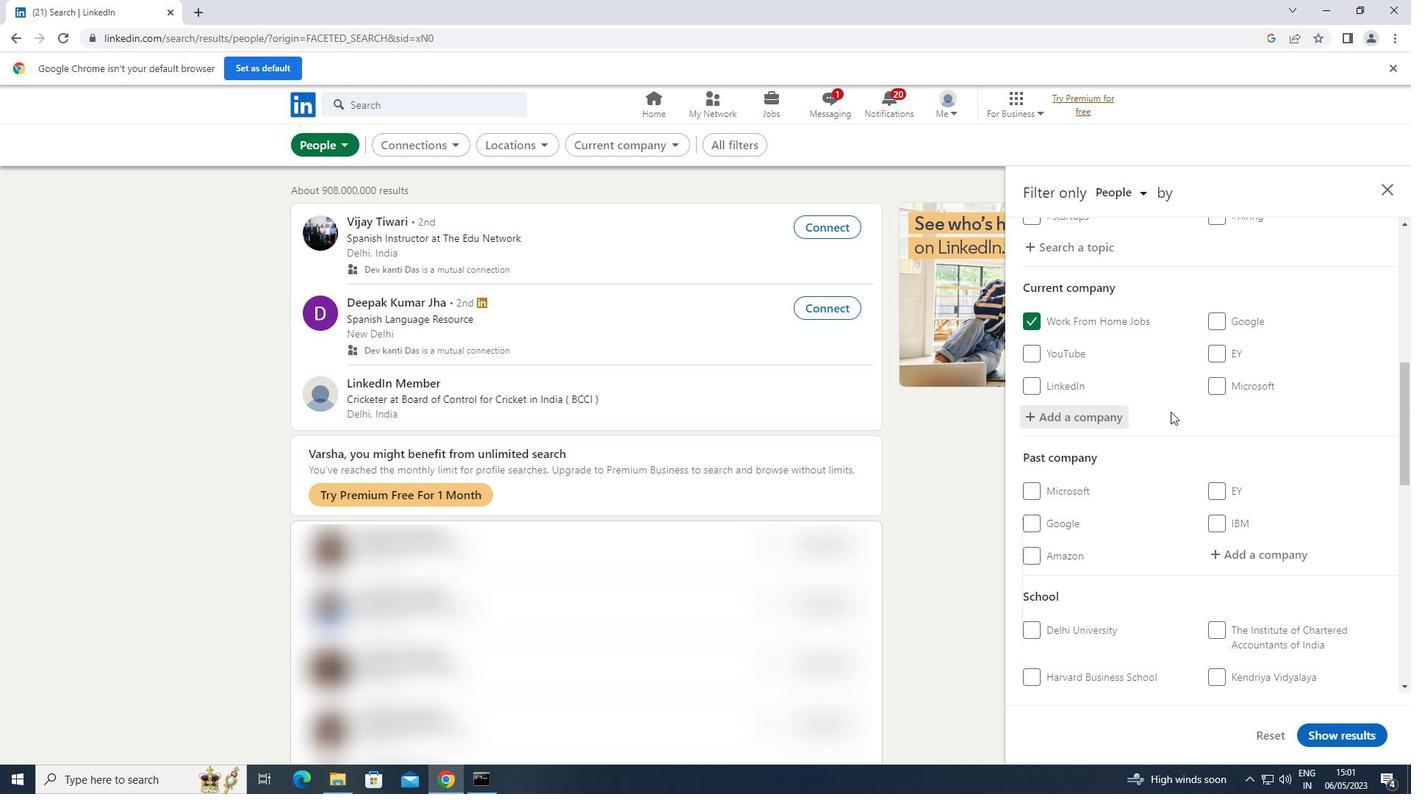 
Action: Mouse scrolled (1171, 411) with delta (0, 0)
Screenshot: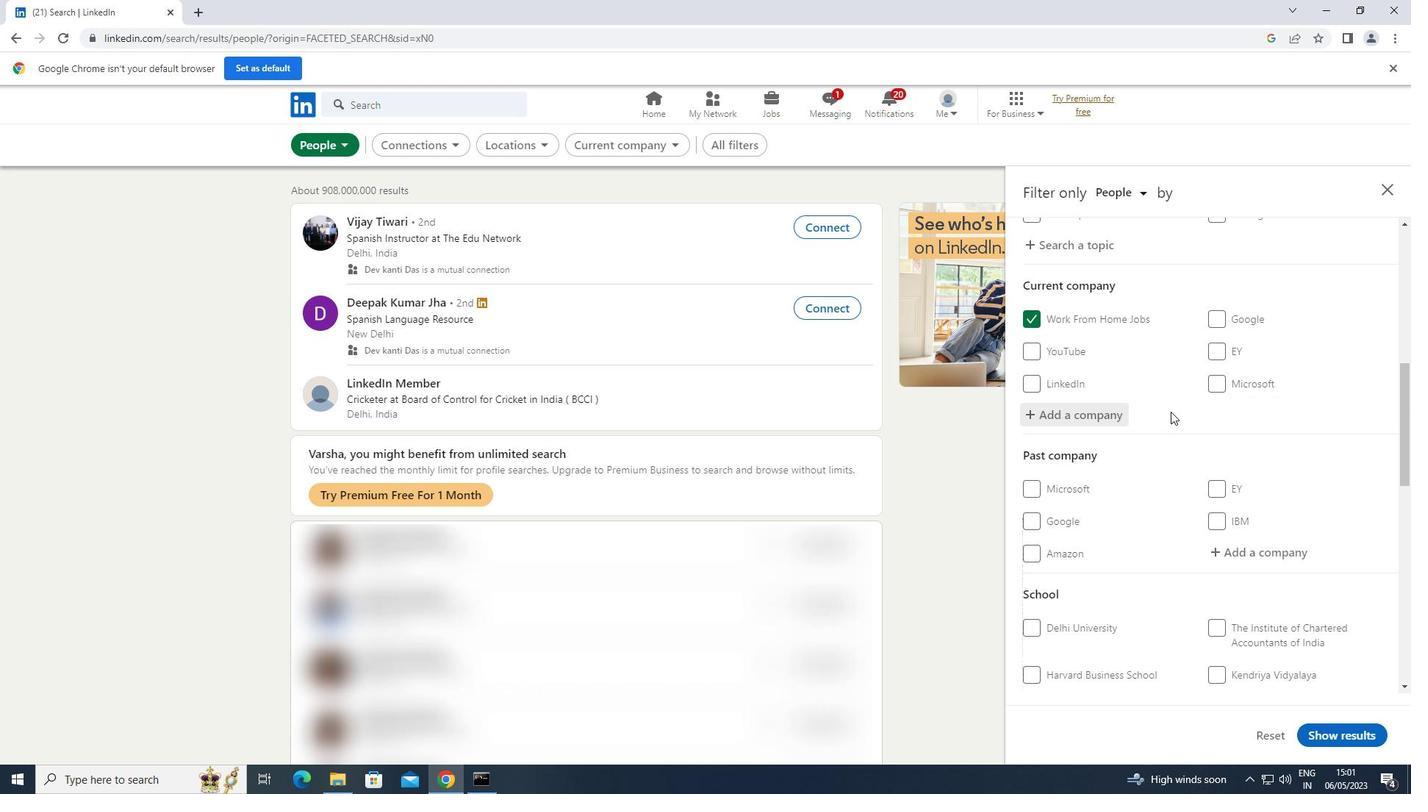 
Action: Mouse moved to (1254, 472)
Screenshot: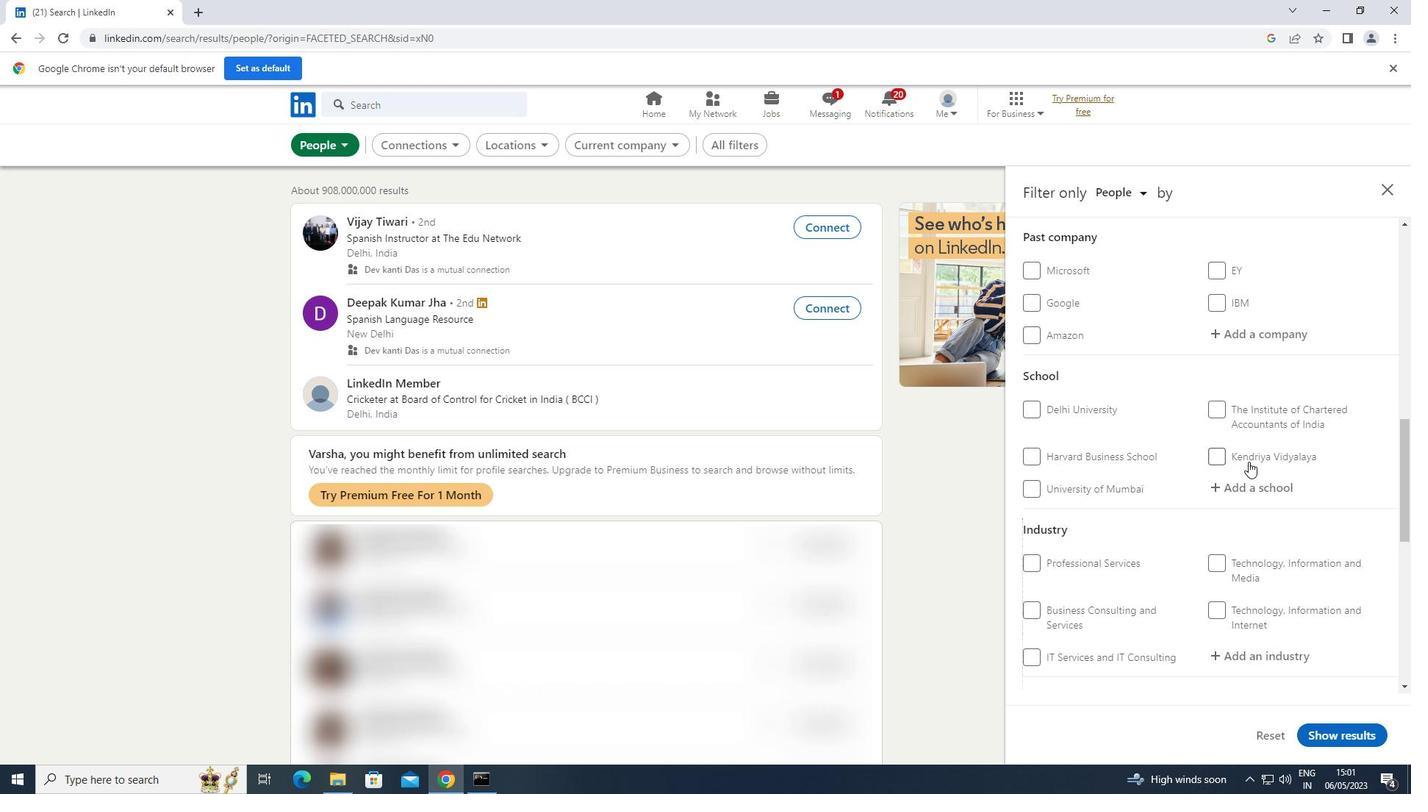 
Action: Mouse pressed left at (1254, 472)
Screenshot: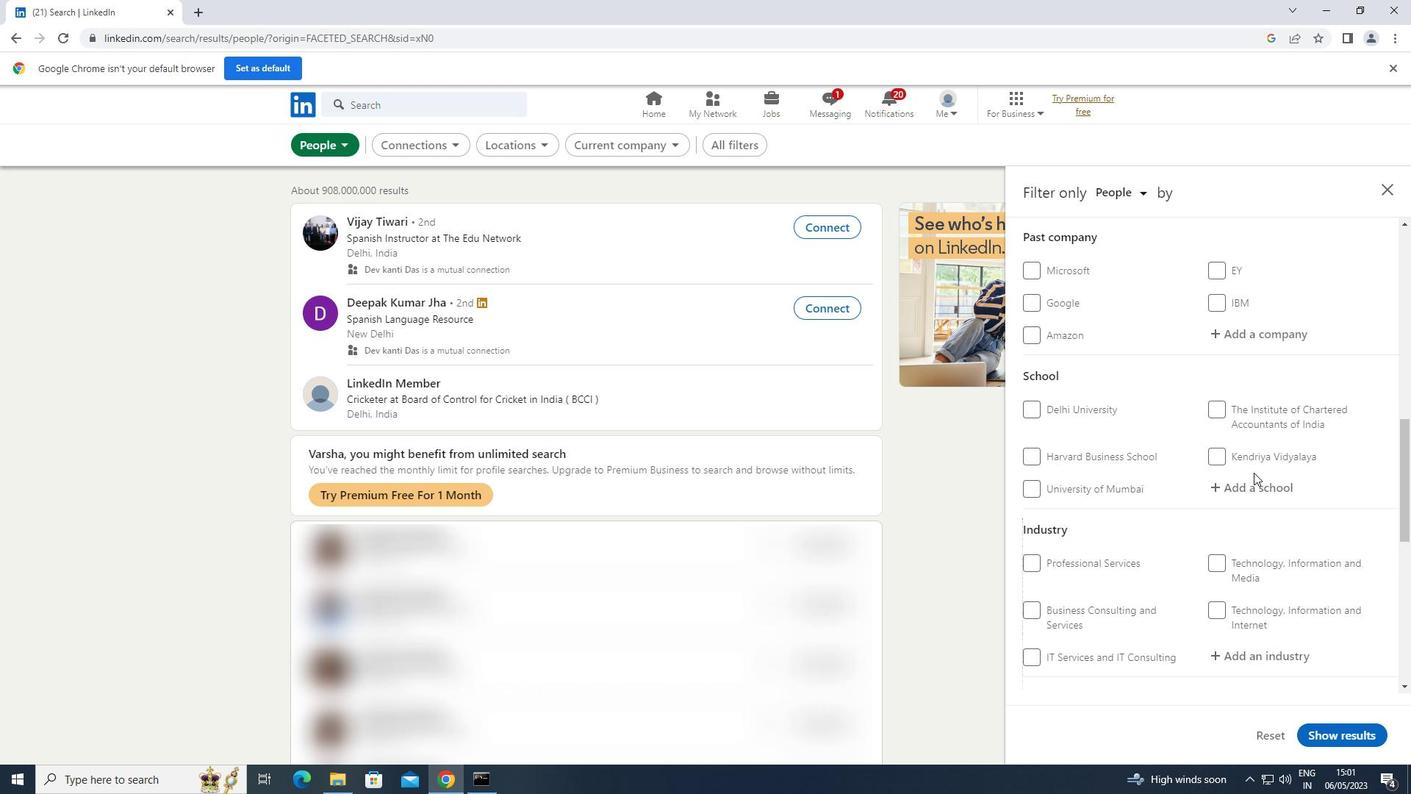 
Action: Mouse moved to (1253, 478)
Screenshot: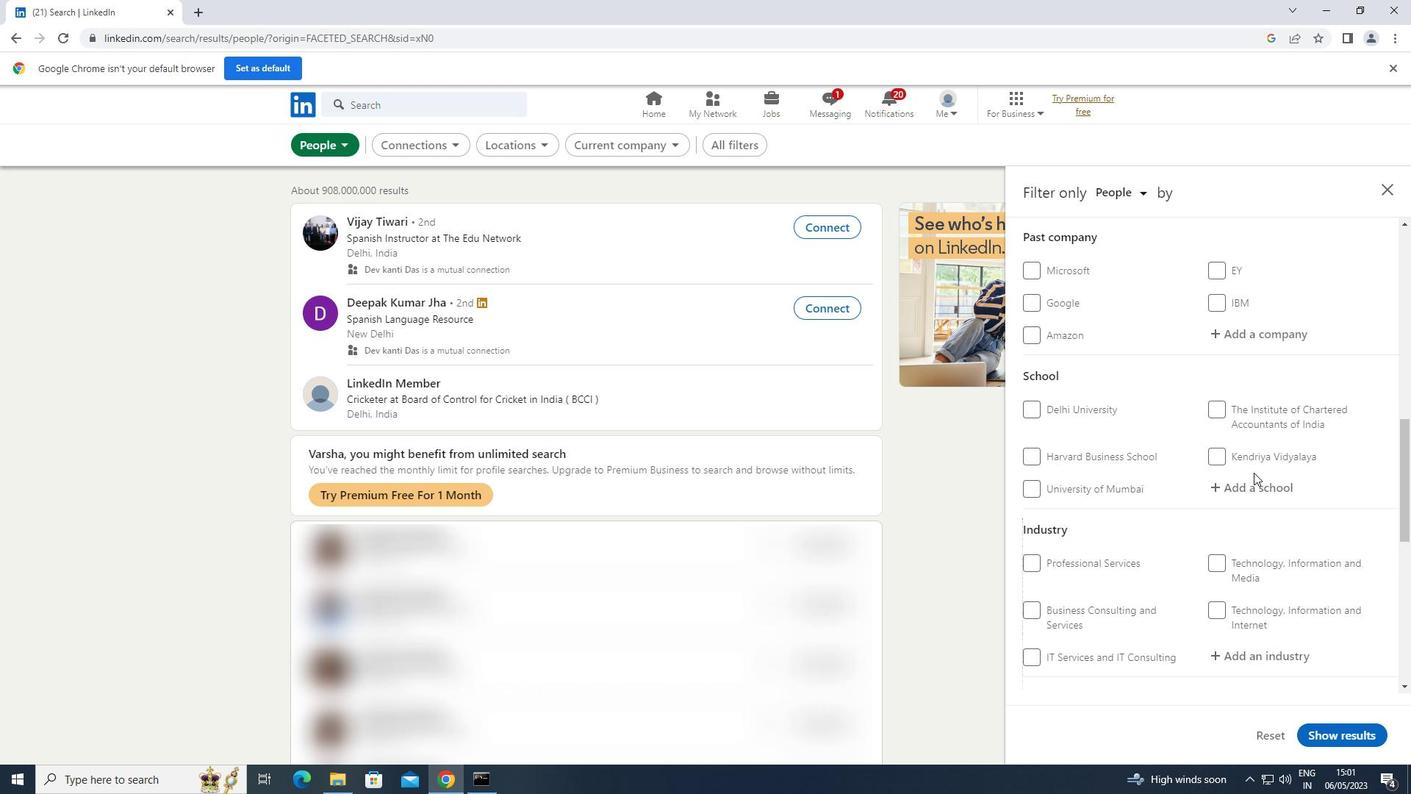 
Action: Mouse pressed left at (1253, 478)
Screenshot: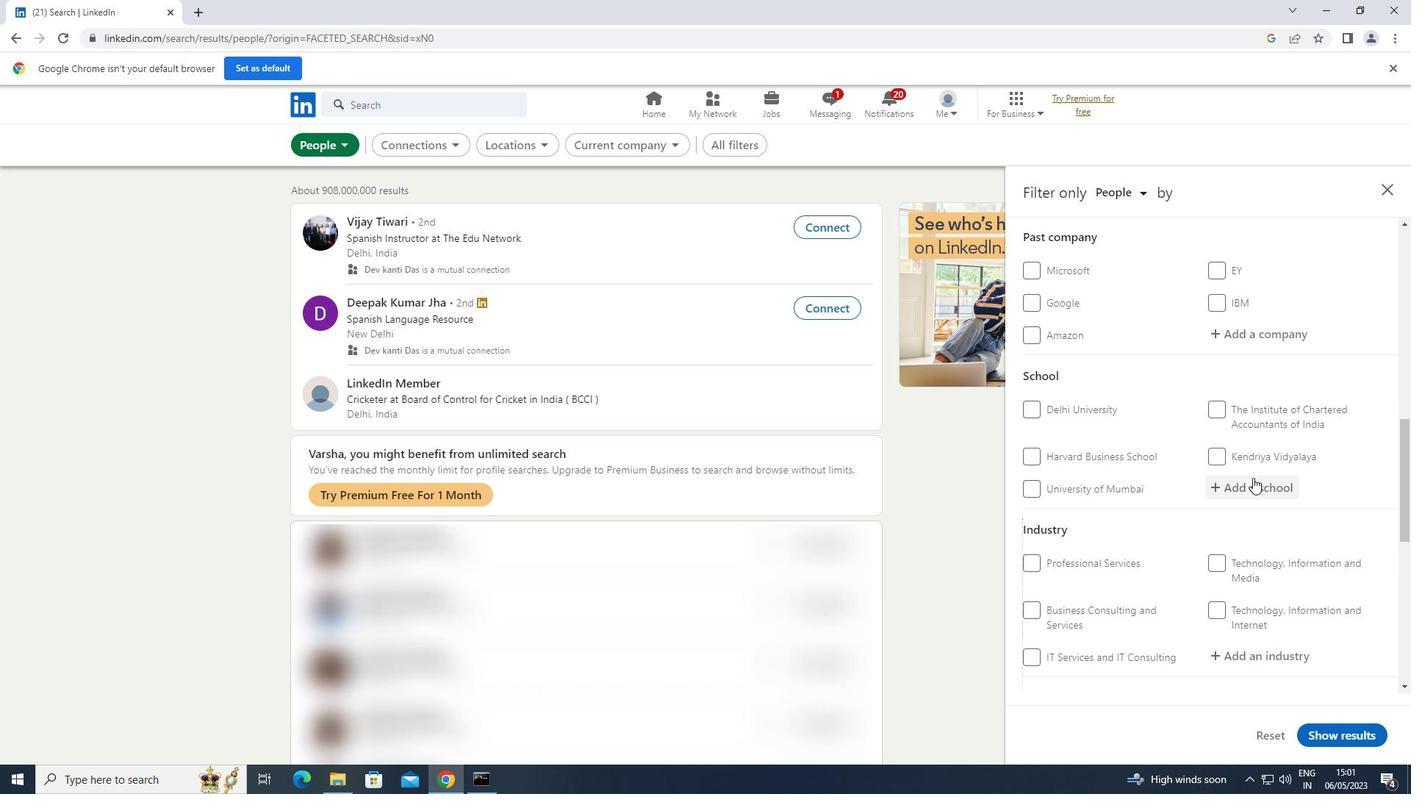 
Action: Mouse moved to (1253, 480)
Screenshot: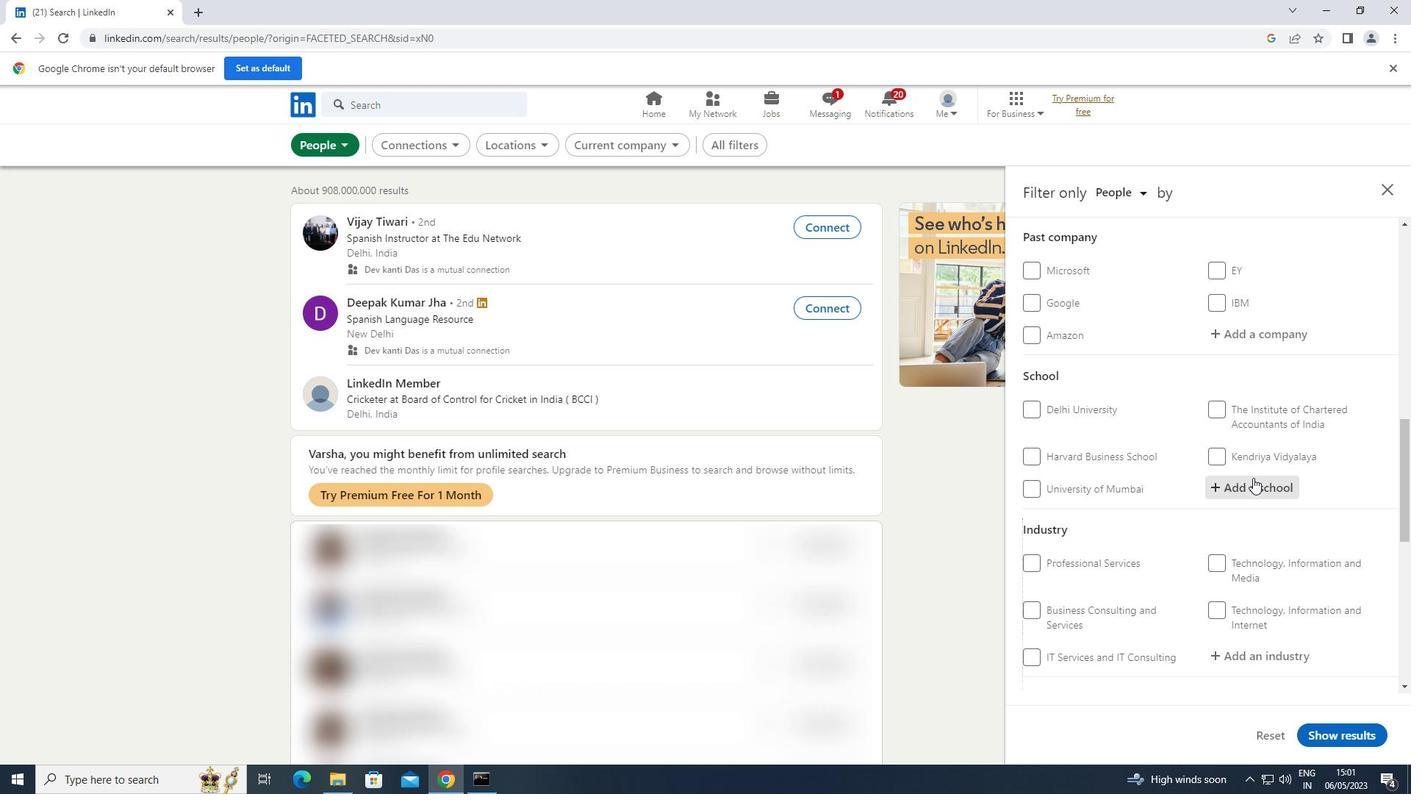 
Action: Key pressed <Key.shift>BLDEAS
Screenshot: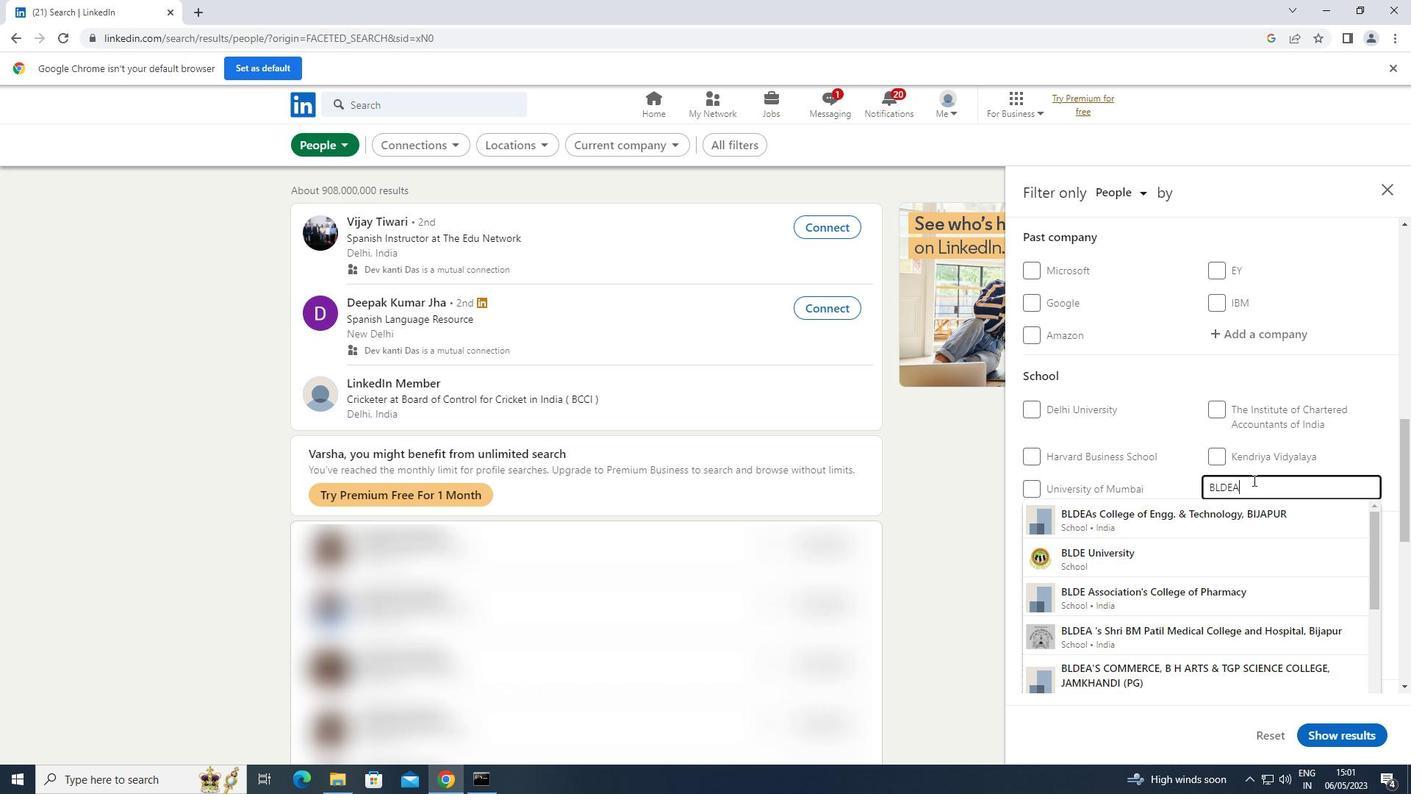 
Action: Mouse moved to (1210, 509)
Screenshot: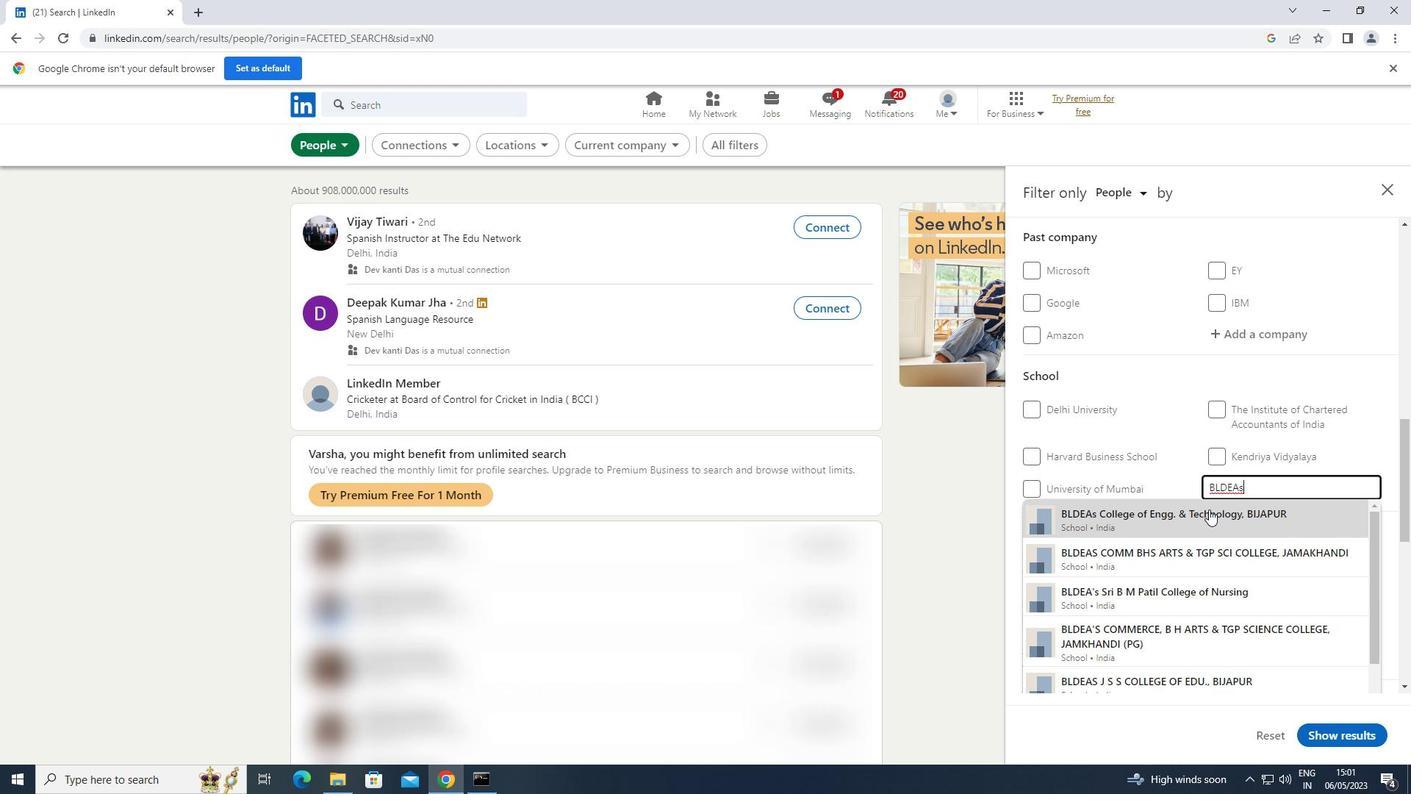 
Action: Mouse pressed left at (1210, 509)
Screenshot: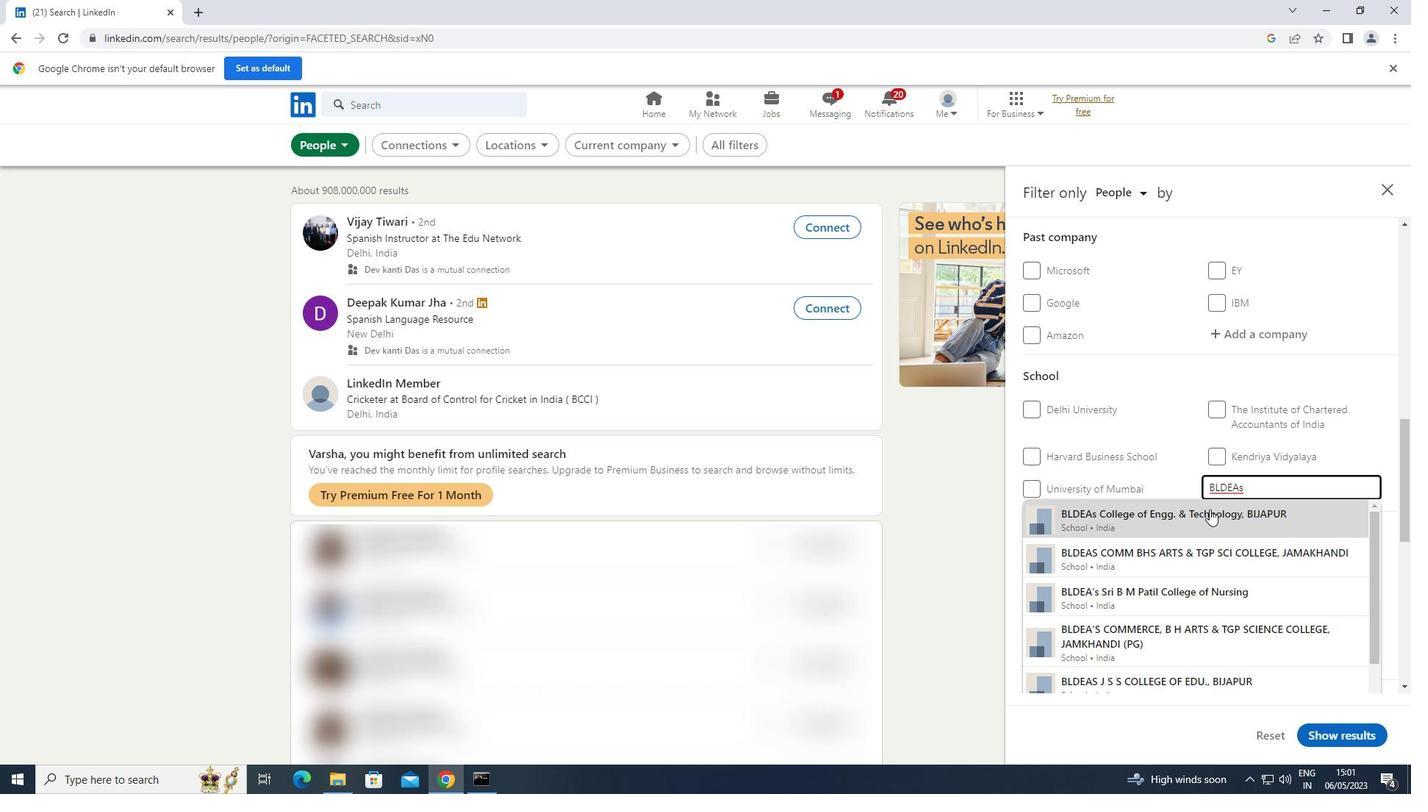 
Action: Mouse moved to (1213, 498)
Screenshot: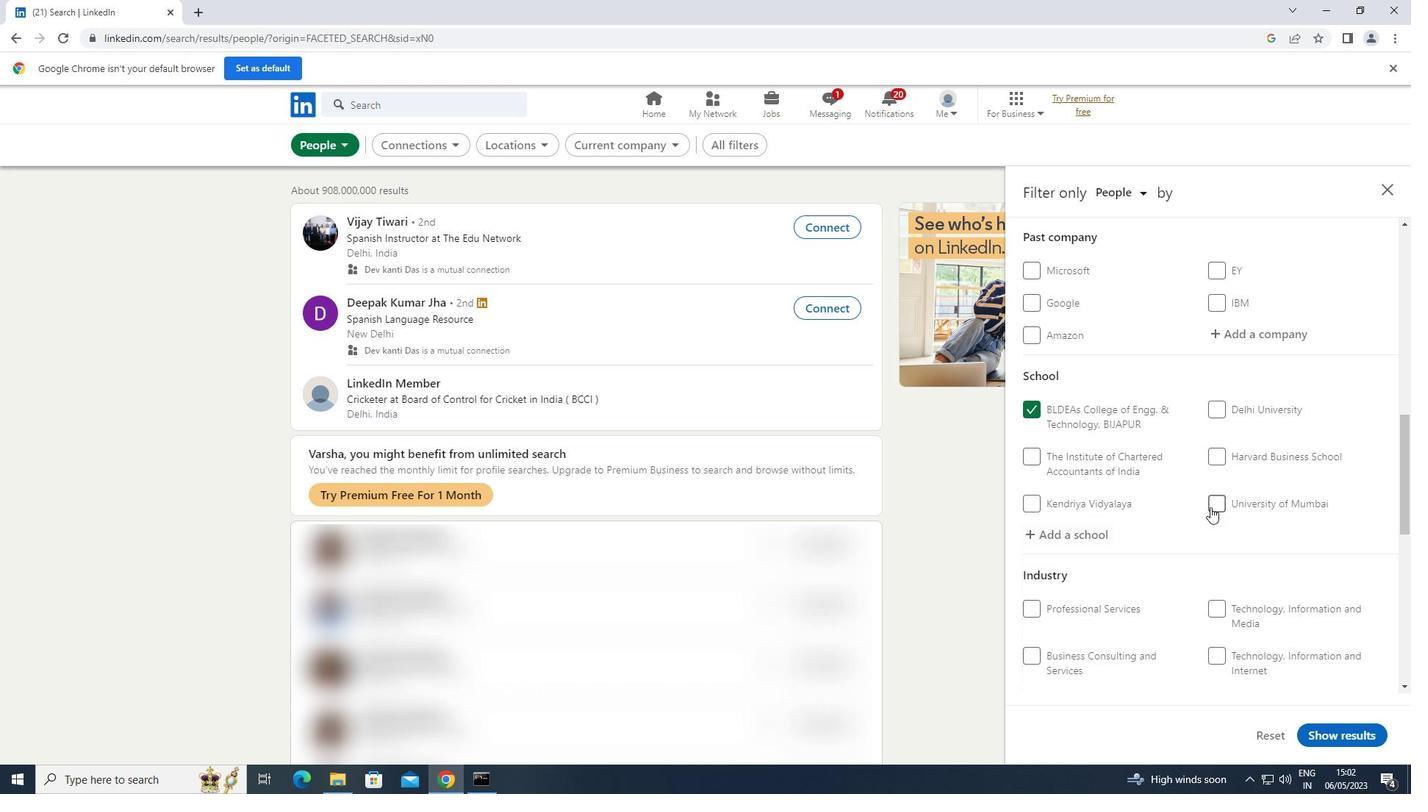 
Action: Mouse scrolled (1213, 497) with delta (0, 0)
Screenshot: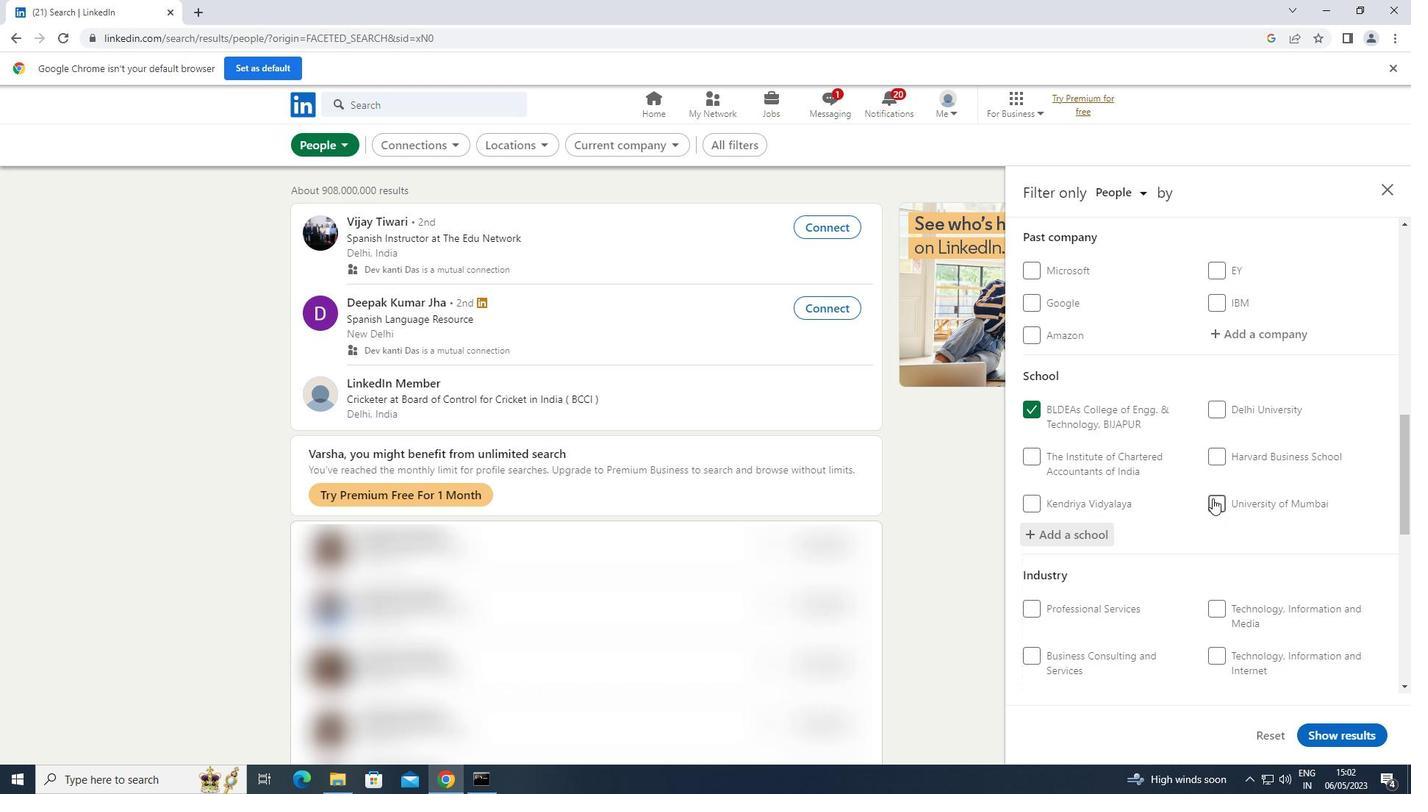 
Action: Mouse scrolled (1213, 497) with delta (0, 0)
Screenshot: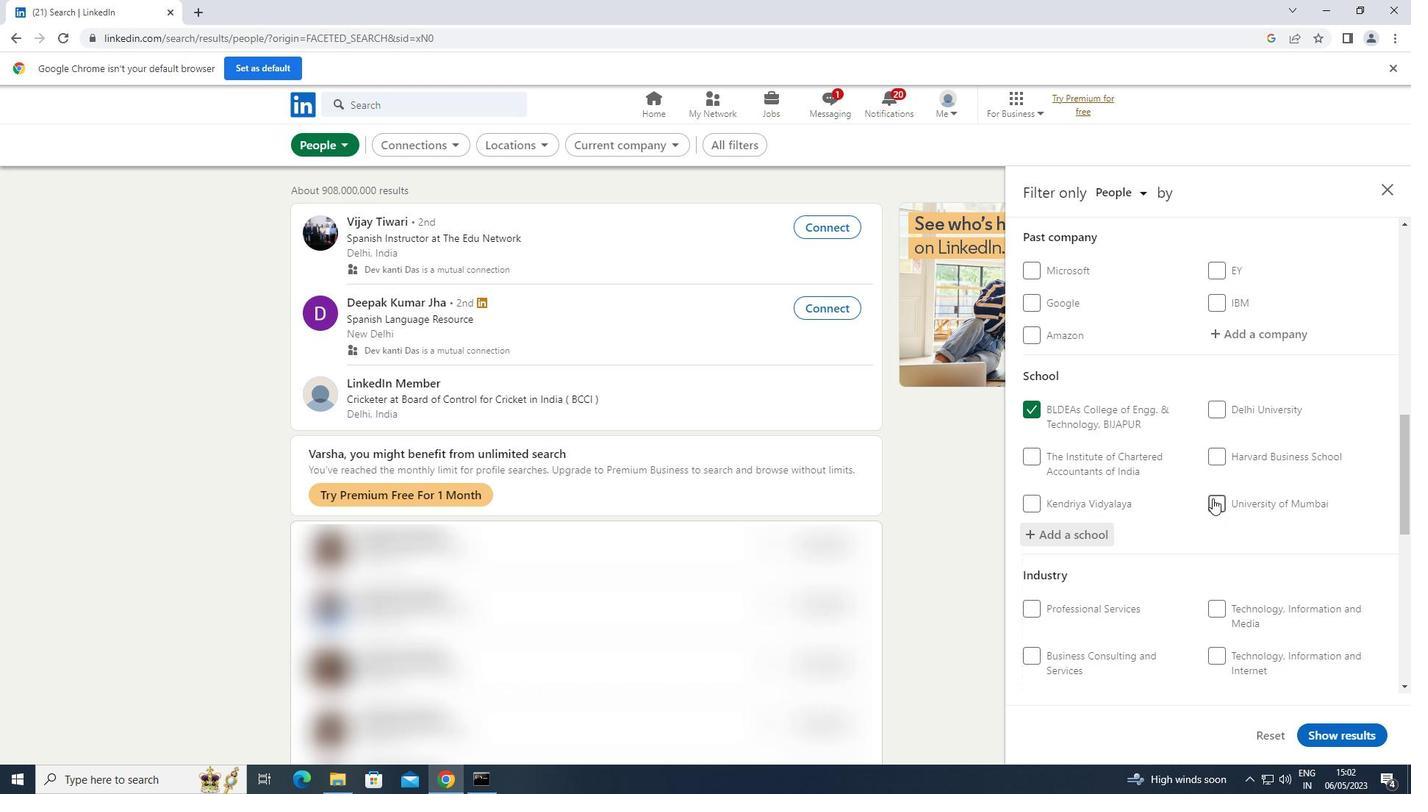 
Action: Mouse moved to (1214, 493)
Screenshot: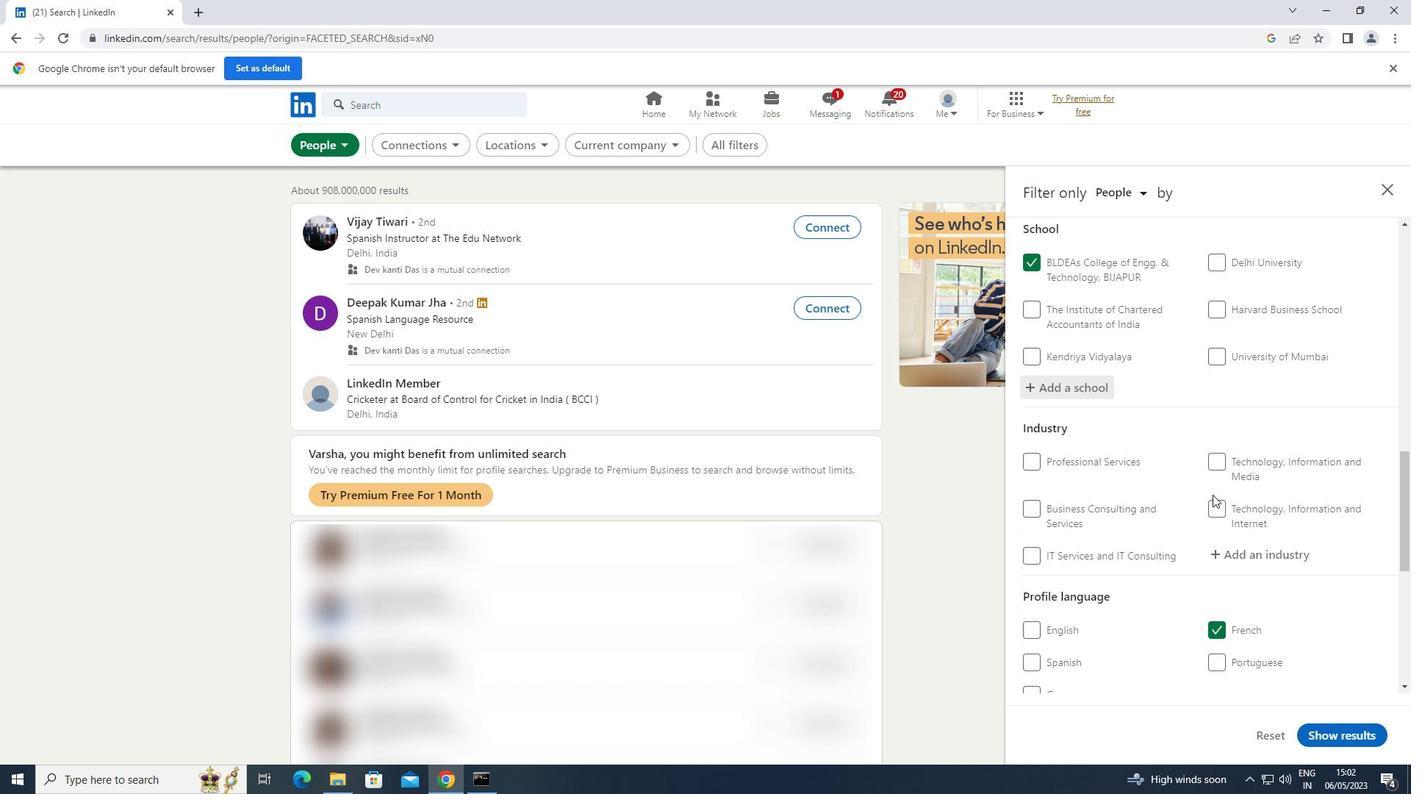 
Action: Mouse scrolled (1214, 492) with delta (0, 0)
Screenshot: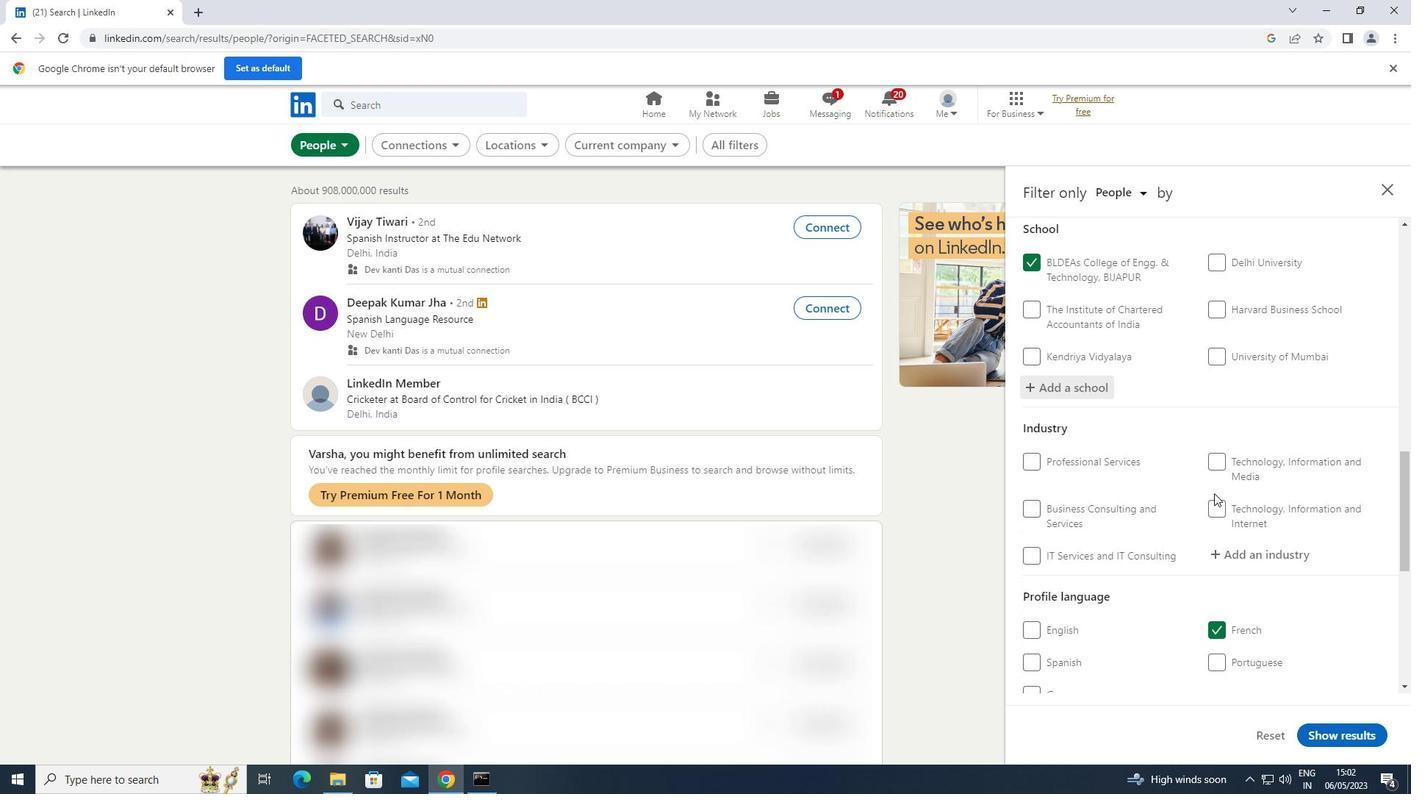 
Action: Mouse moved to (1253, 470)
Screenshot: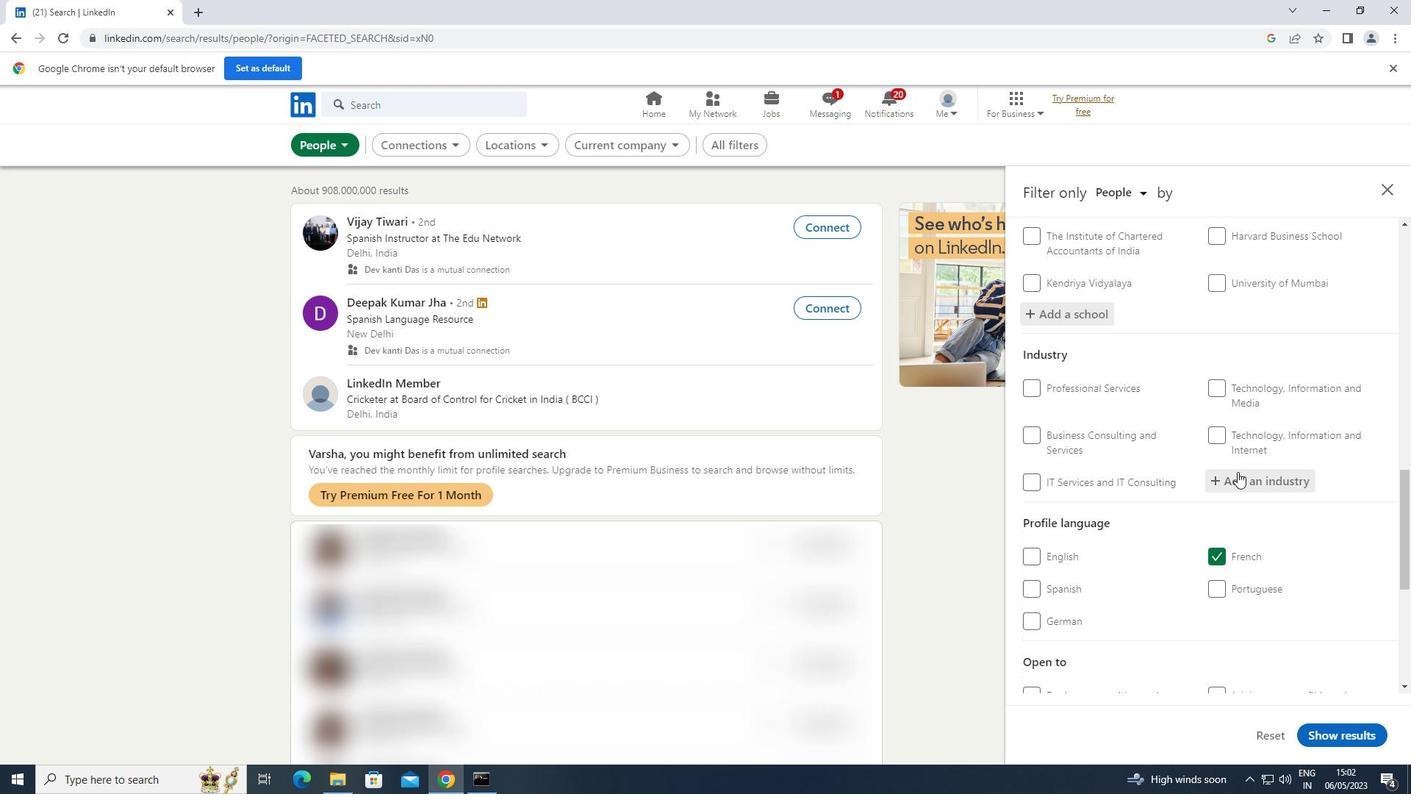 
Action: Mouse pressed left at (1253, 470)
Screenshot: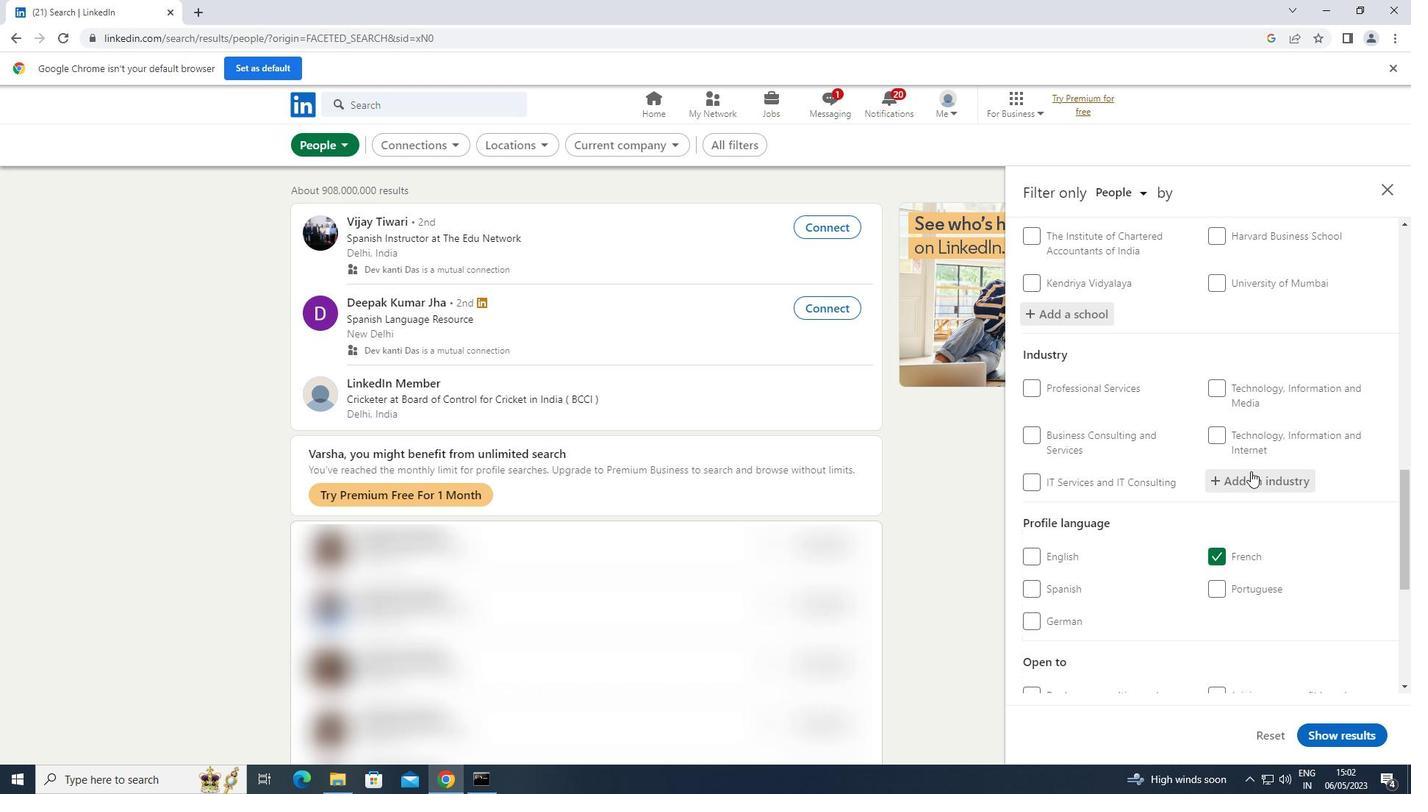 
Action: Mouse moved to (1254, 470)
Screenshot: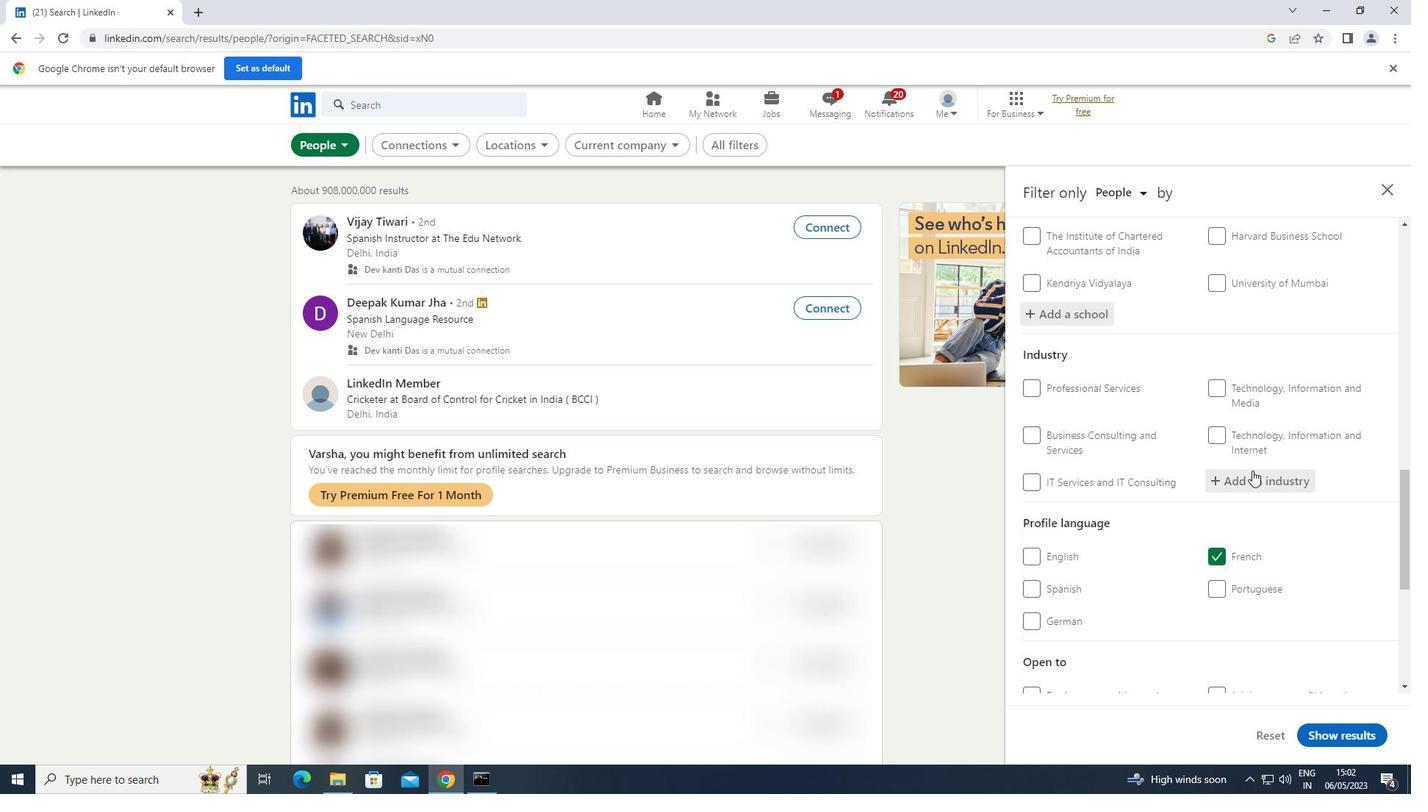 
Action: Key pressed <Key.shift>WRITIN
Screenshot: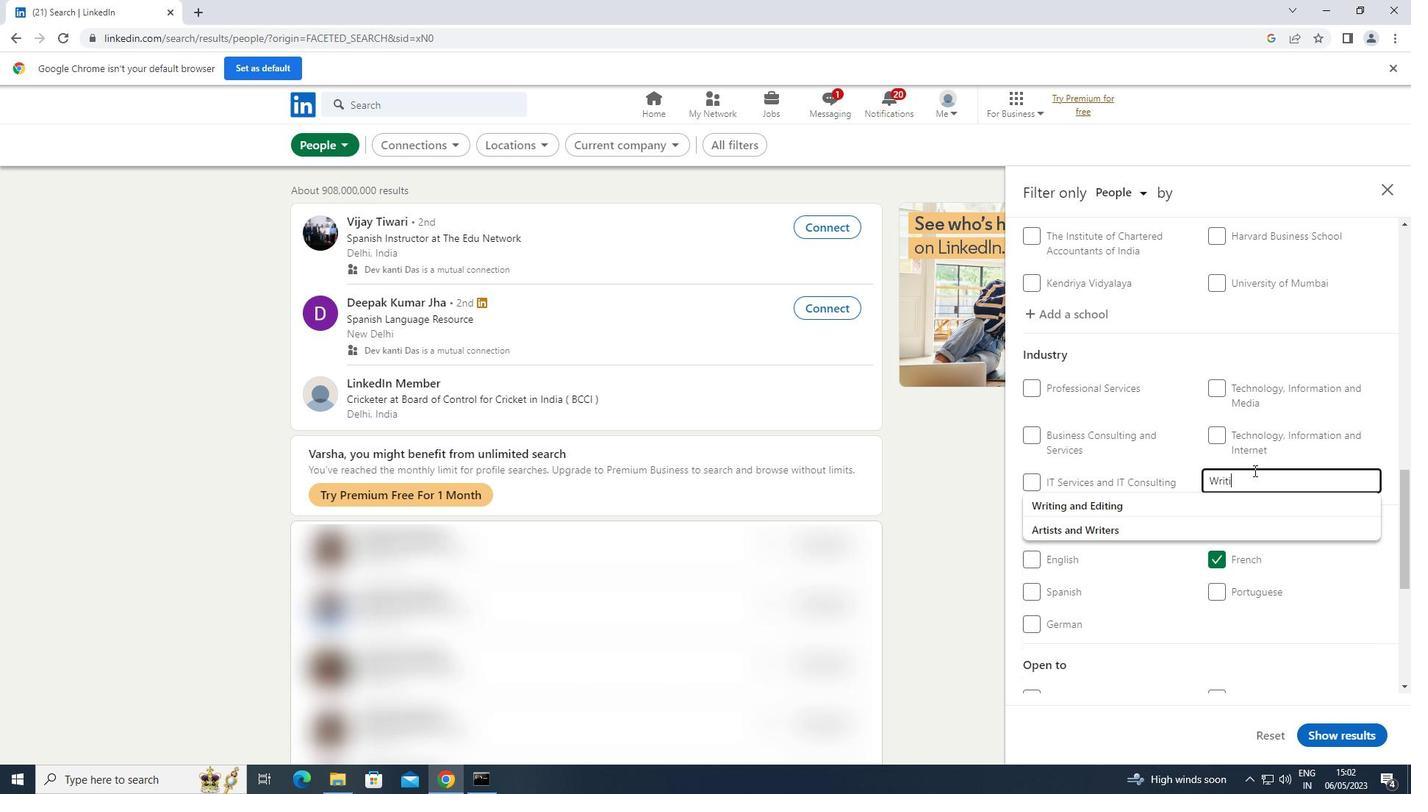 
Action: Mouse moved to (1164, 508)
Screenshot: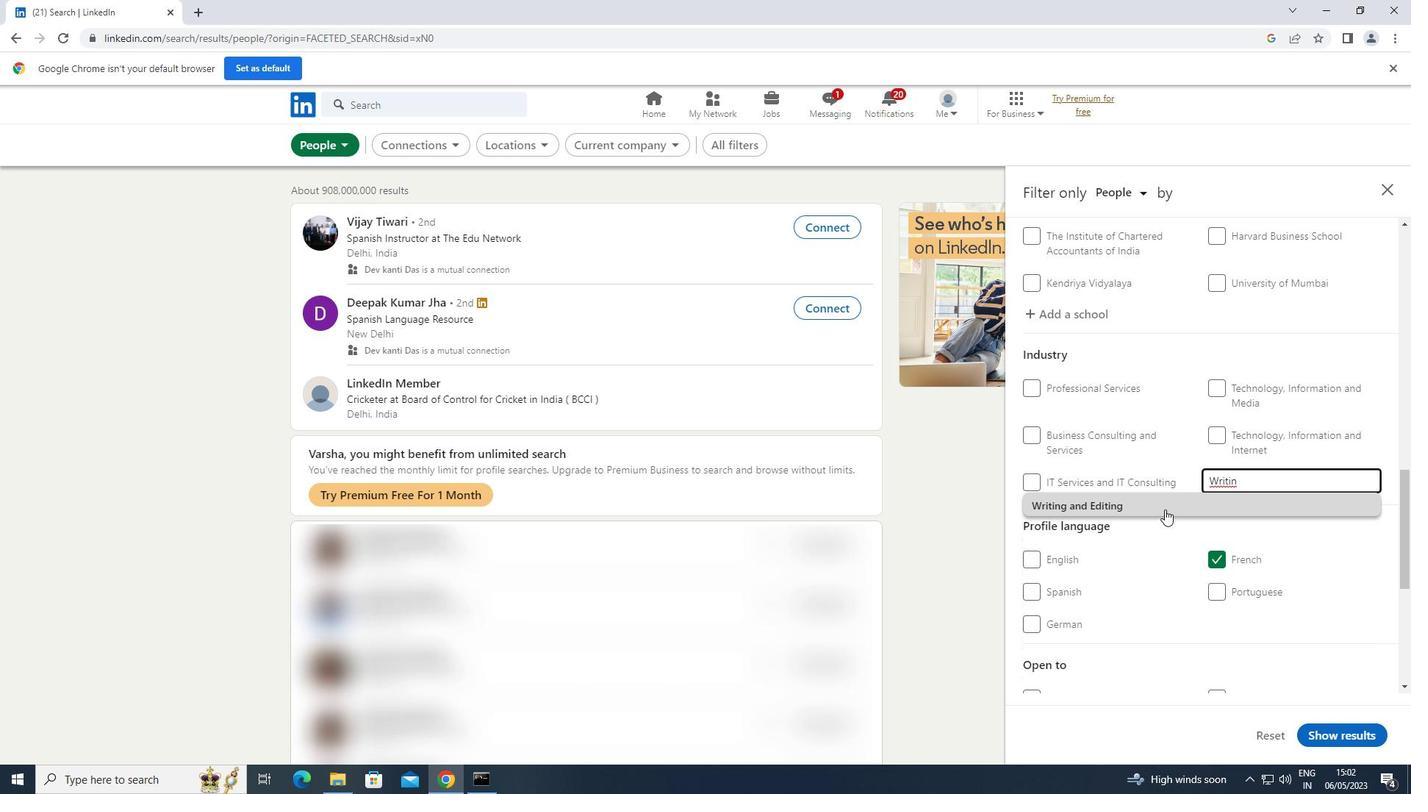 
Action: Mouse pressed left at (1164, 508)
Screenshot: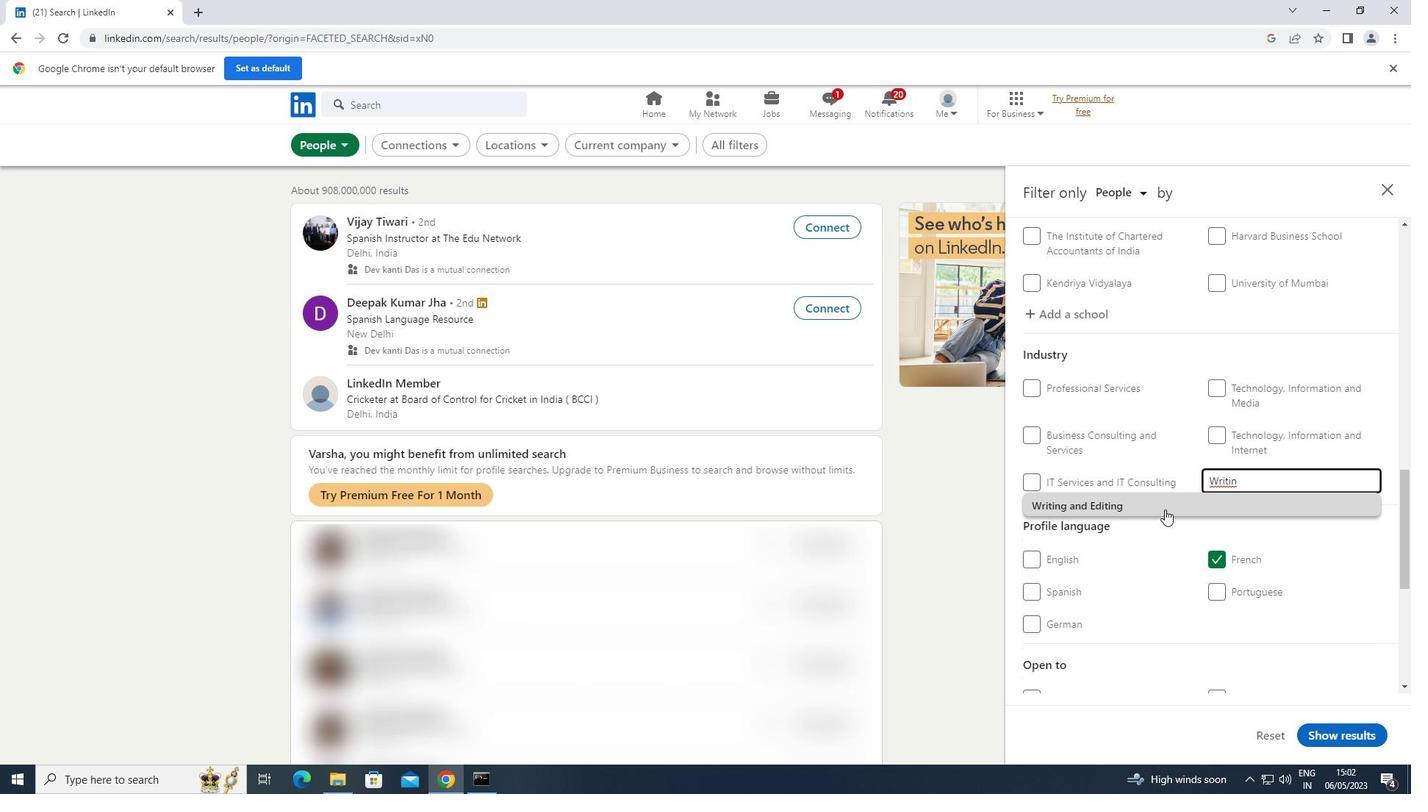 
Action: Mouse scrolled (1164, 508) with delta (0, 0)
Screenshot: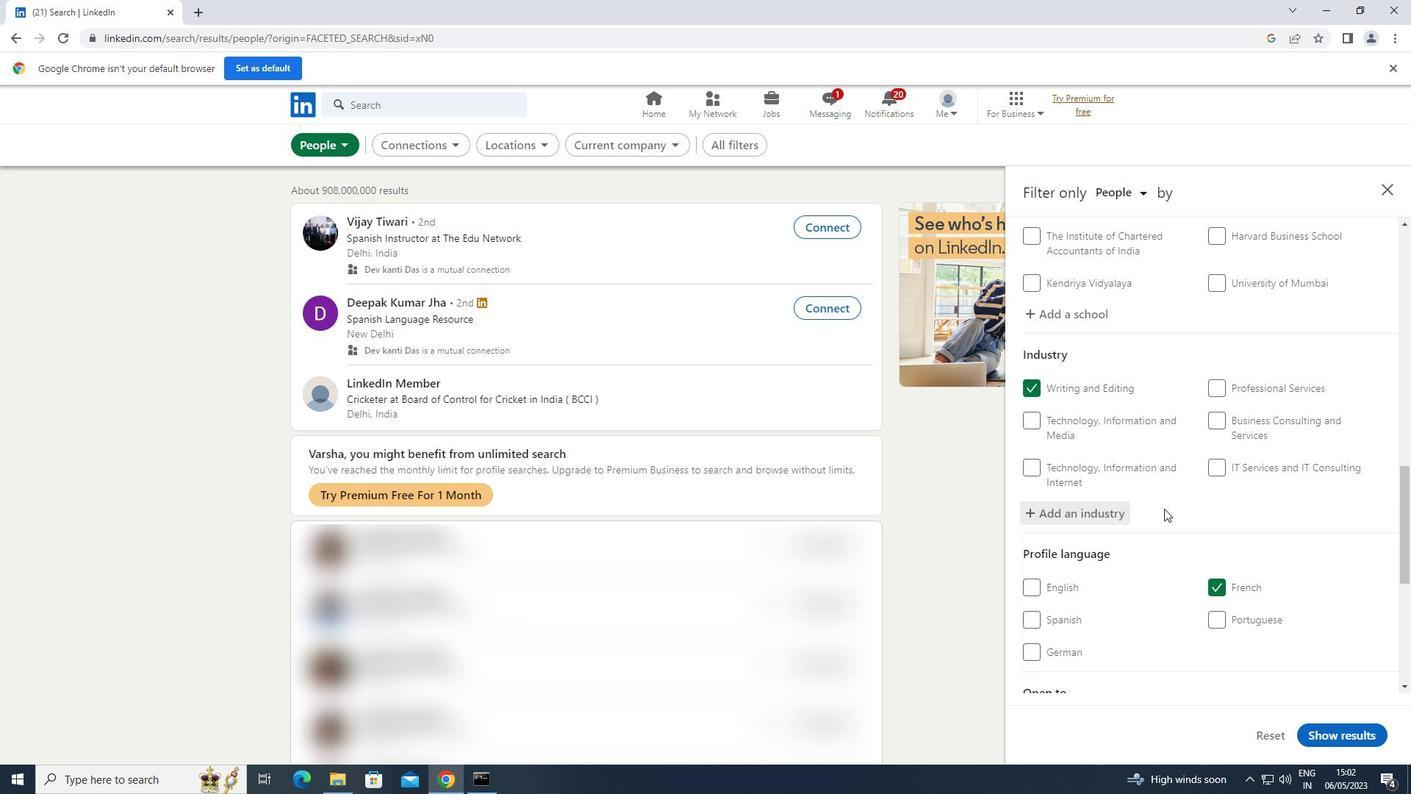 
Action: Mouse scrolled (1164, 508) with delta (0, 0)
Screenshot: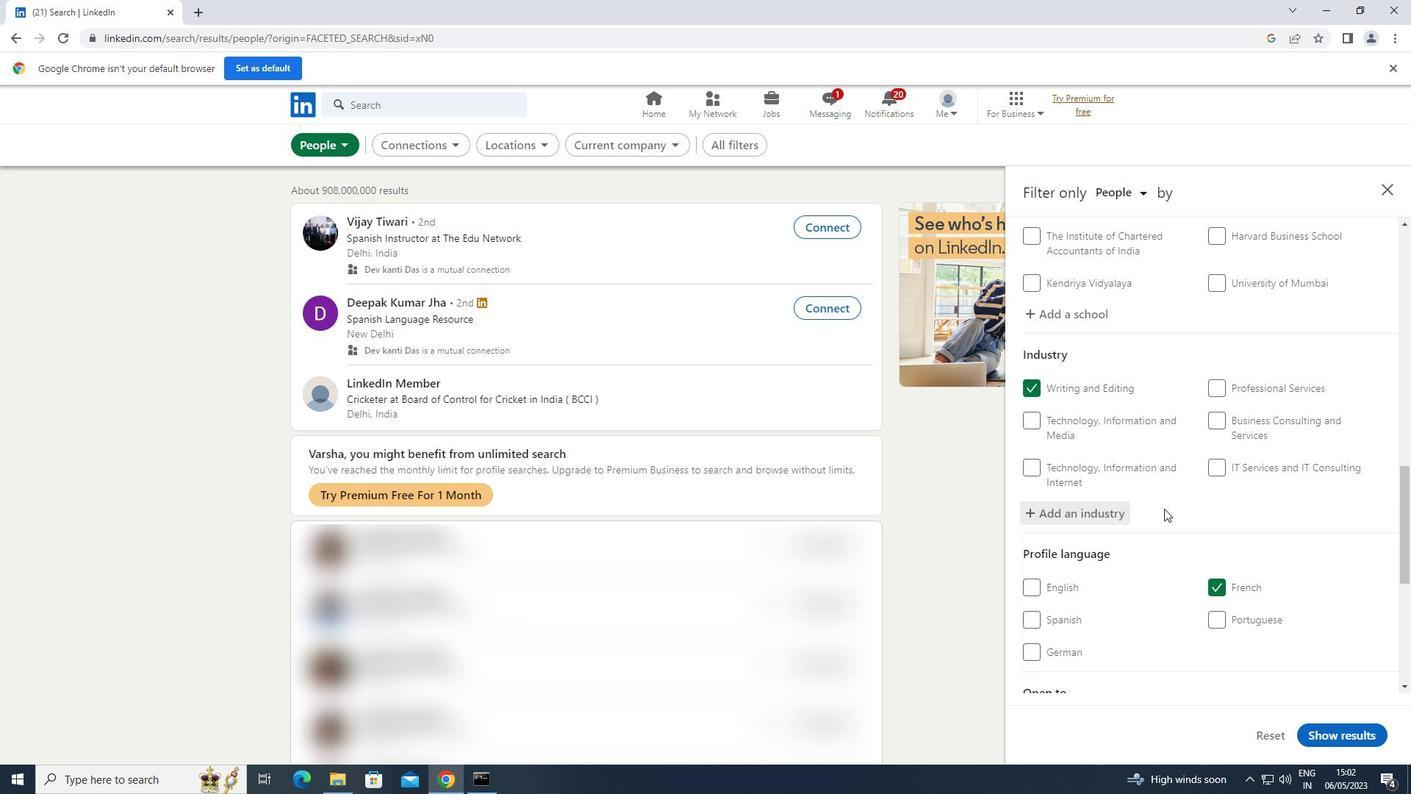 
Action: Mouse scrolled (1164, 508) with delta (0, 0)
Screenshot: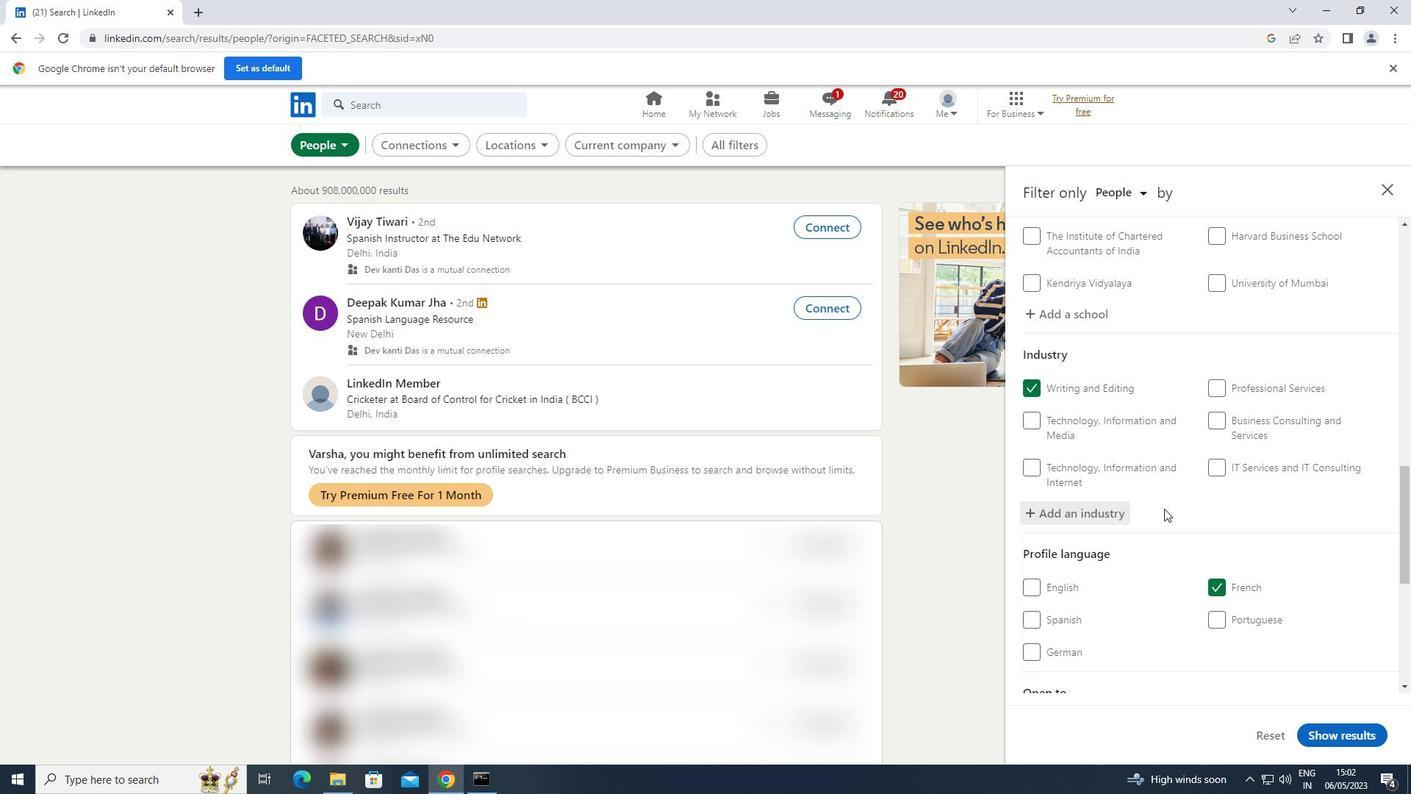 
Action: Mouse scrolled (1164, 508) with delta (0, 0)
Screenshot: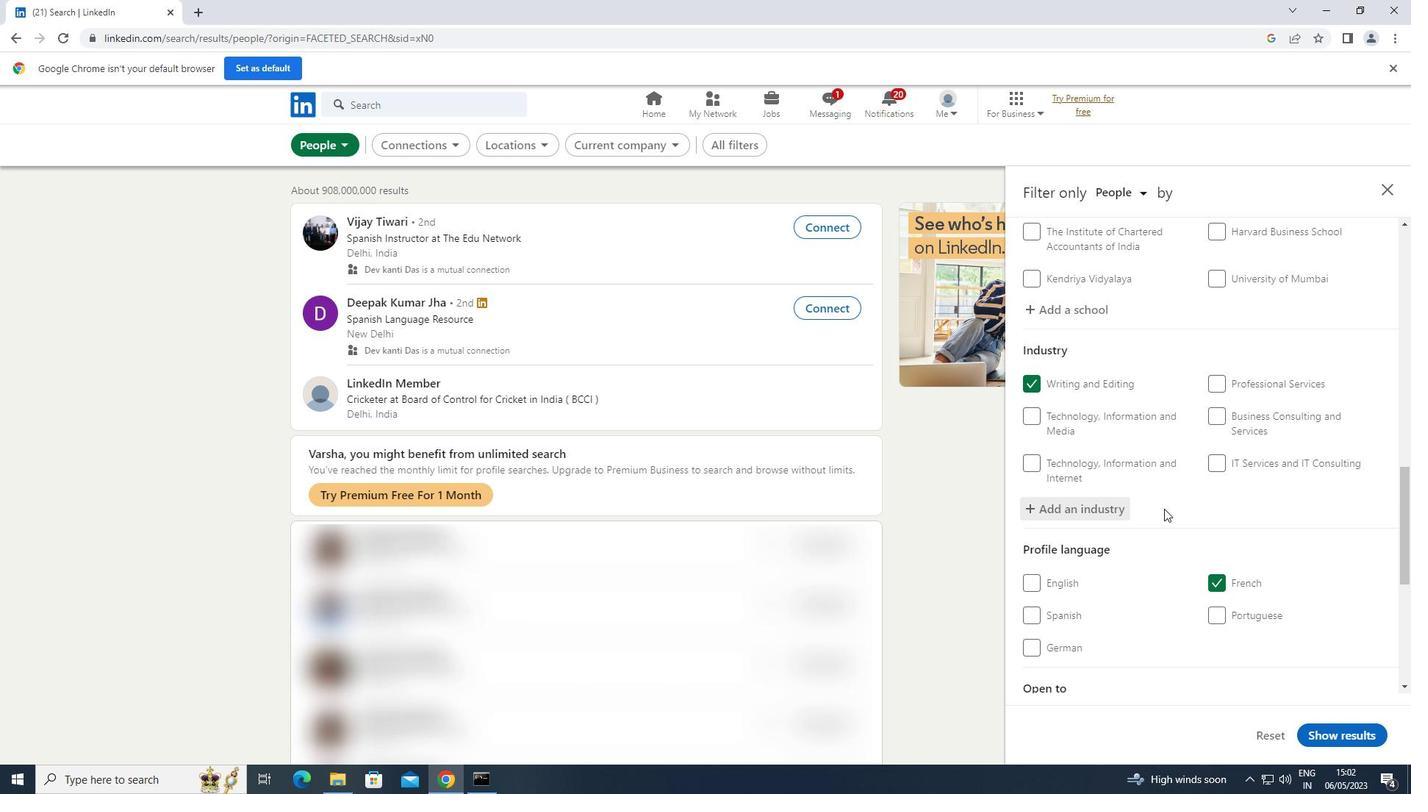
Action: Mouse scrolled (1164, 508) with delta (0, 0)
Screenshot: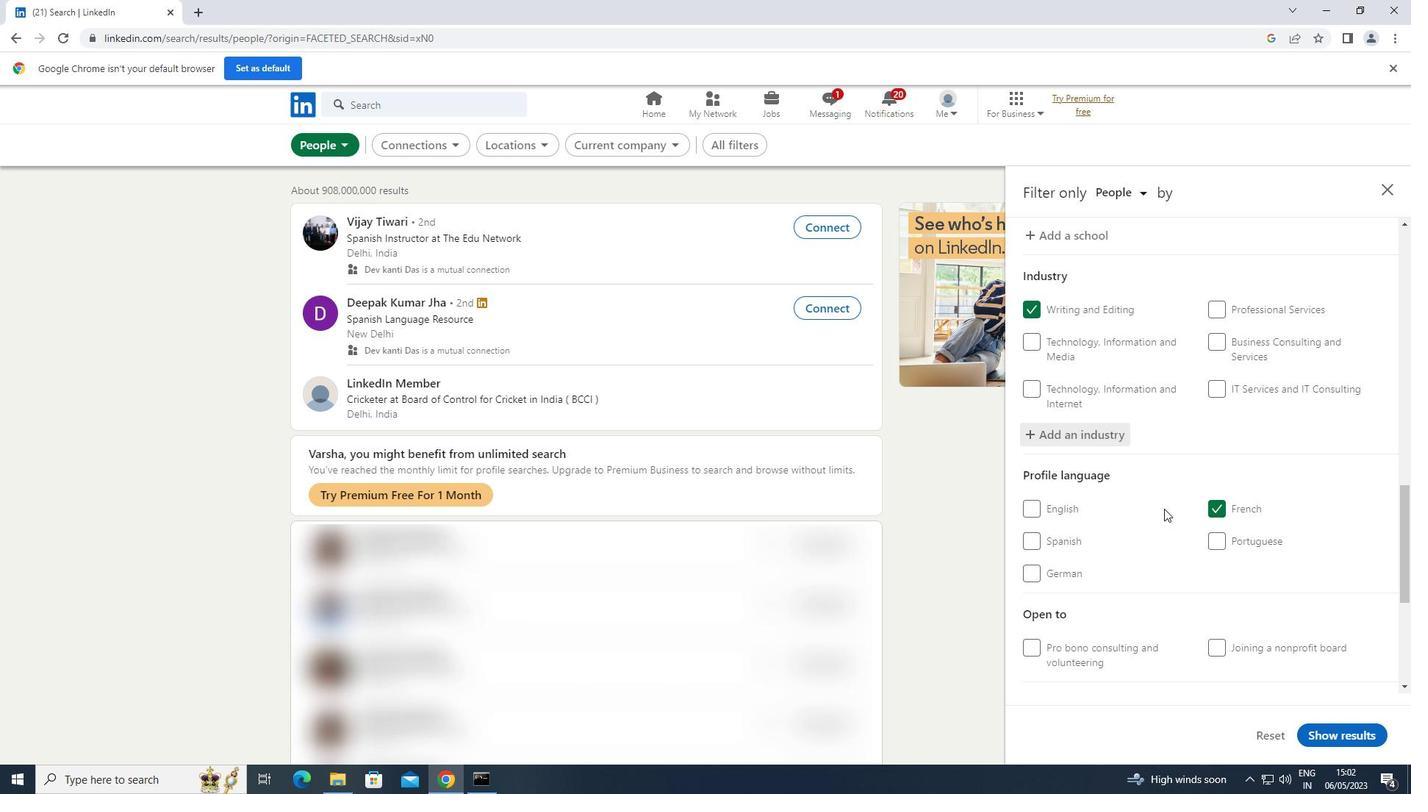 
Action: Mouse moved to (1299, 510)
Screenshot: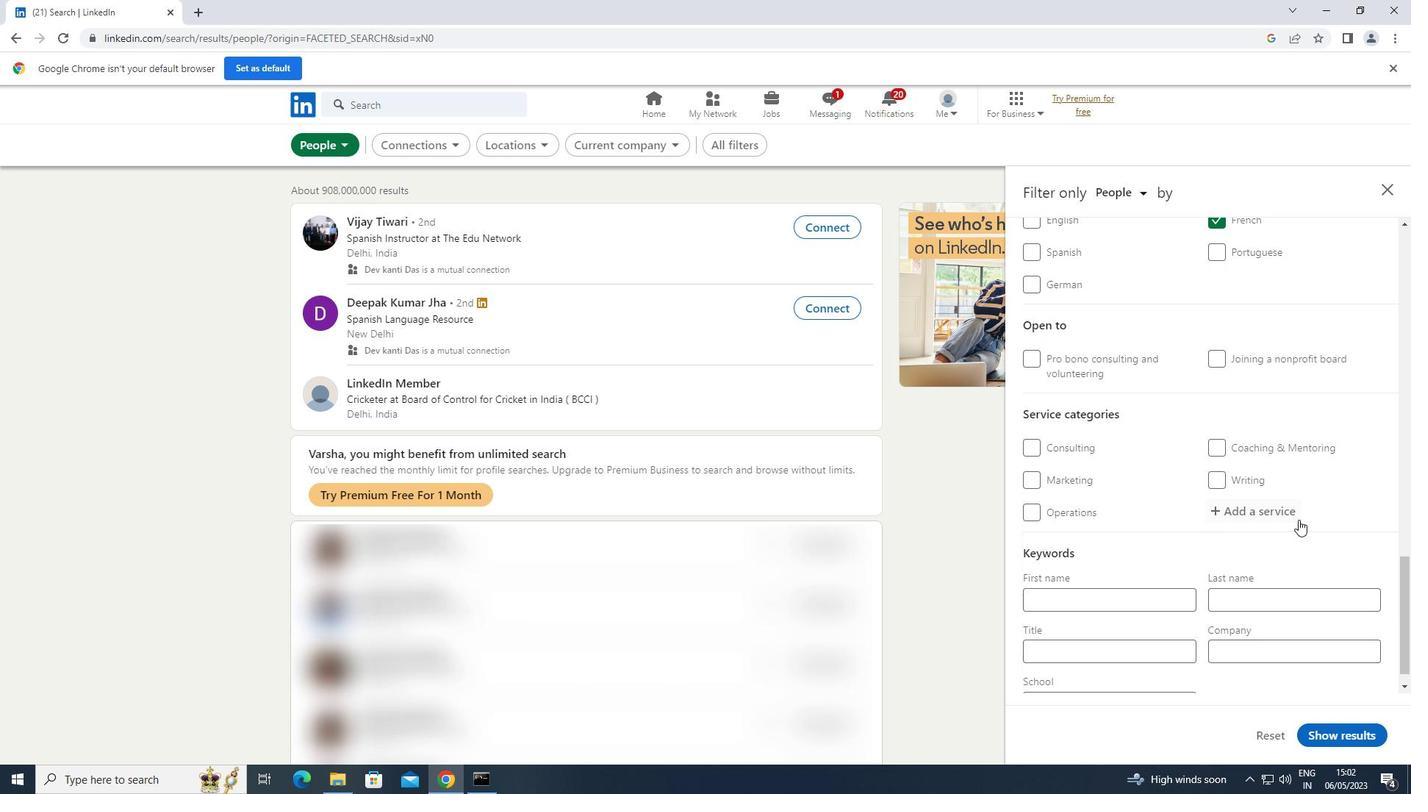 
Action: Mouse pressed left at (1299, 510)
Screenshot: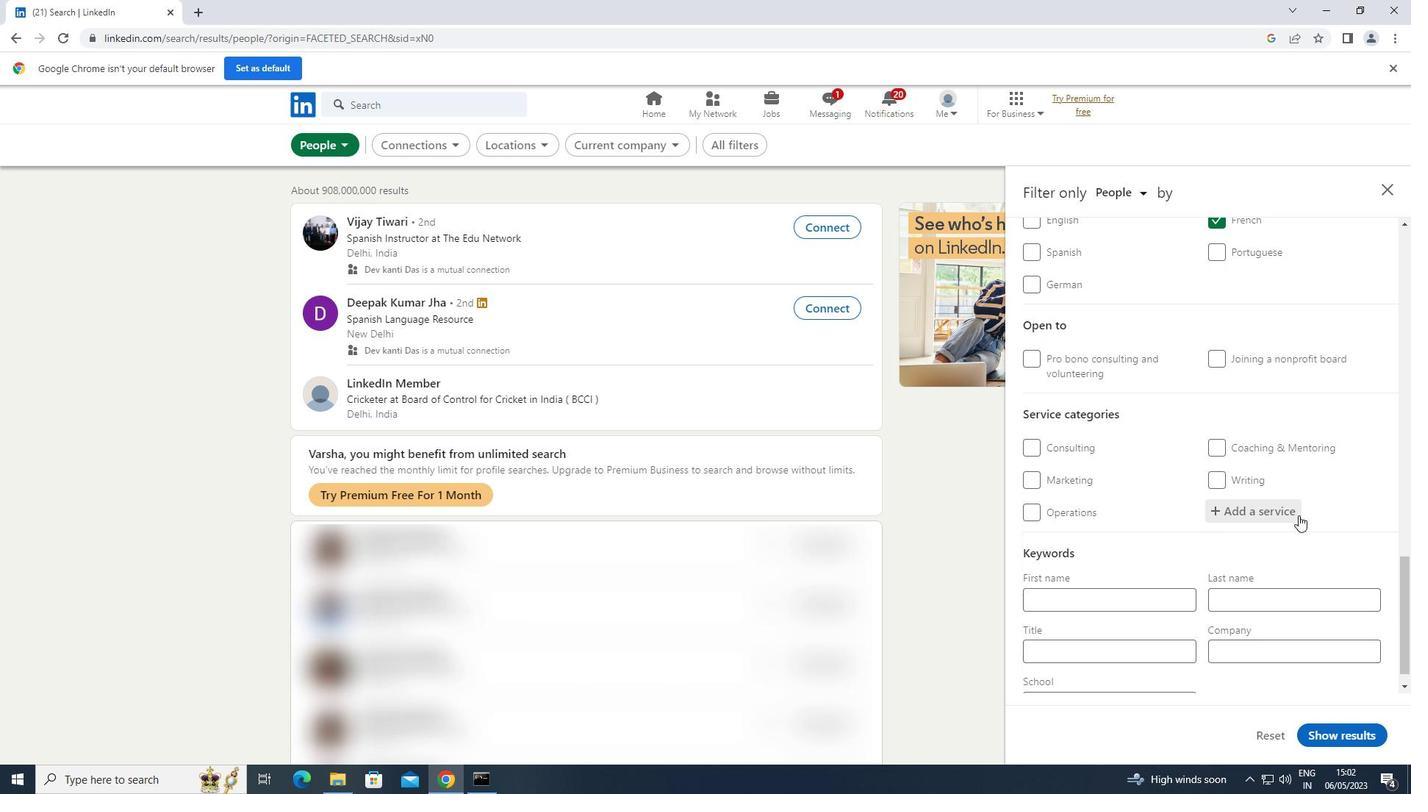 
Action: Key pressed <Key.shift>SOFTWARE
Screenshot: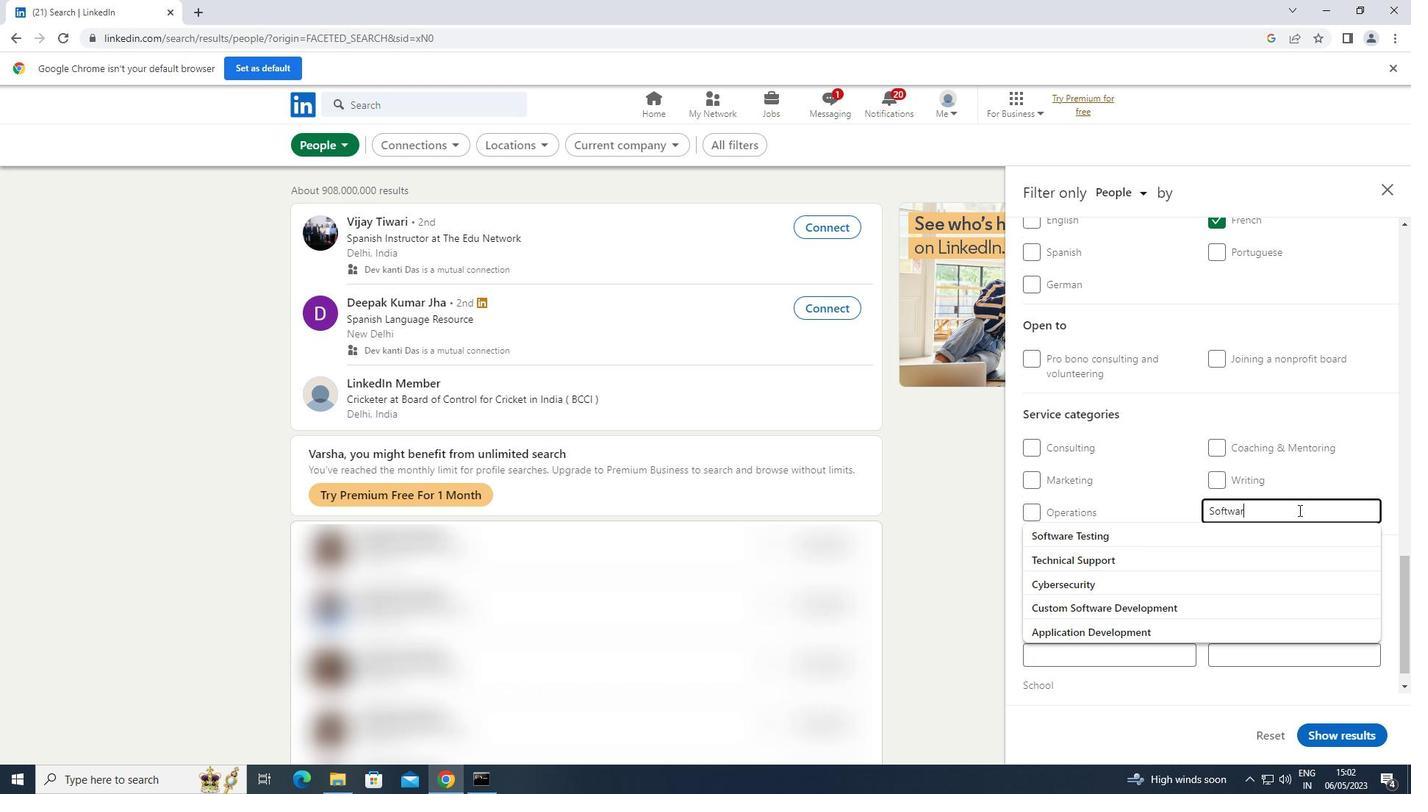 
Action: Mouse moved to (1134, 537)
Screenshot: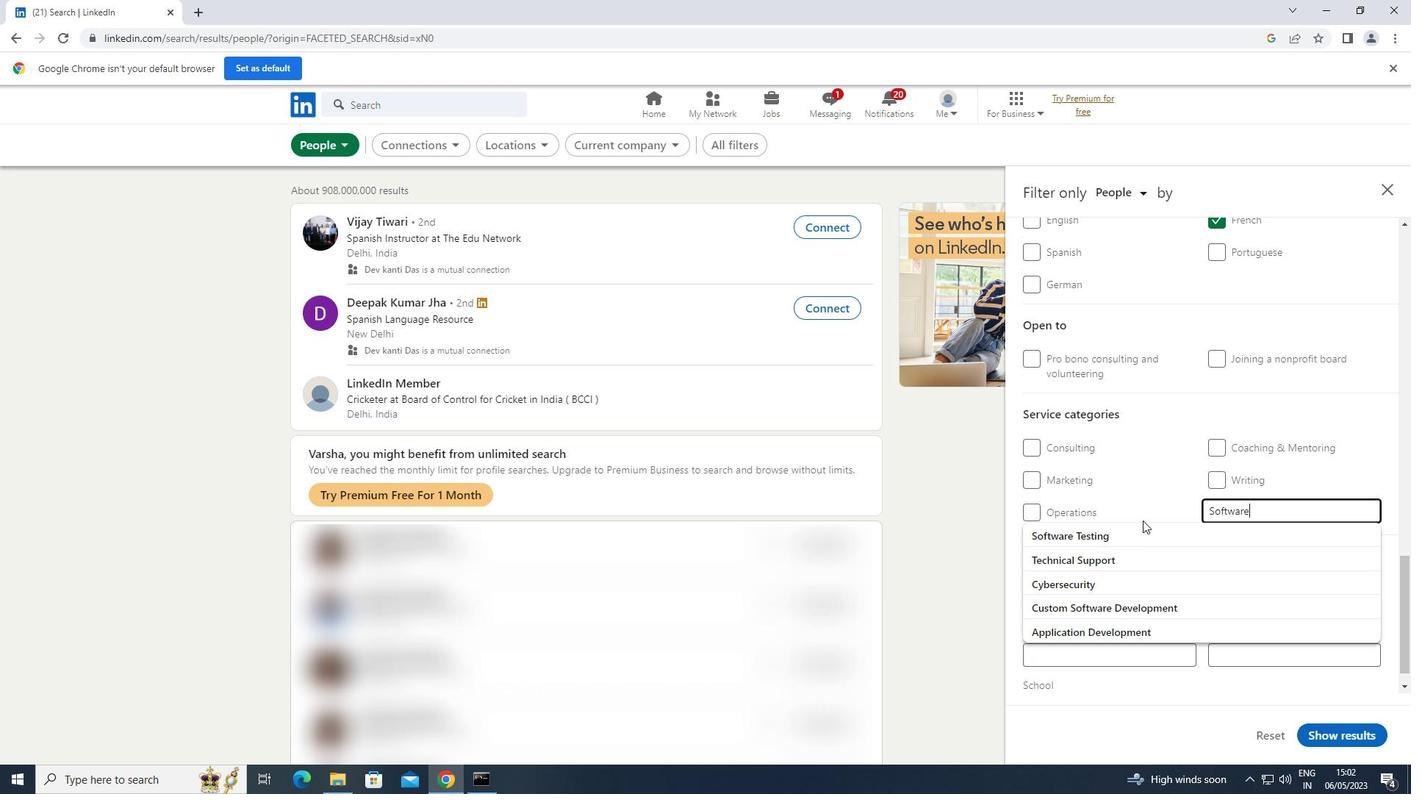 
Action: Mouse pressed left at (1134, 537)
Screenshot: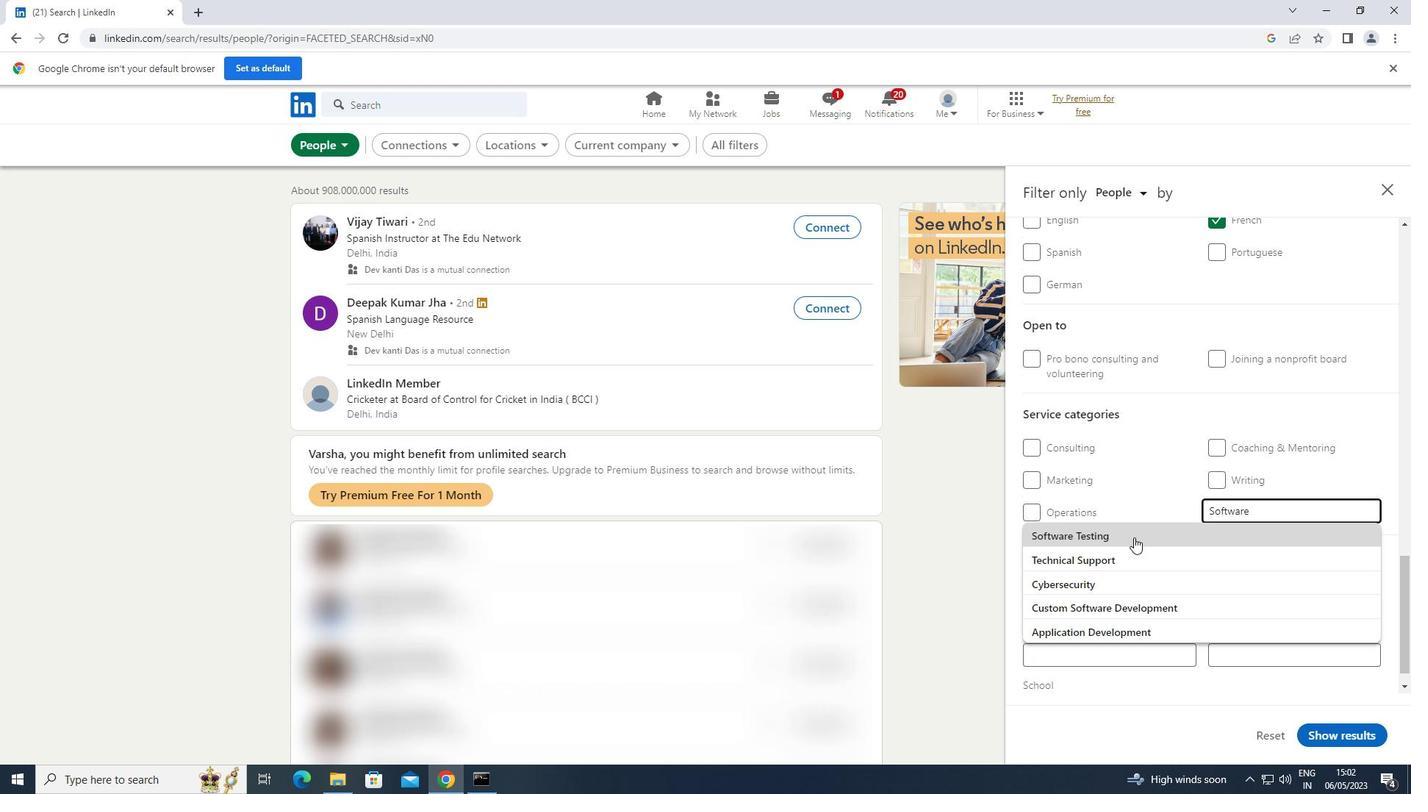 
Action: Mouse moved to (1134, 535)
Screenshot: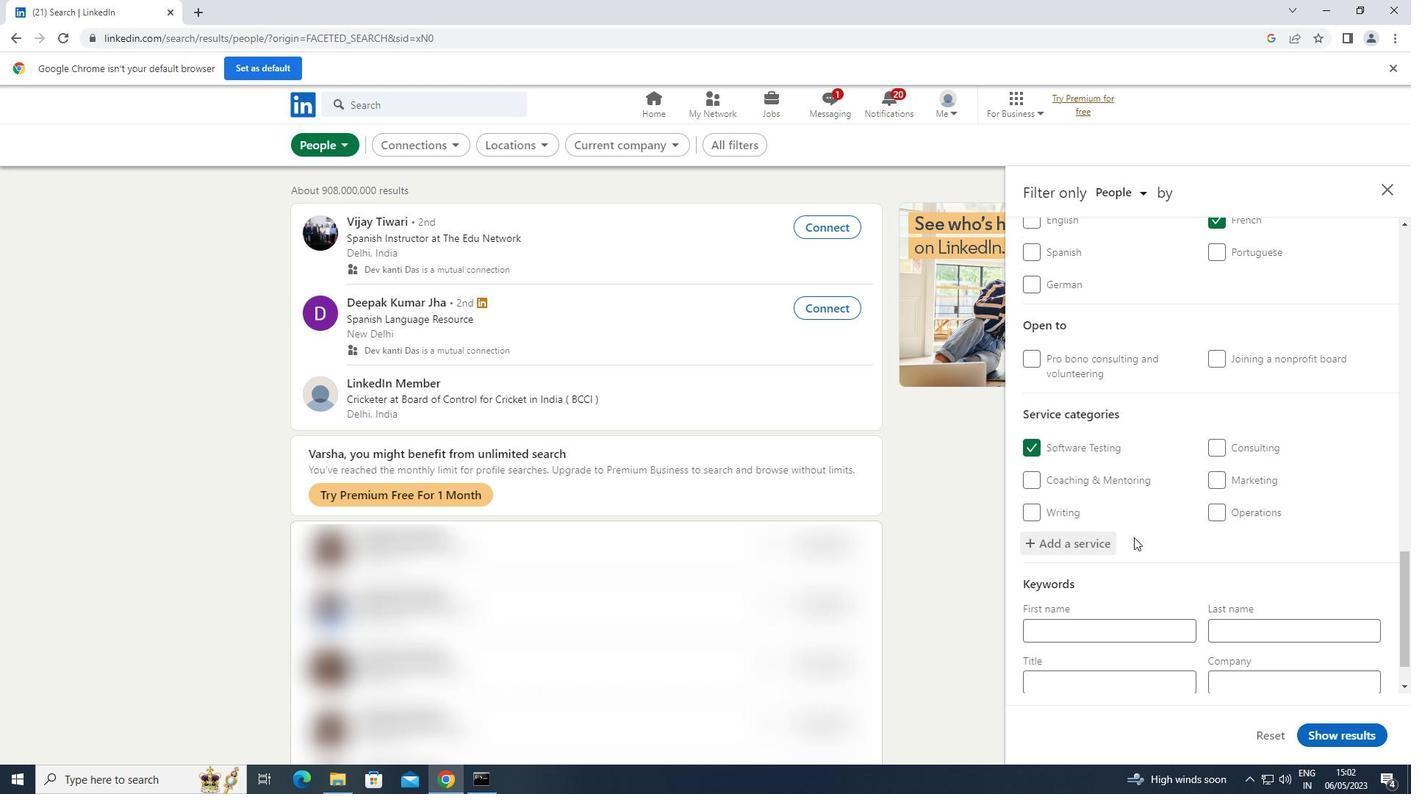 
Action: Mouse scrolled (1134, 534) with delta (0, 0)
Screenshot: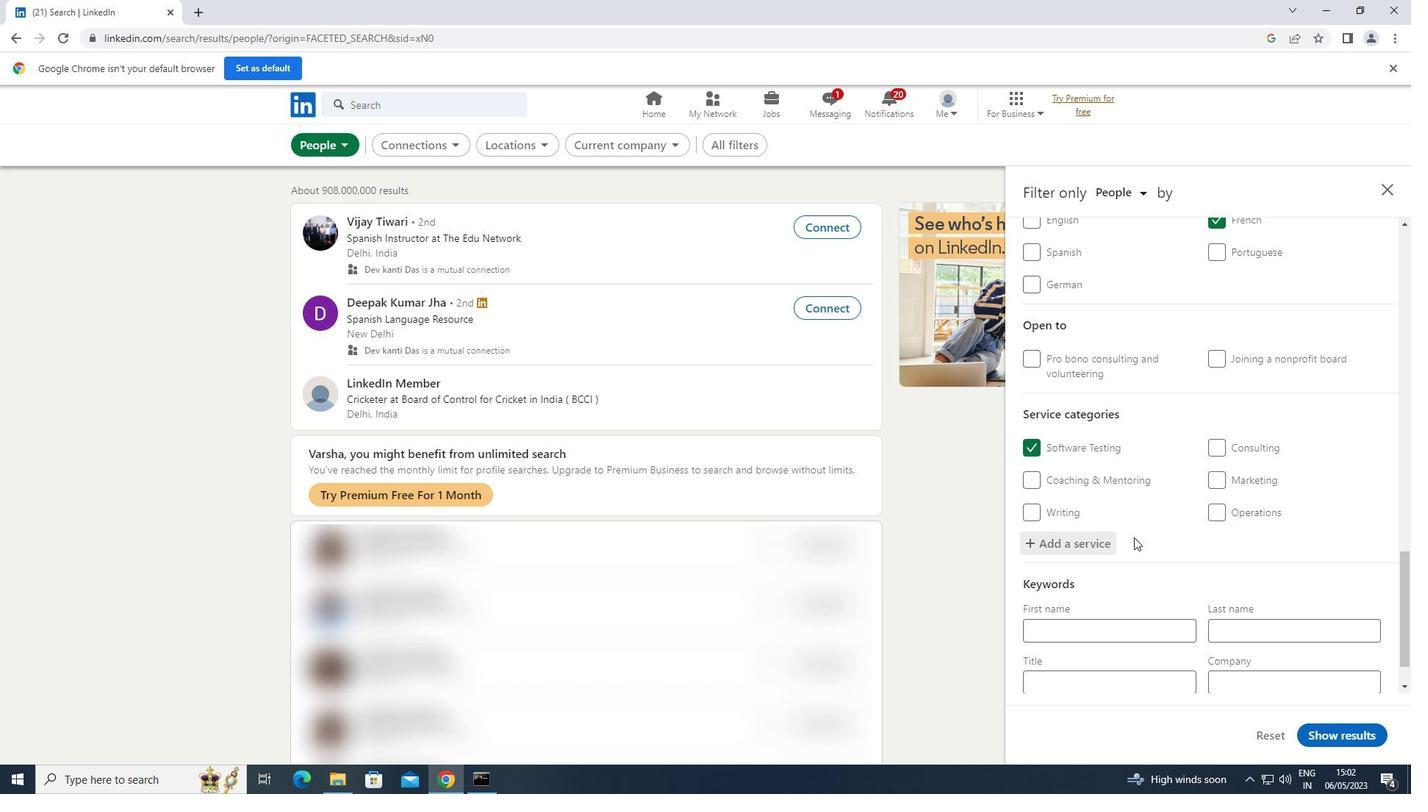 
Action: Mouse scrolled (1134, 534) with delta (0, 0)
Screenshot: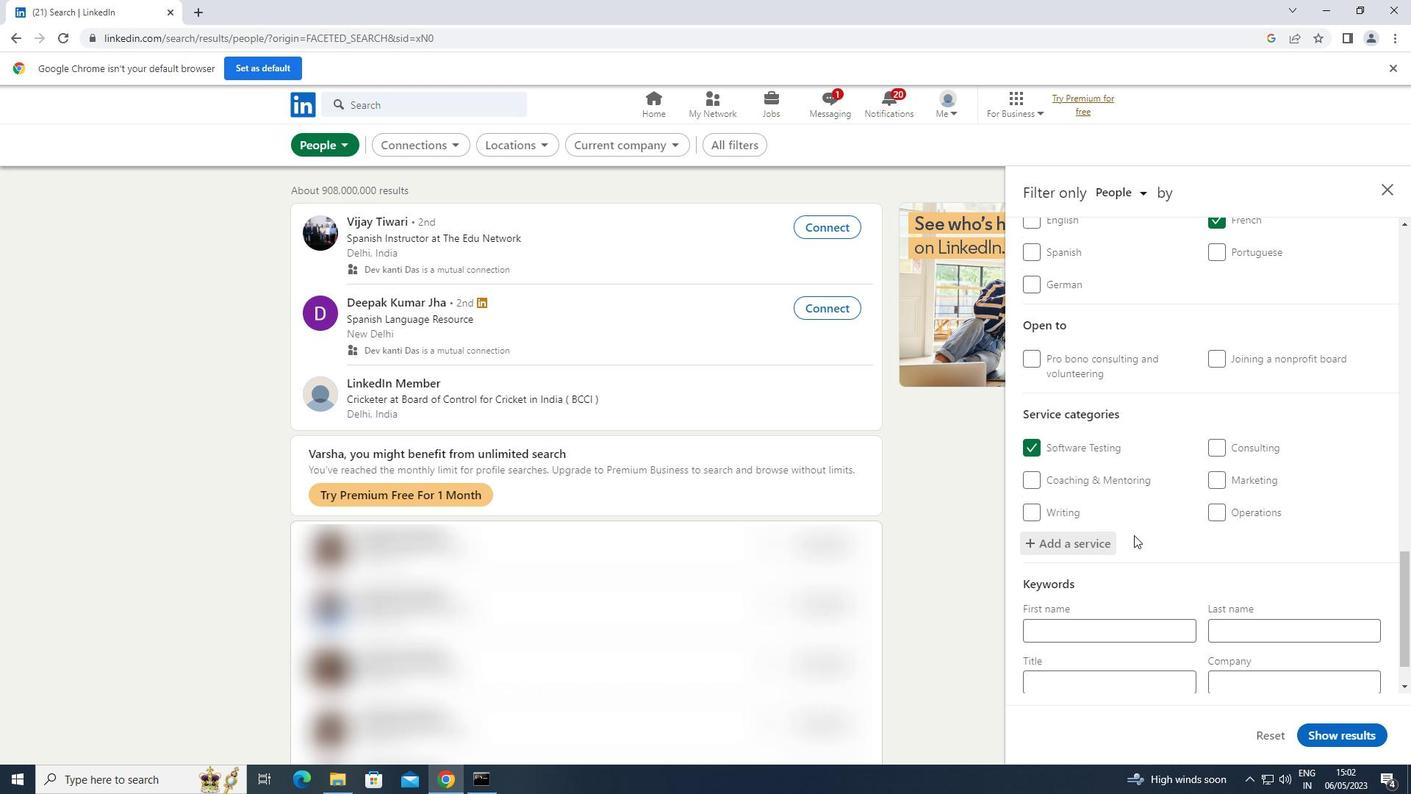 
Action: Mouse scrolled (1134, 534) with delta (0, 0)
Screenshot: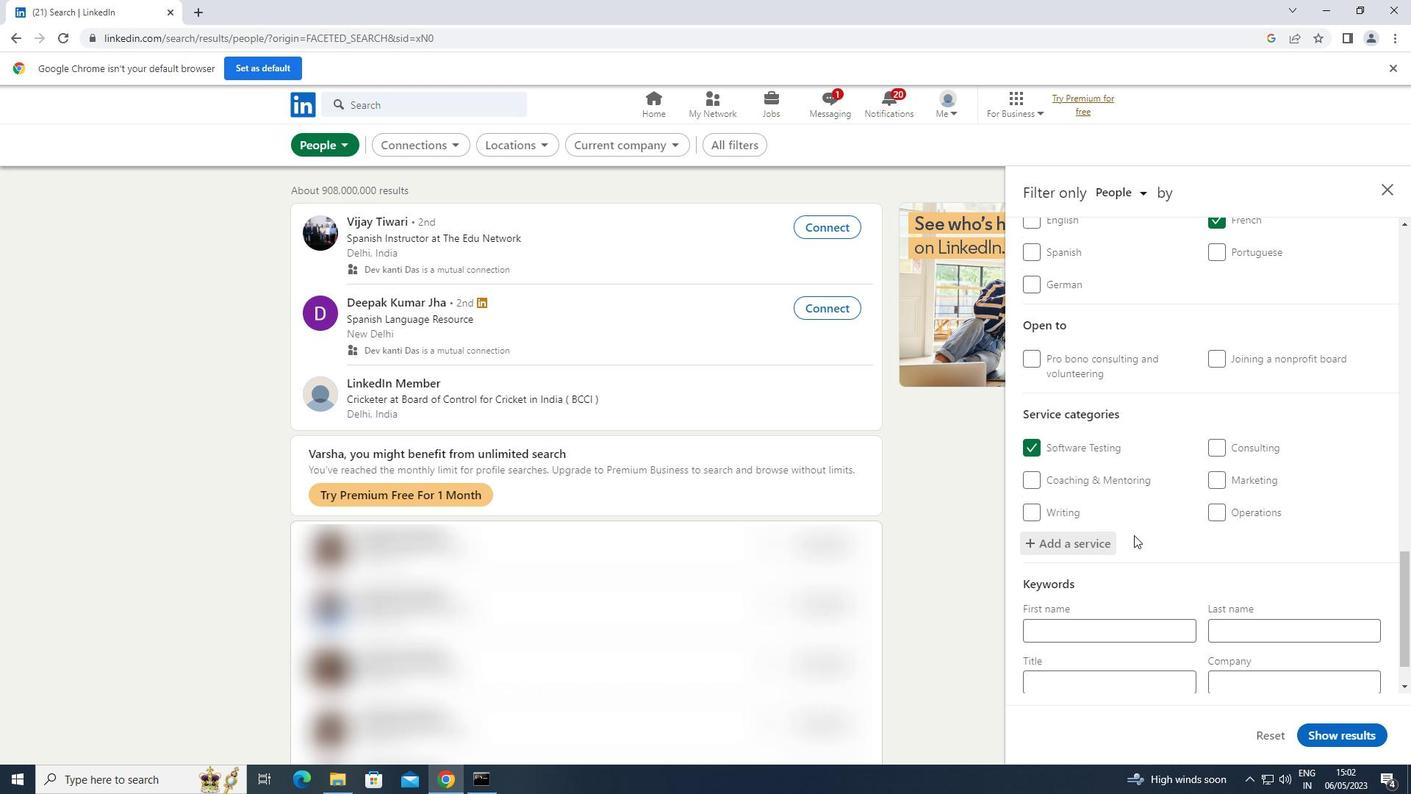 
Action: Mouse scrolled (1134, 534) with delta (0, 0)
Screenshot: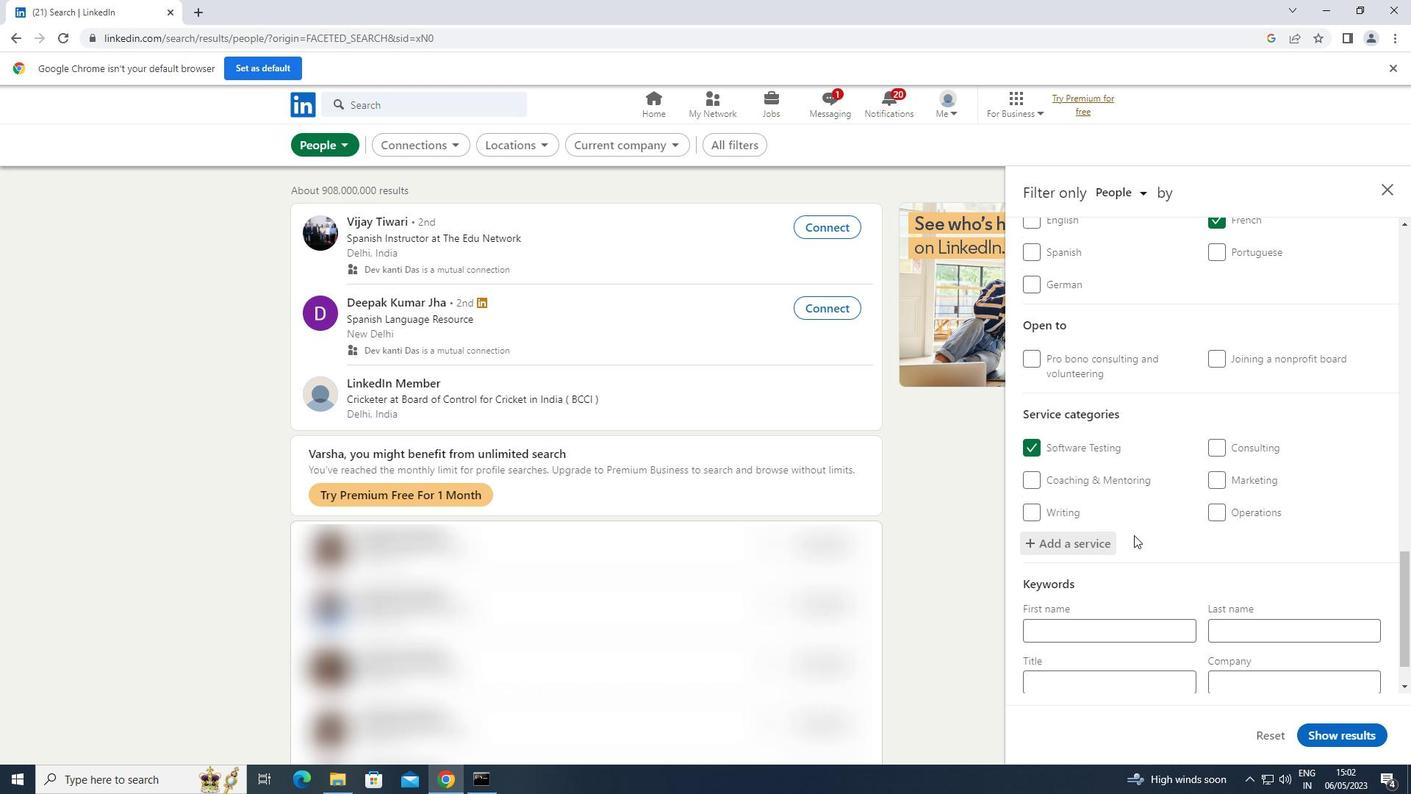 
Action: Mouse scrolled (1134, 534) with delta (0, 0)
Screenshot: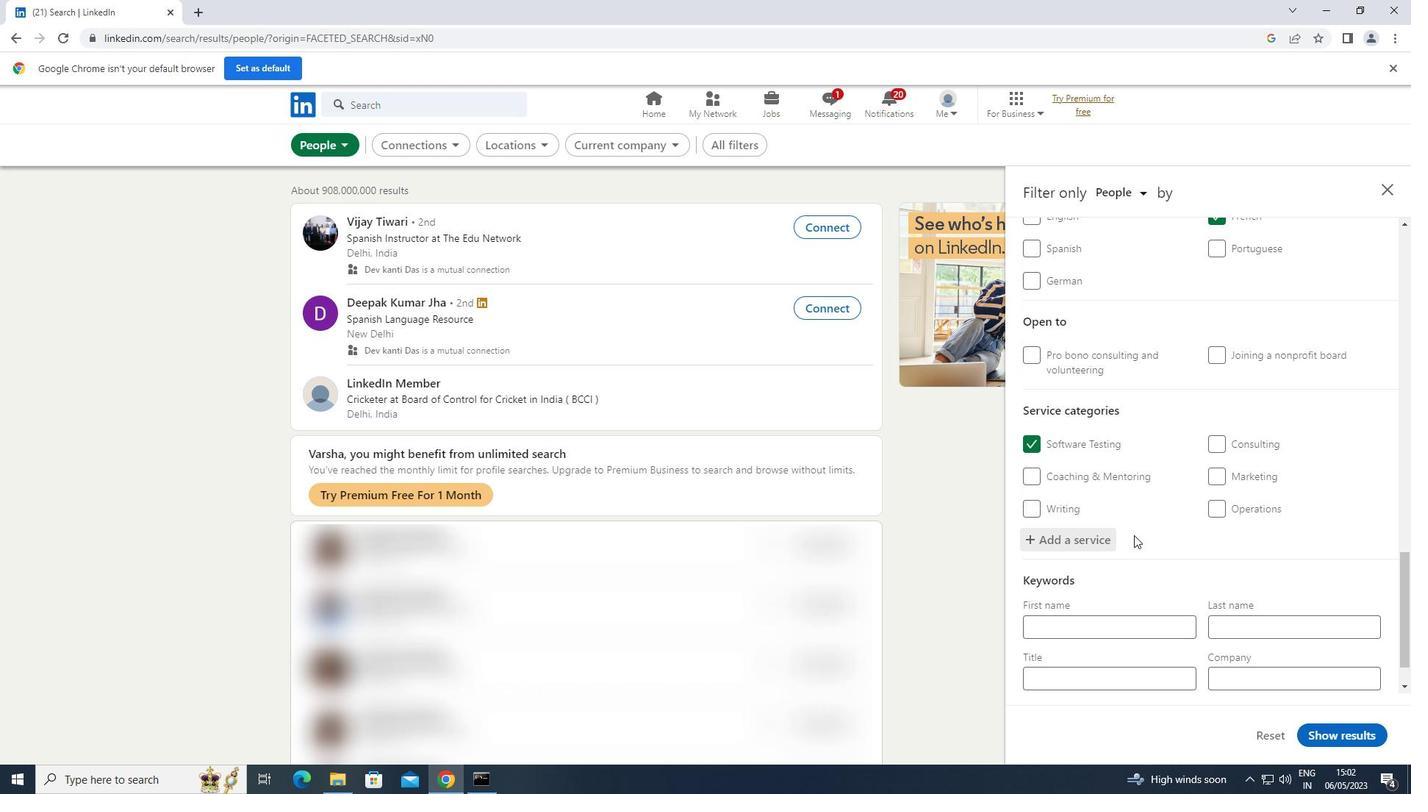 
Action: Mouse scrolled (1134, 534) with delta (0, 0)
Screenshot: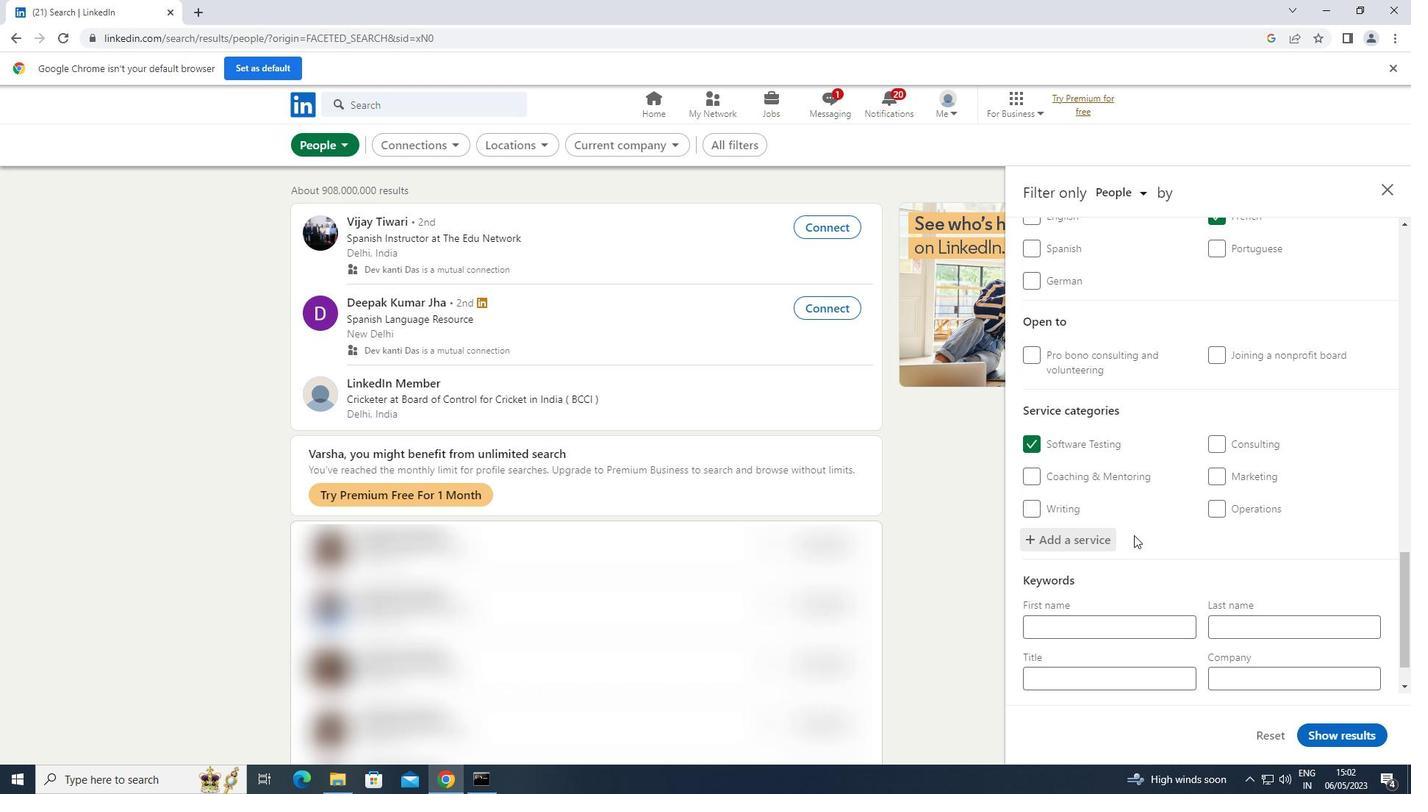 
Action: Mouse scrolled (1134, 534) with delta (0, 0)
Screenshot: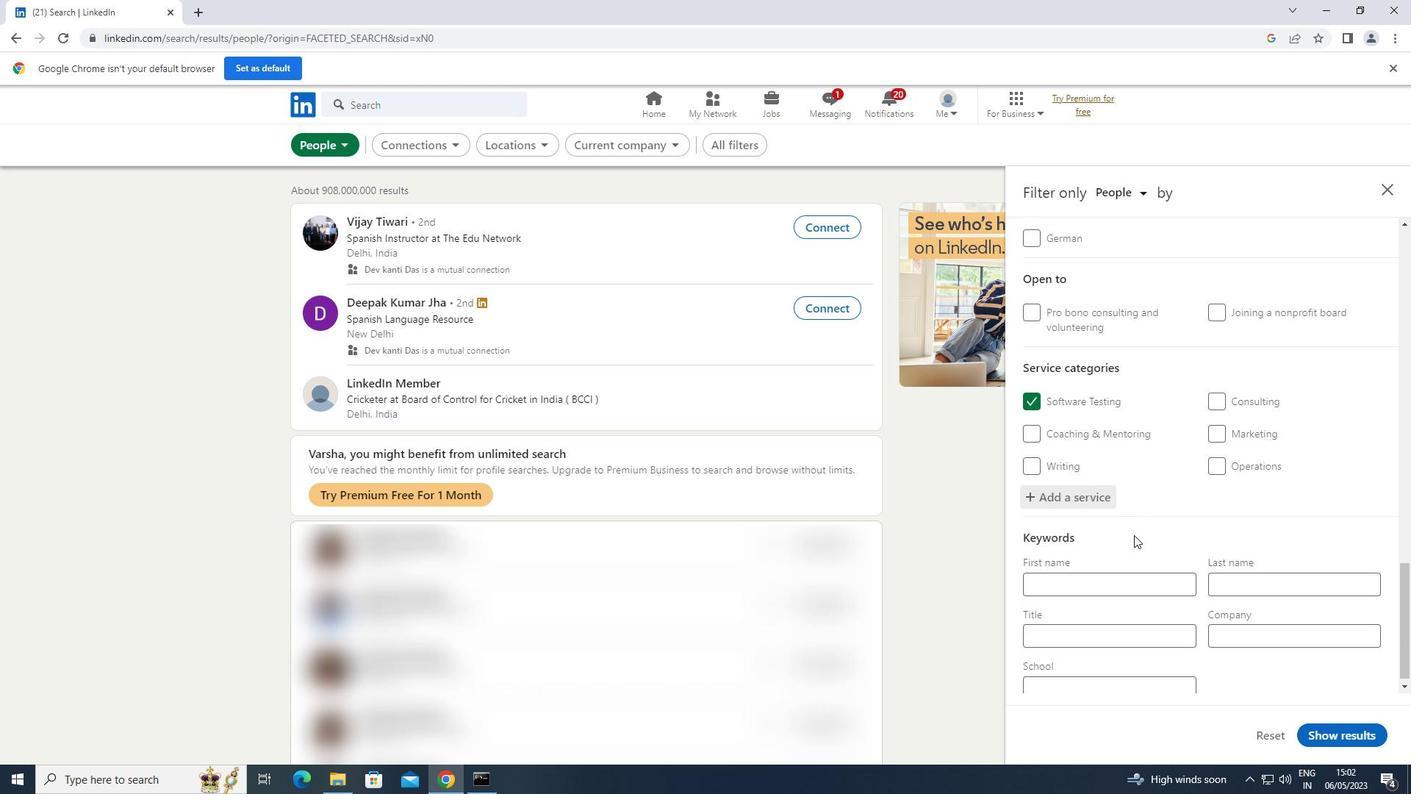 
Action: Mouse moved to (1144, 621)
Screenshot: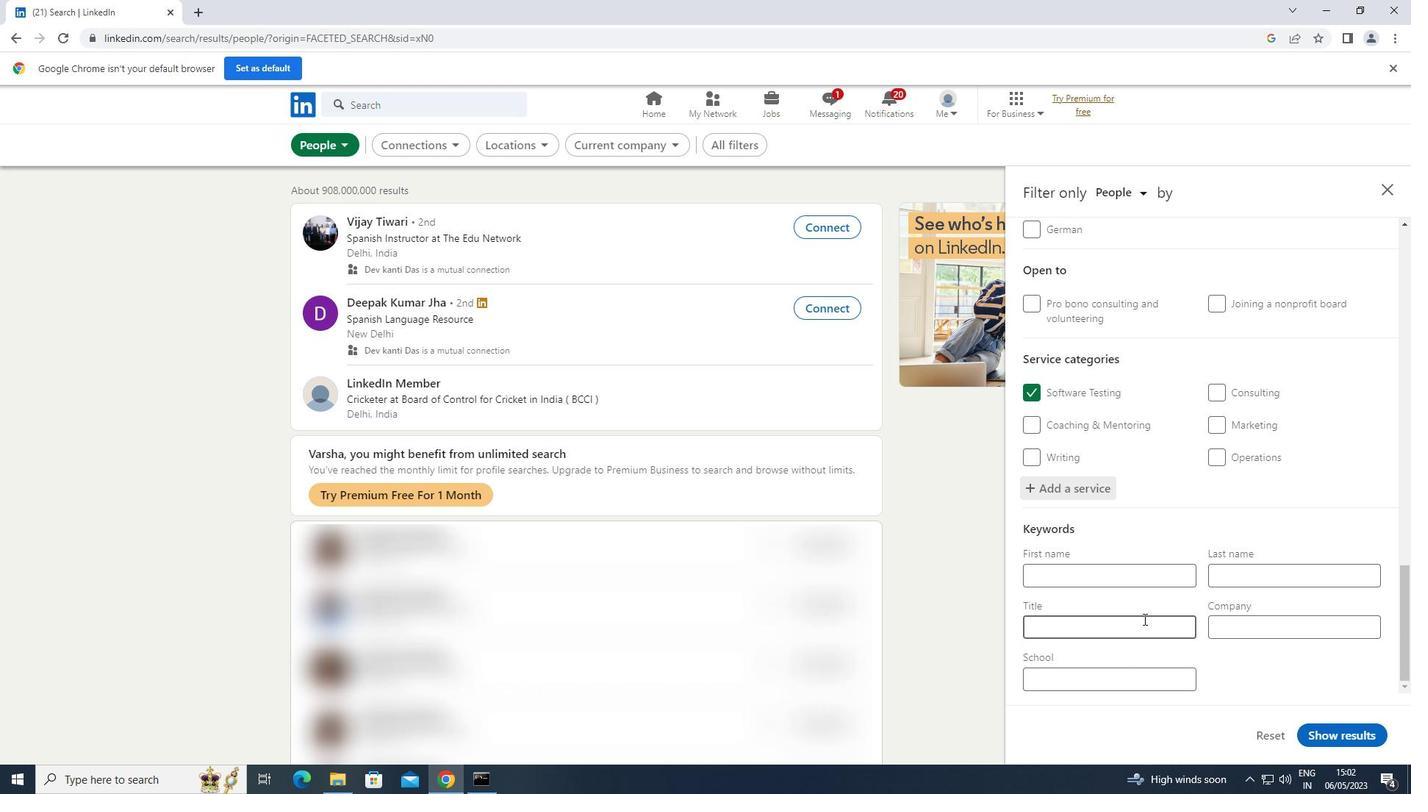 
Action: Mouse pressed left at (1144, 621)
Screenshot: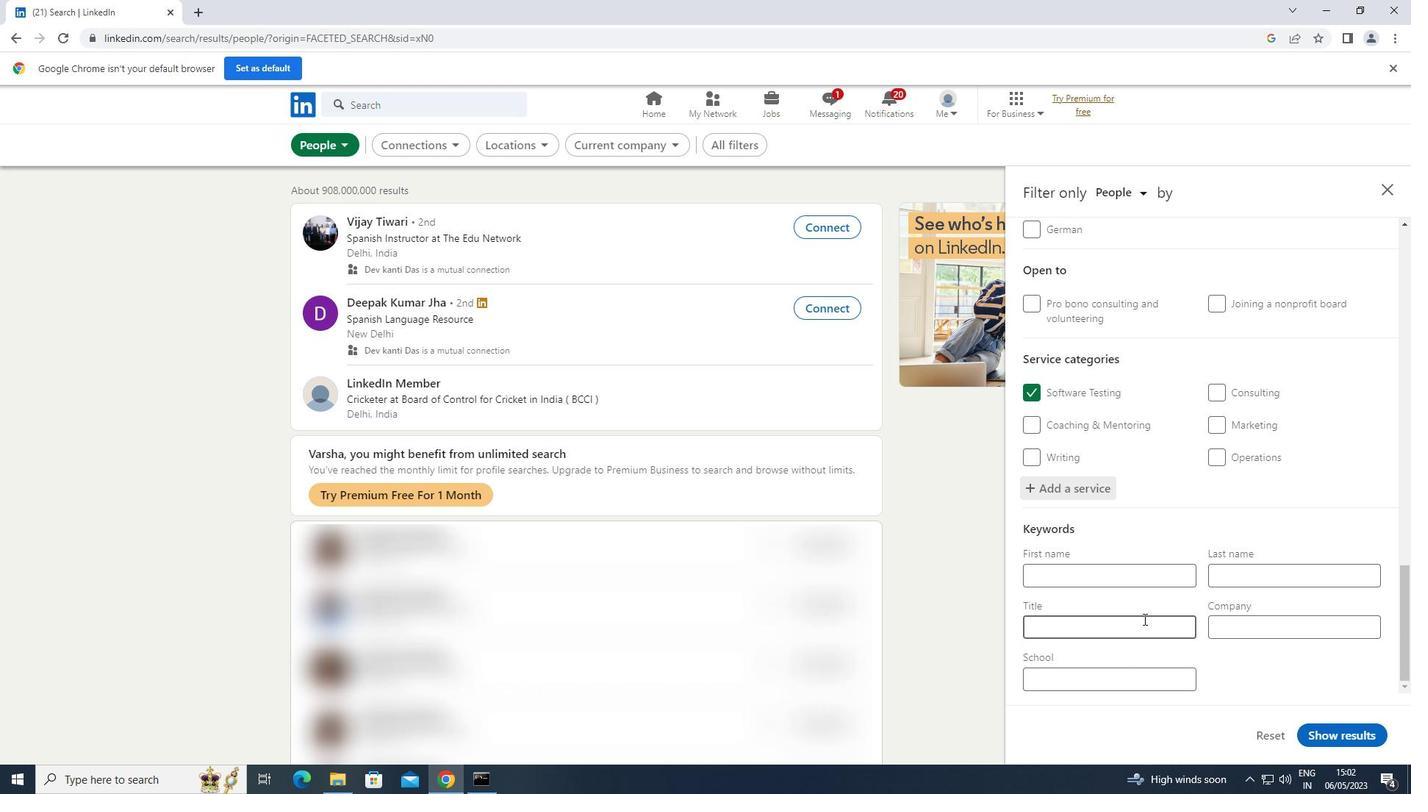 
Action: Key pressed <Key.shift><Key.shift>ARCHIVID<Key.backspace>ST
Screenshot: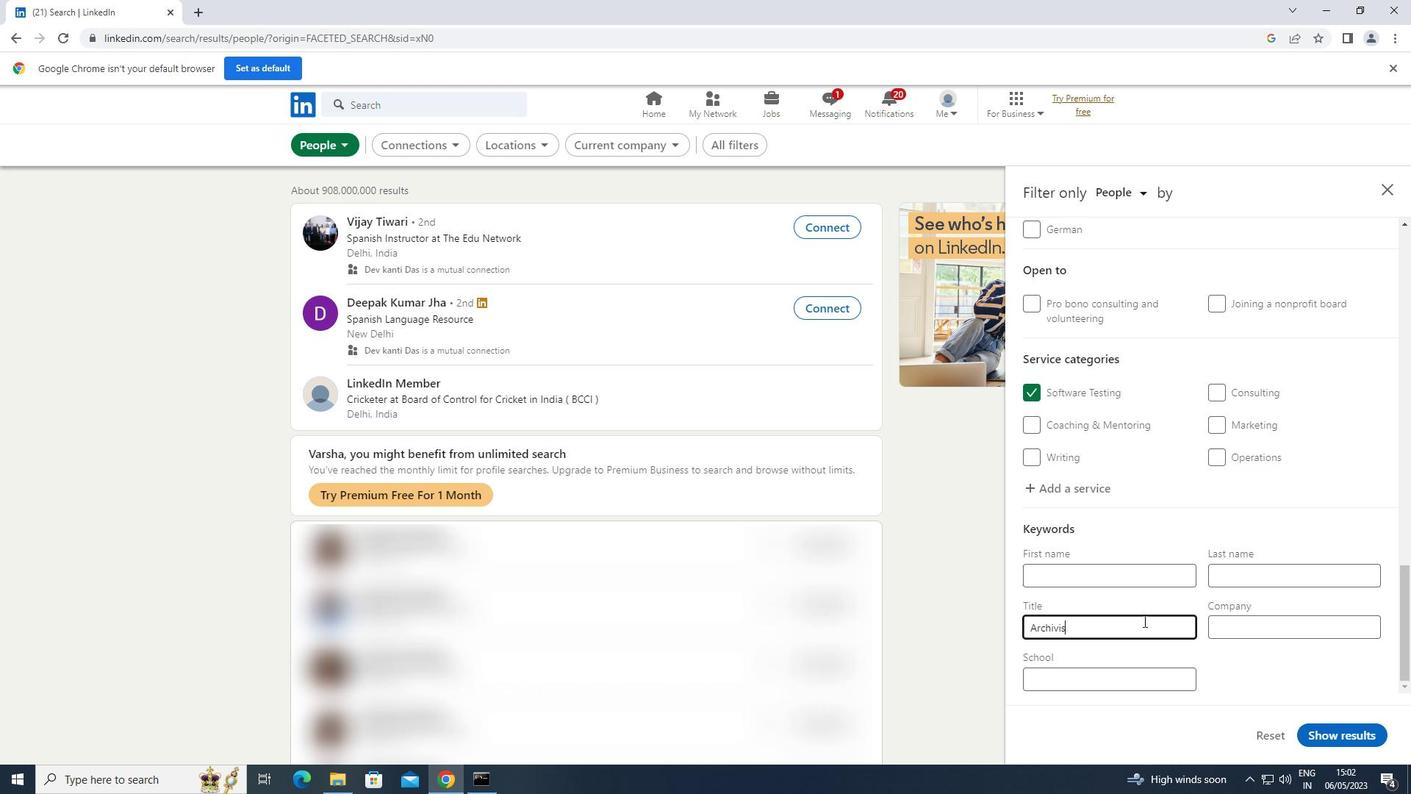 
Action: Mouse moved to (1350, 730)
Screenshot: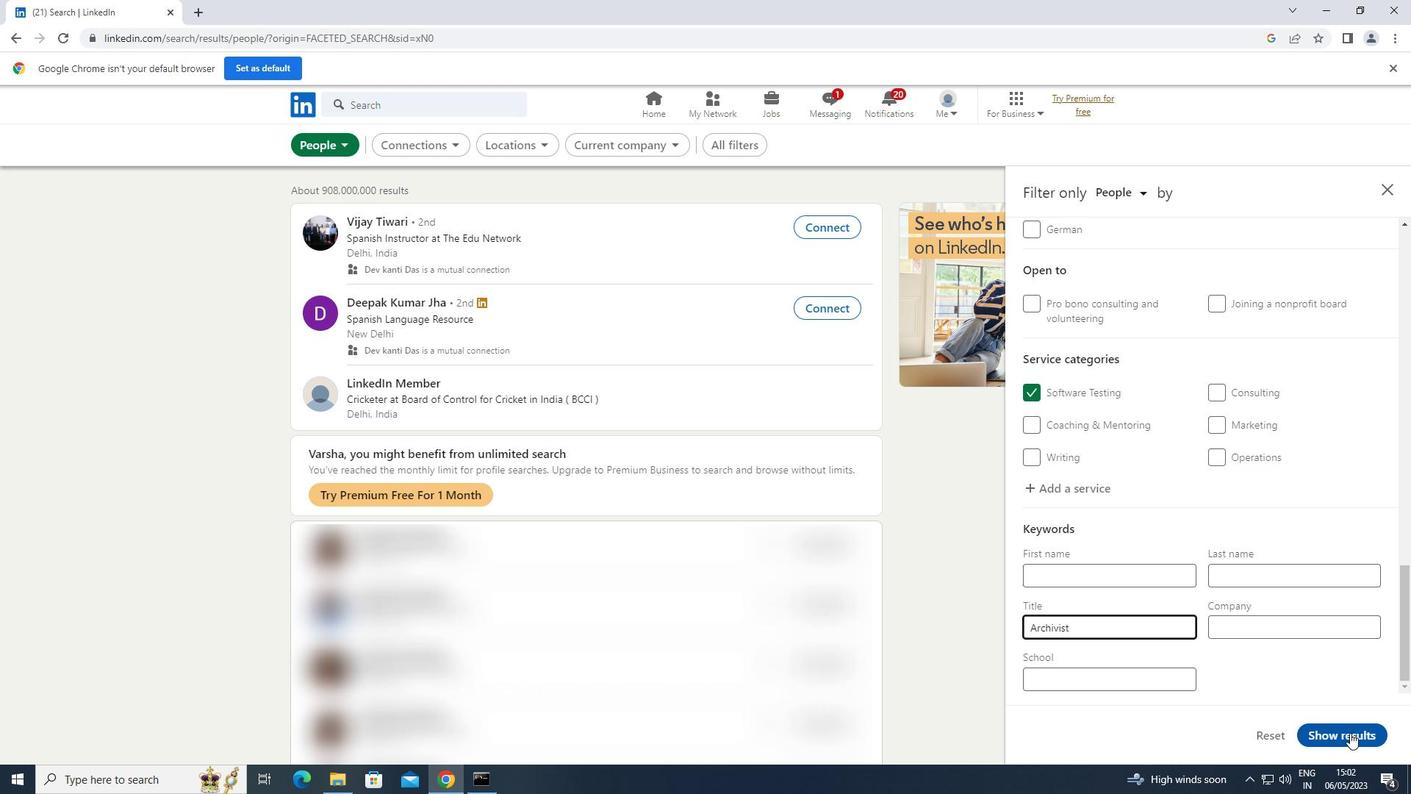 
Action: Mouse pressed left at (1350, 730)
Screenshot: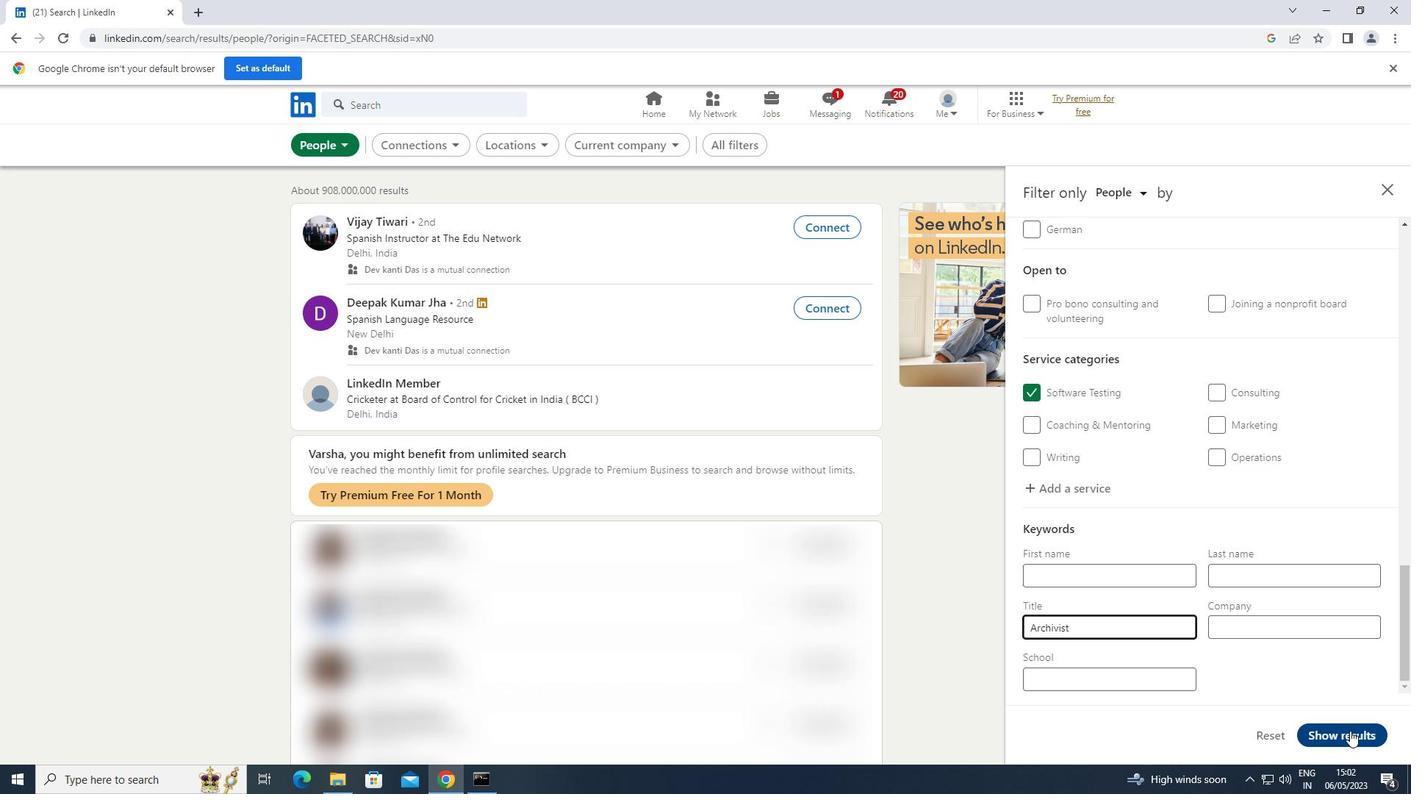
Action: Mouse moved to (1350, 723)
Screenshot: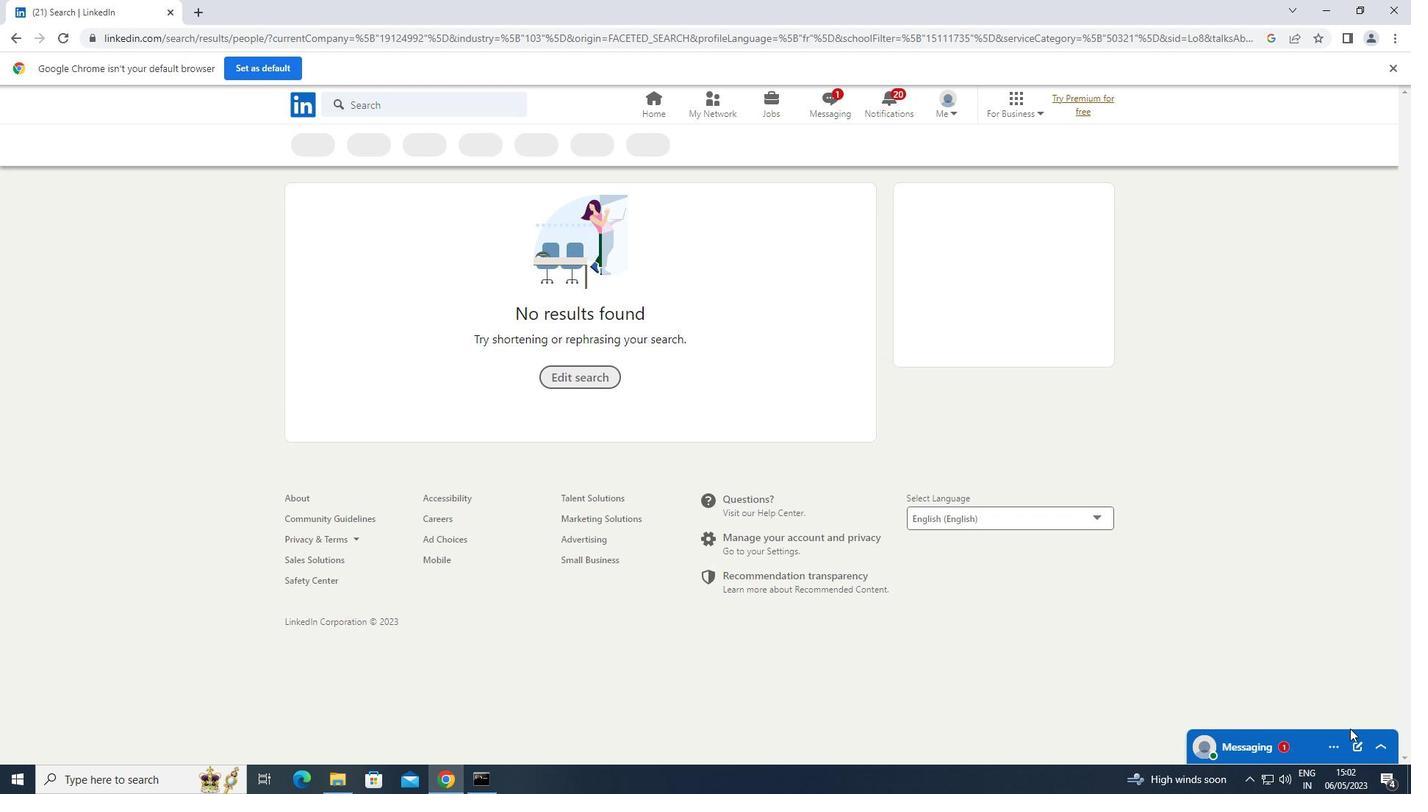 
